 Task: Create a due date automation trigger when advanced on, on the monday of the week a card is due add fields with custom field "Resume" set to a number lower or equal to 1 and lower than 10 at 11:00 AM.
Action: Mouse moved to (1143, 332)
Screenshot: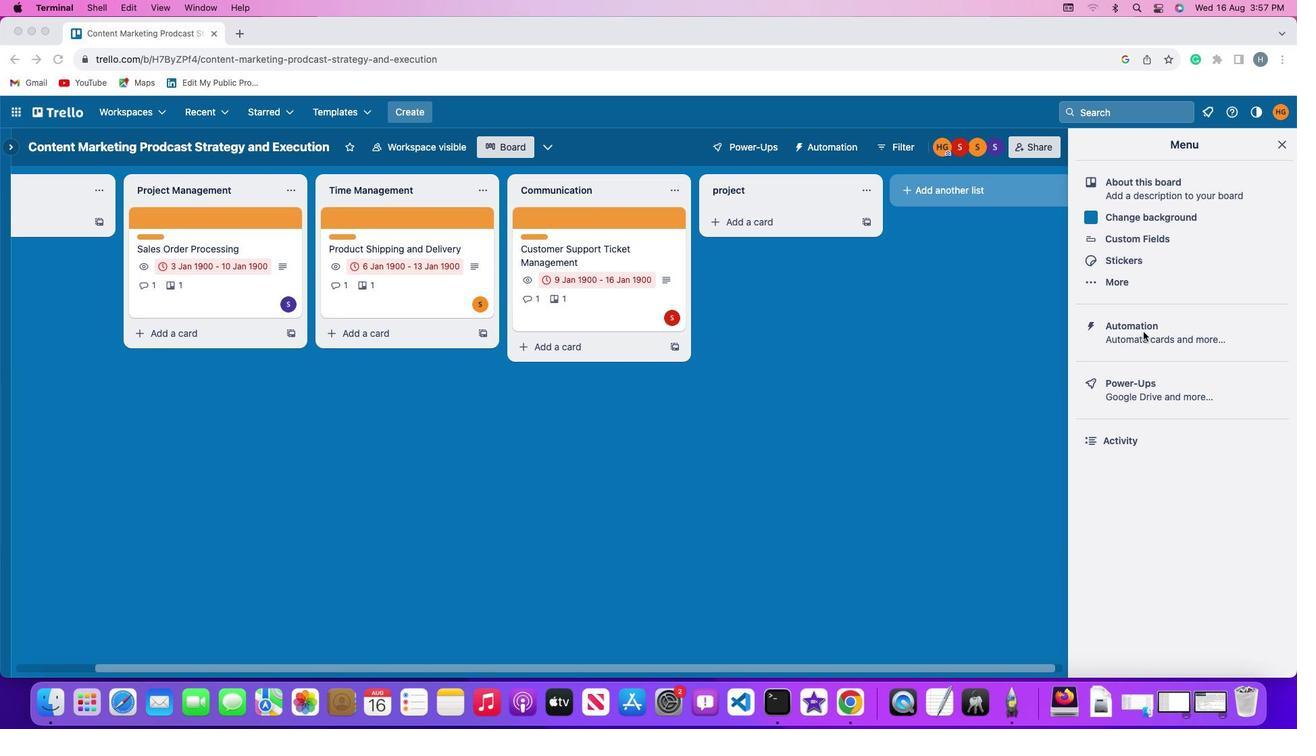 
Action: Mouse pressed left at (1143, 332)
Screenshot: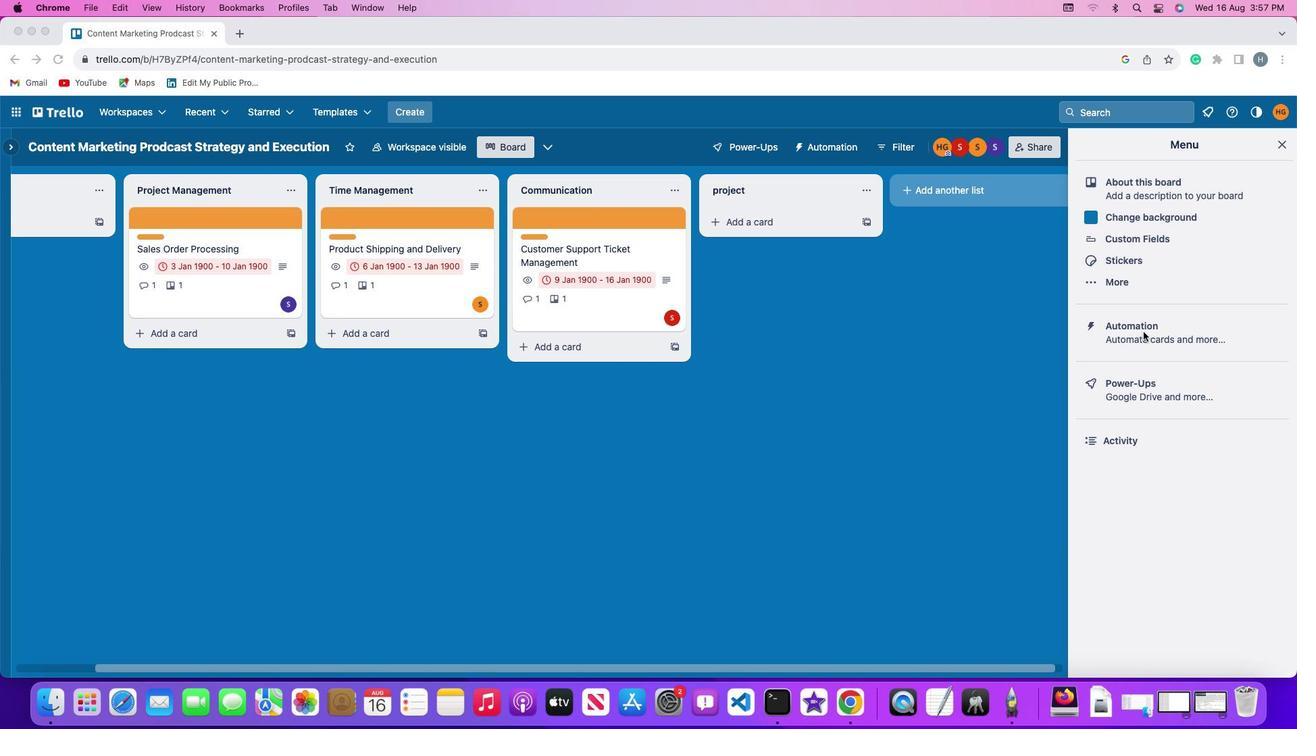 
Action: Mouse pressed left at (1143, 332)
Screenshot: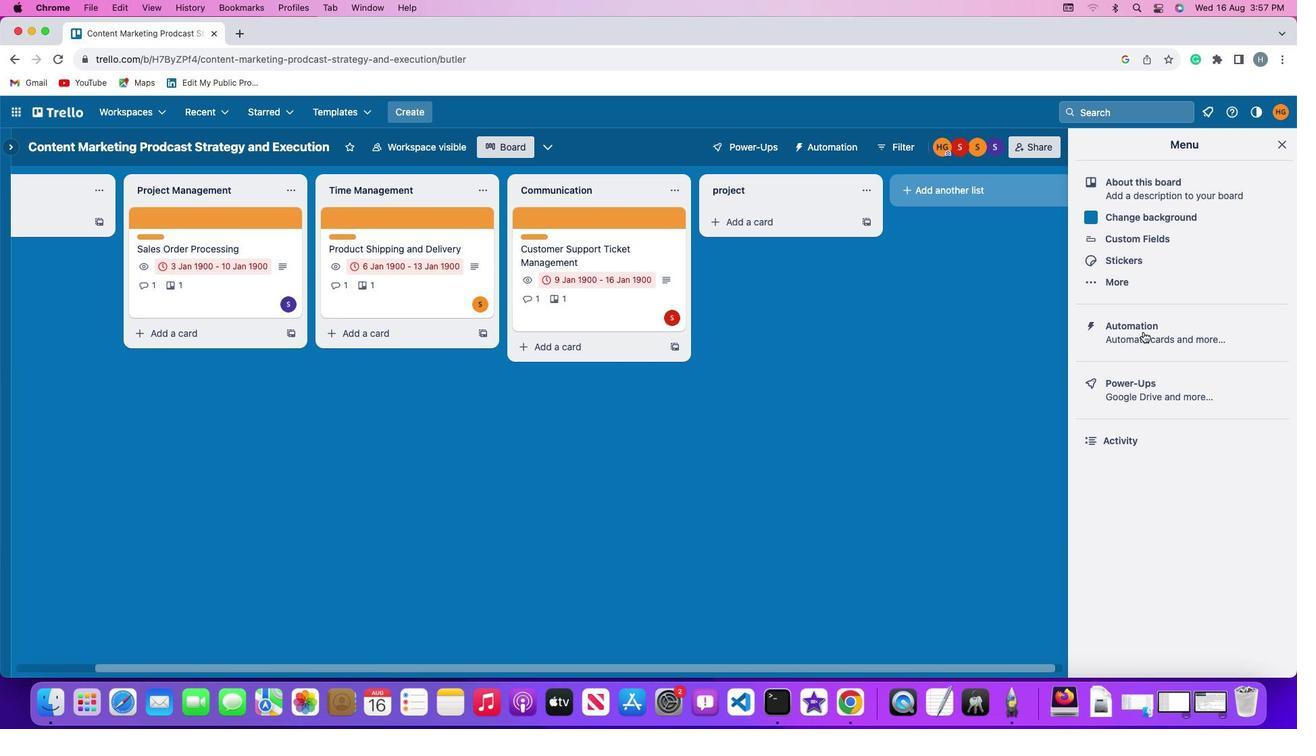 
Action: Mouse moved to (80, 318)
Screenshot: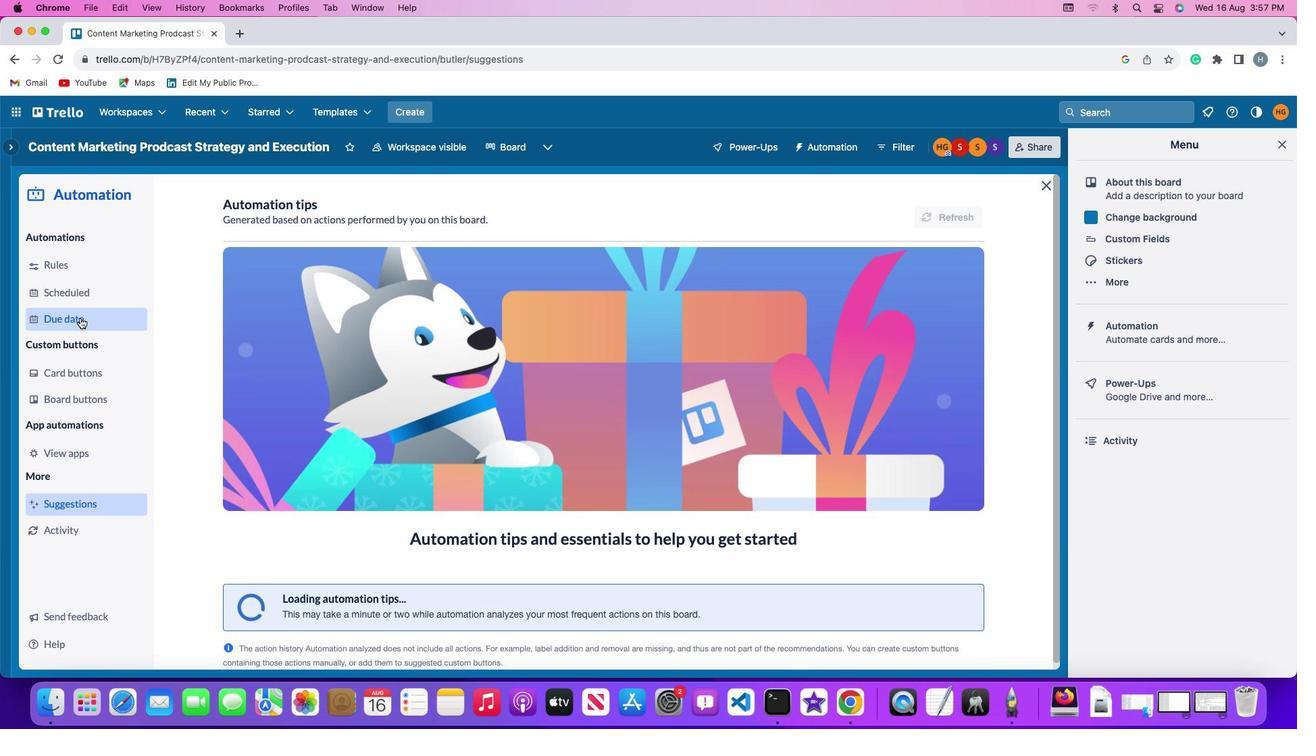 
Action: Mouse pressed left at (80, 318)
Screenshot: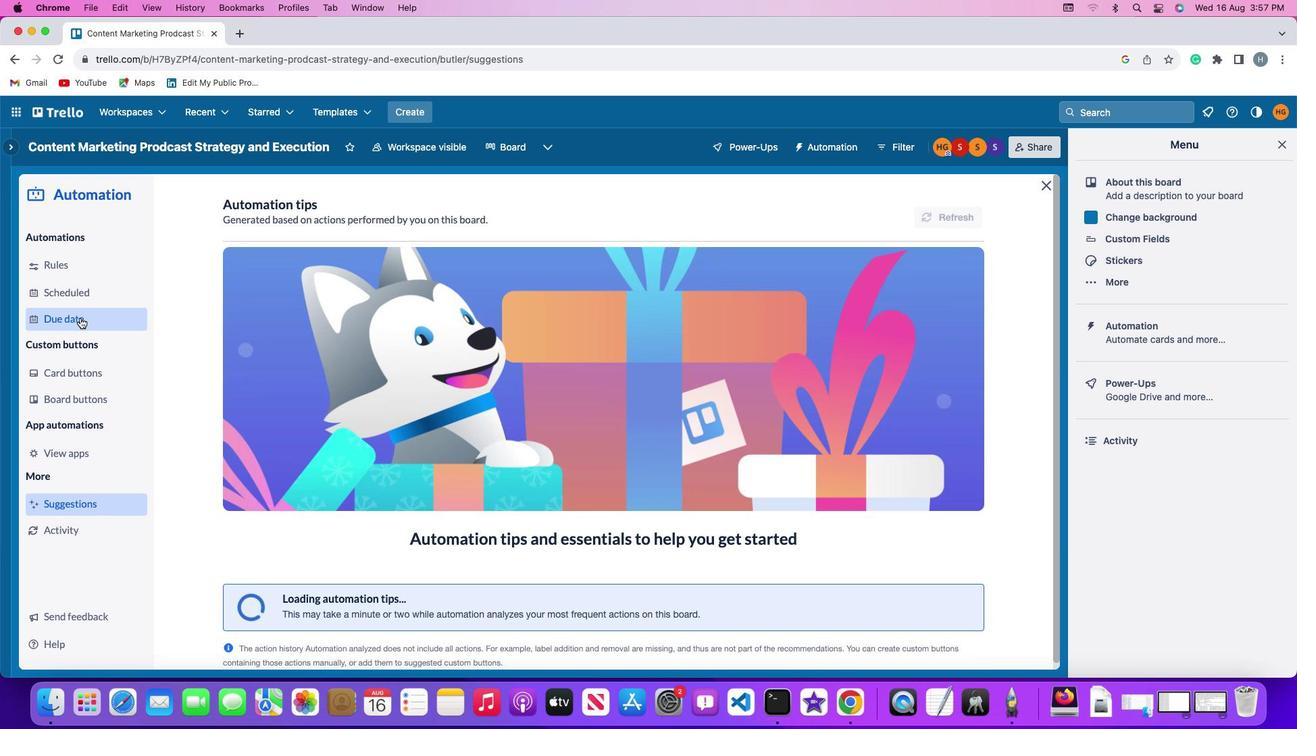 
Action: Mouse moved to (911, 206)
Screenshot: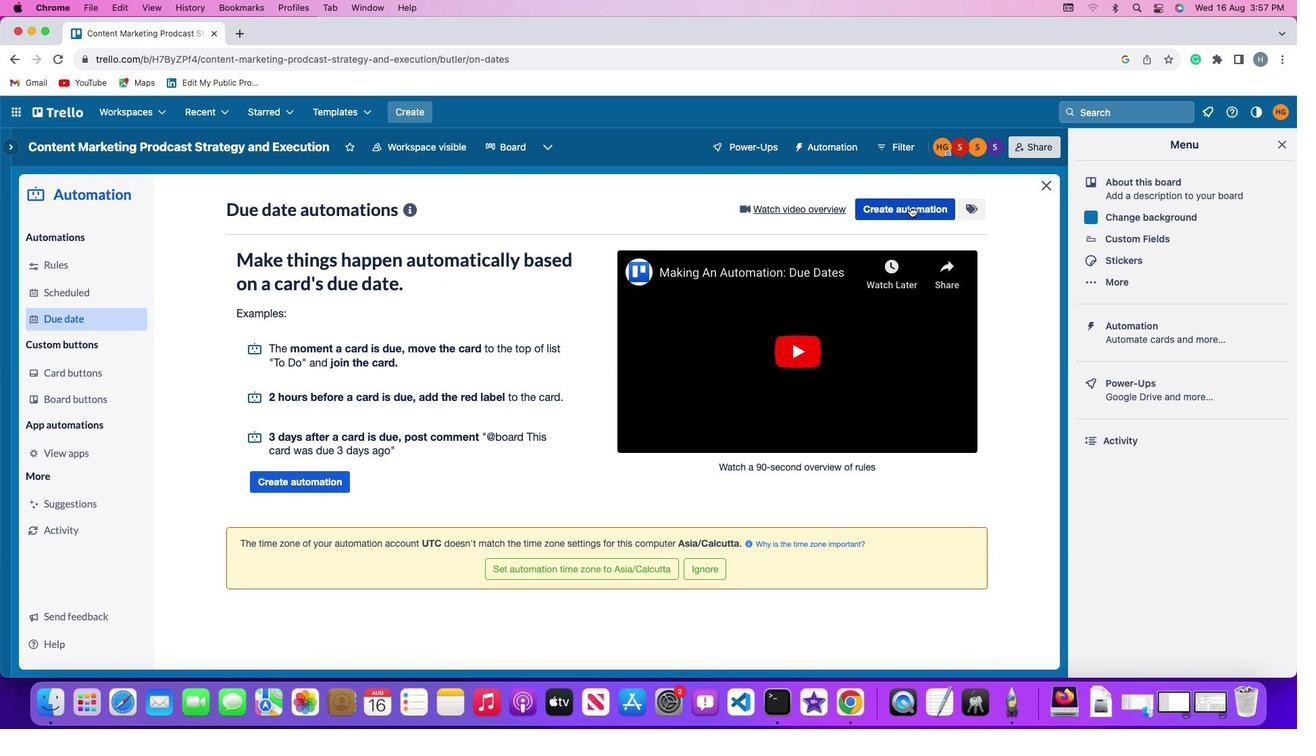 
Action: Mouse pressed left at (911, 206)
Screenshot: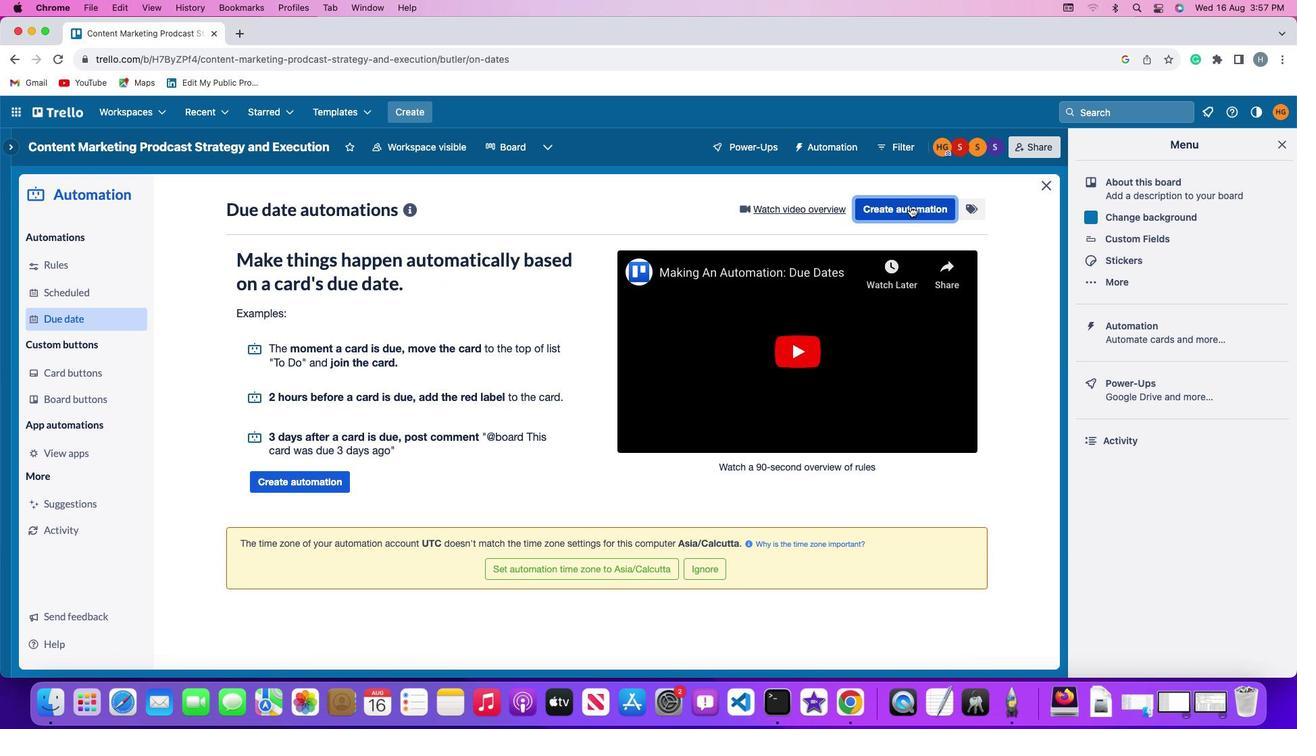 
Action: Mouse moved to (258, 335)
Screenshot: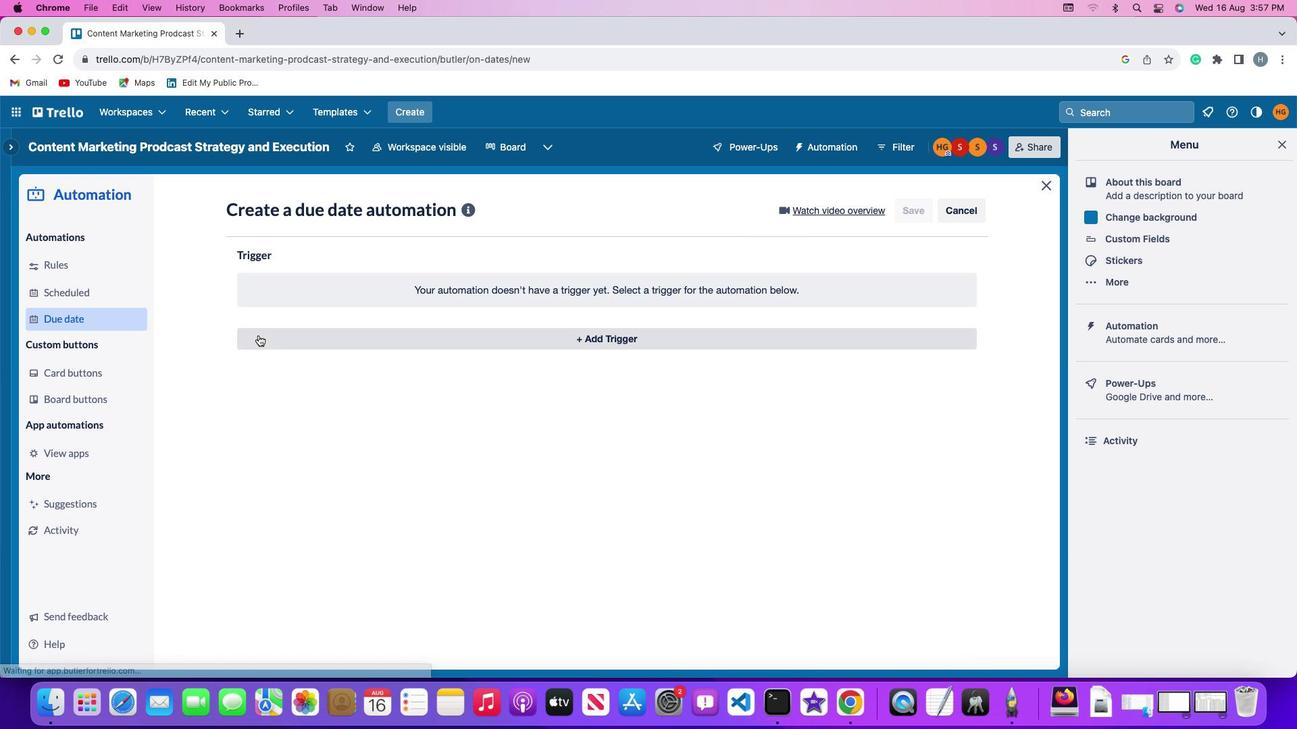 
Action: Mouse pressed left at (258, 335)
Screenshot: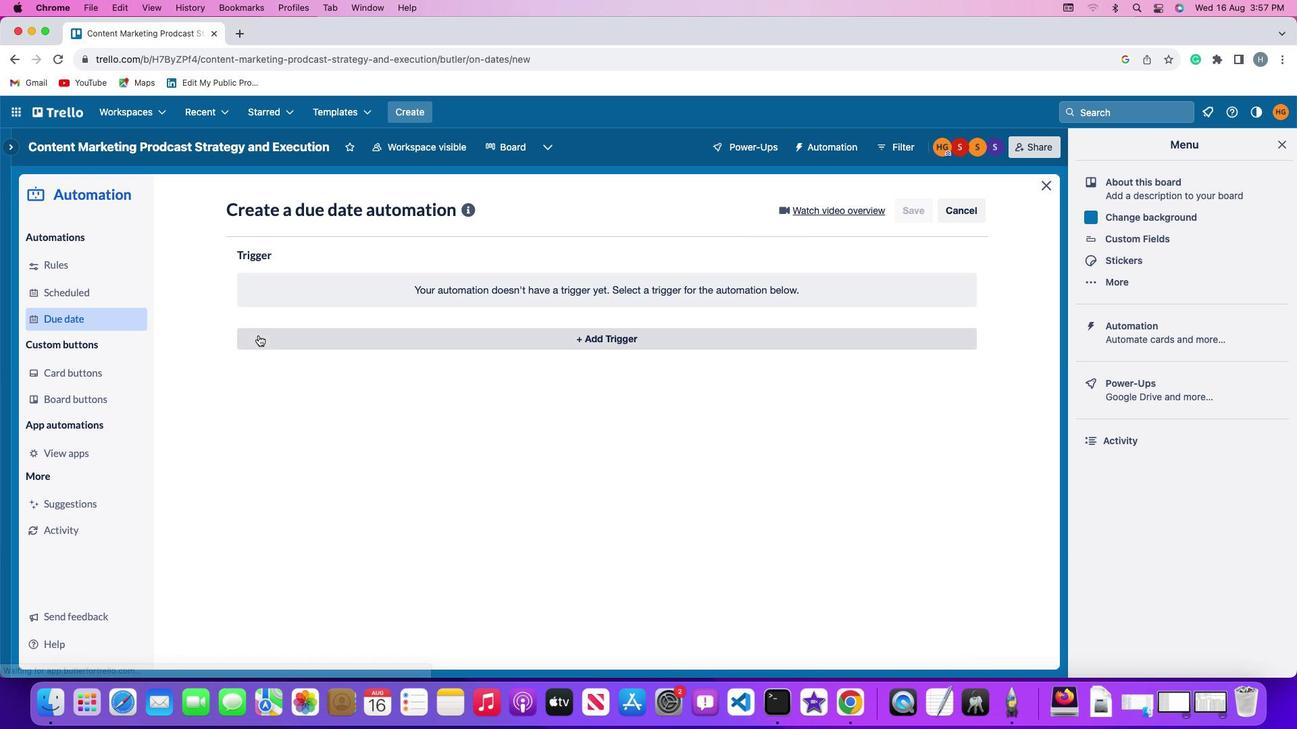 
Action: Mouse moved to (283, 585)
Screenshot: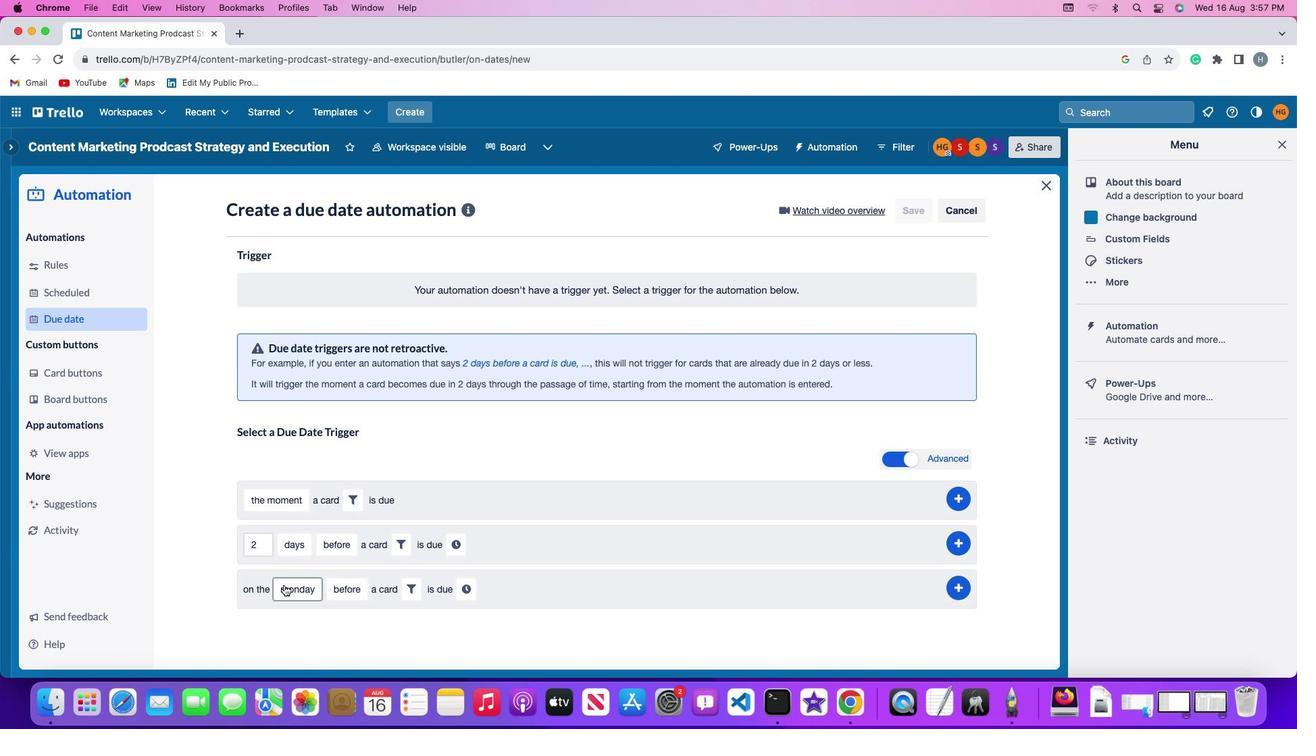 
Action: Mouse pressed left at (283, 585)
Screenshot: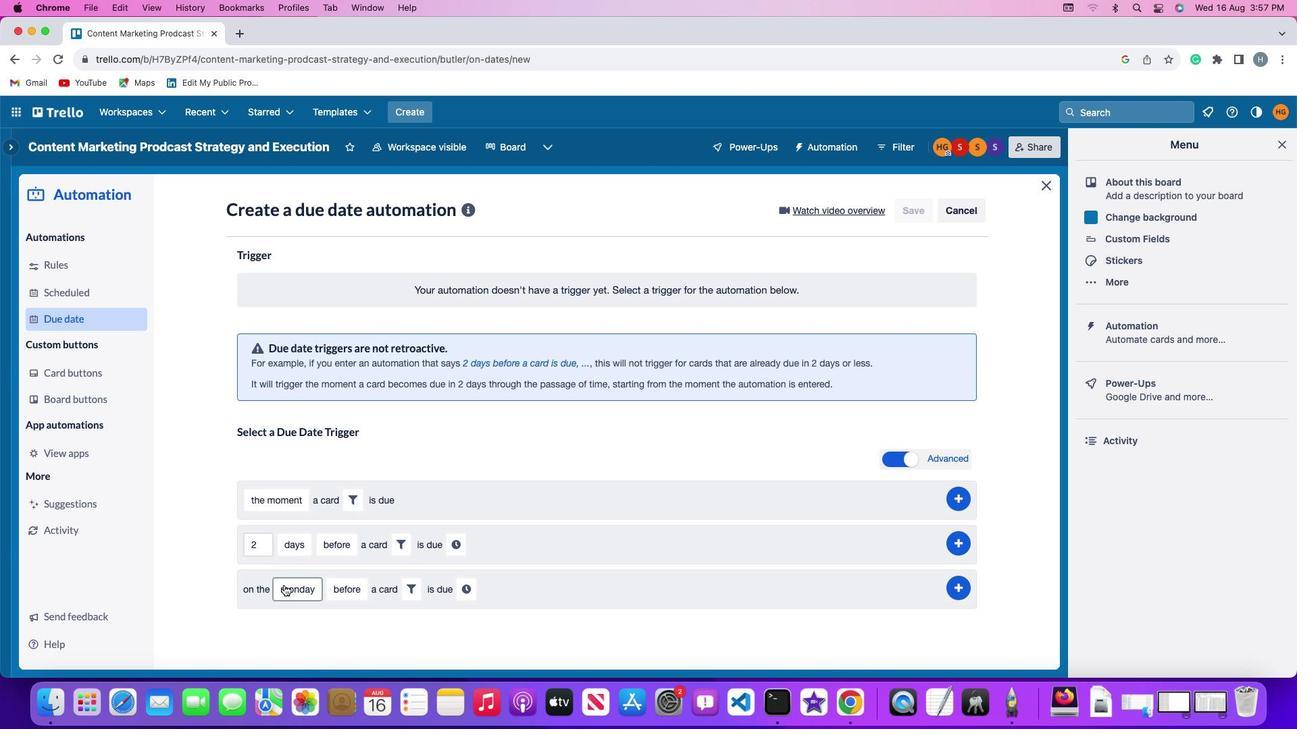 
Action: Mouse moved to (319, 402)
Screenshot: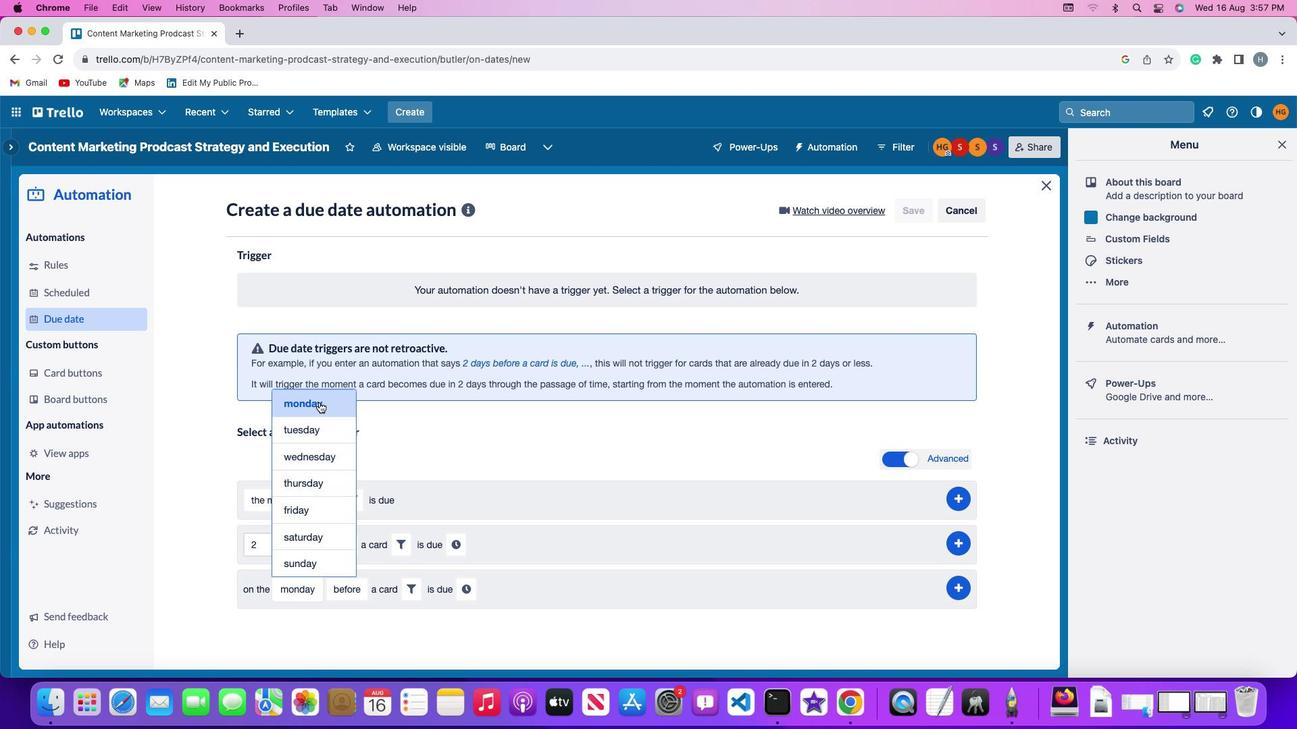 
Action: Mouse pressed left at (319, 402)
Screenshot: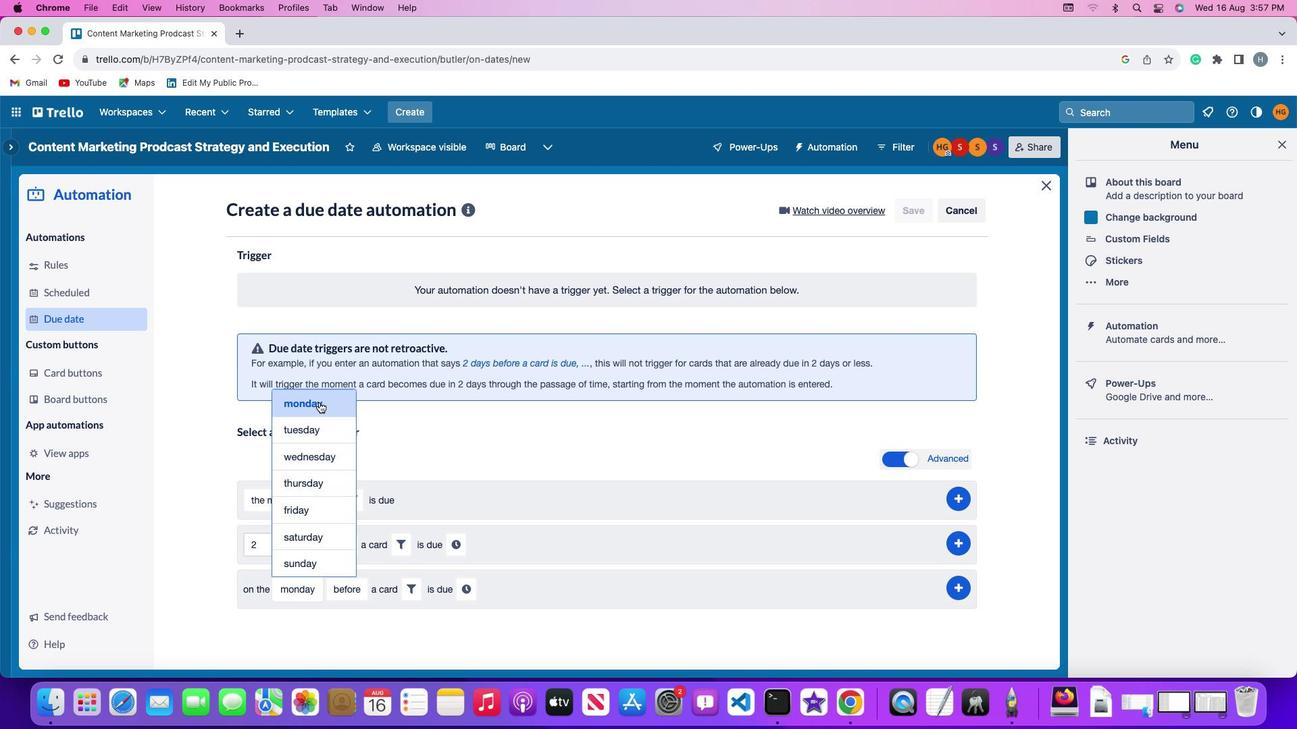 
Action: Mouse moved to (360, 587)
Screenshot: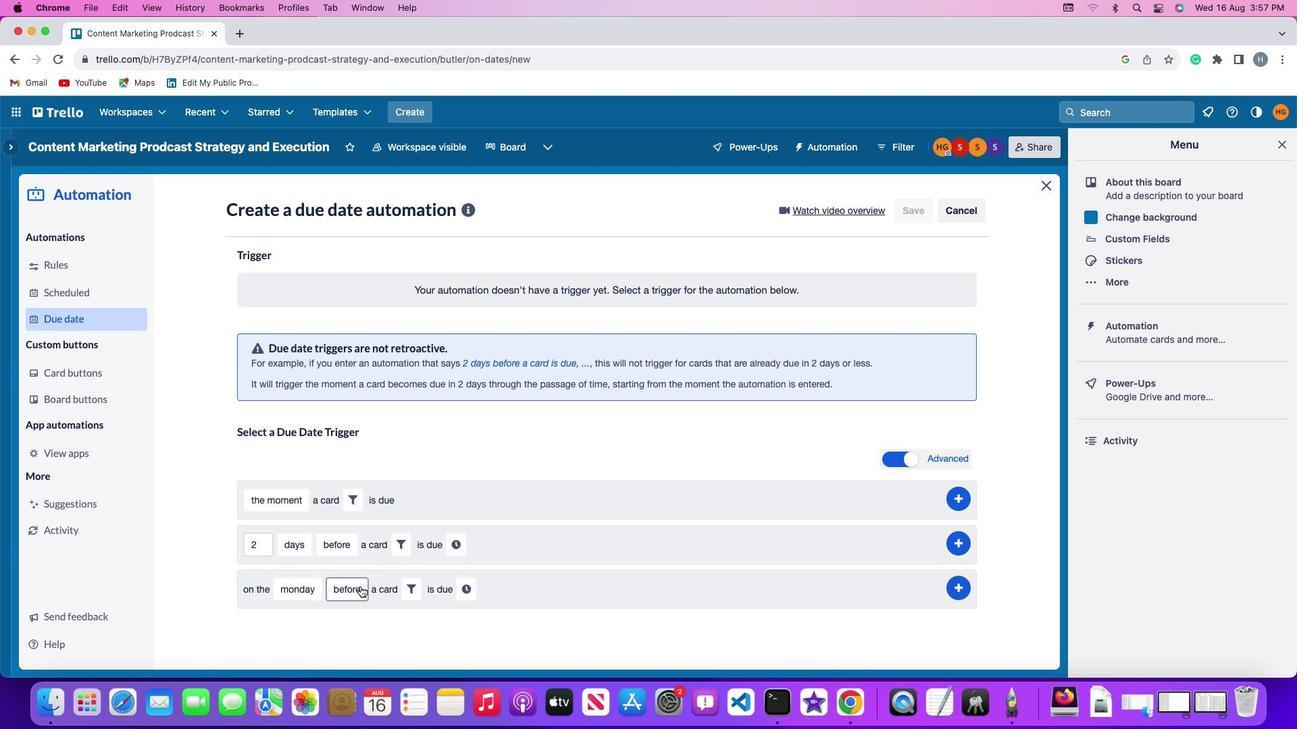 
Action: Mouse pressed left at (360, 587)
Screenshot: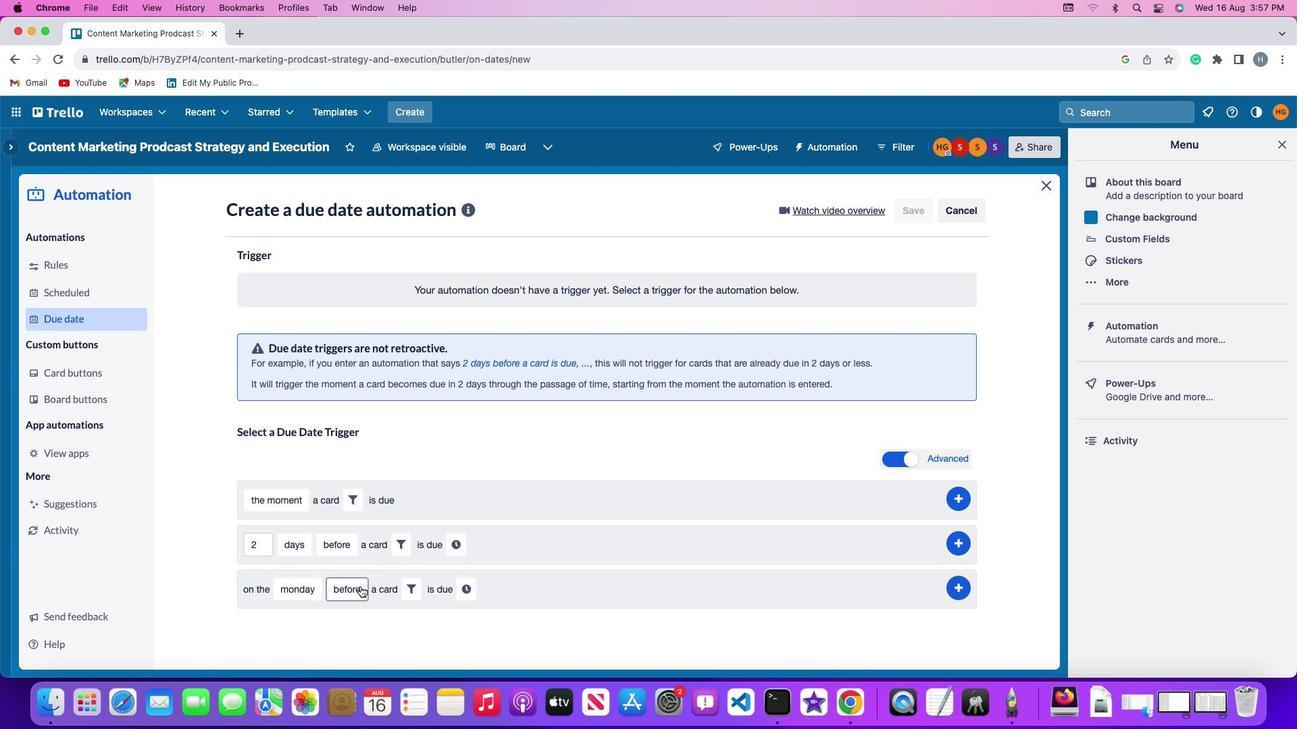 
Action: Mouse moved to (381, 530)
Screenshot: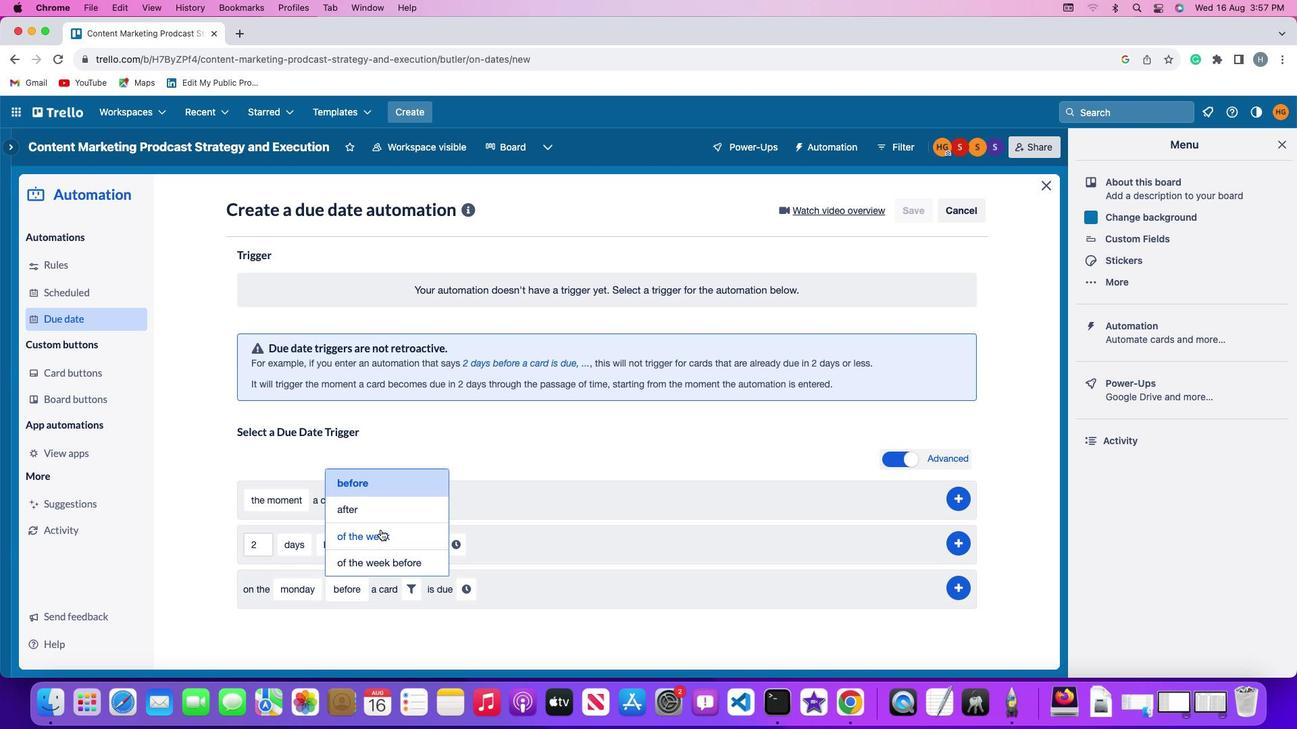 
Action: Mouse pressed left at (381, 530)
Screenshot: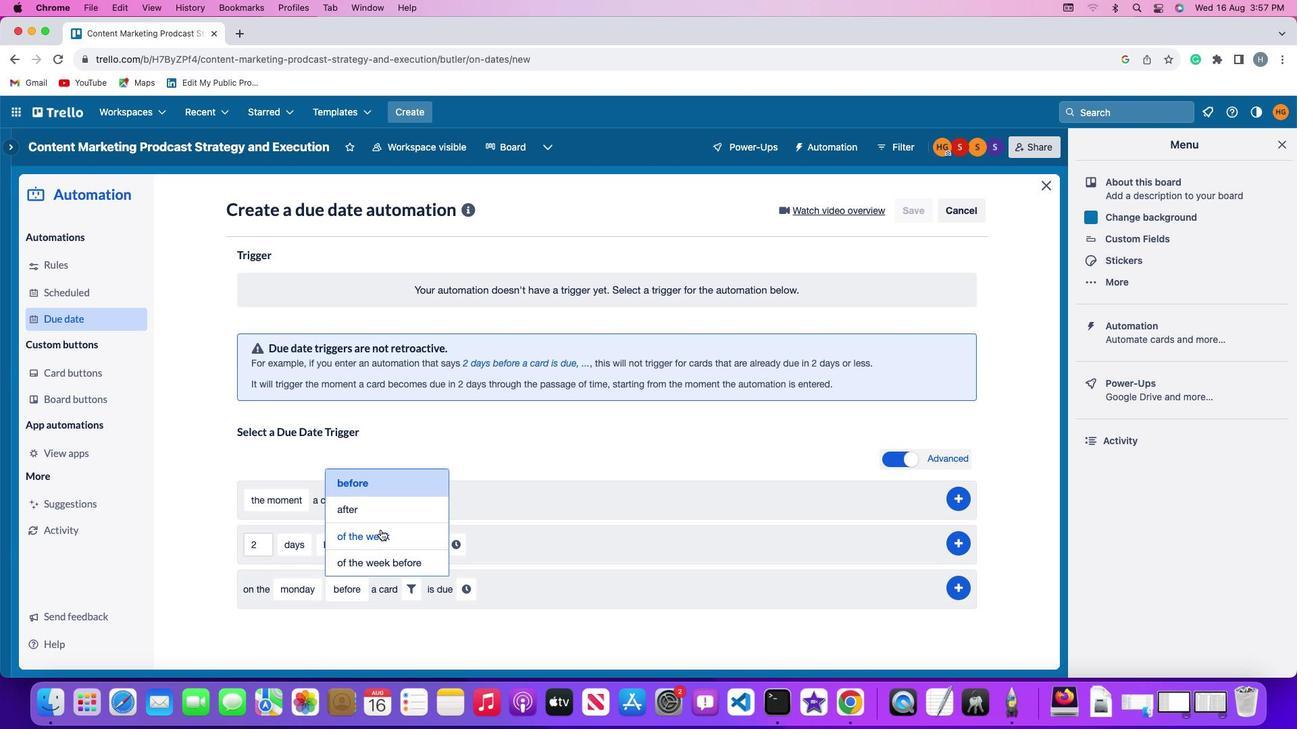 
Action: Mouse moved to (433, 583)
Screenshot: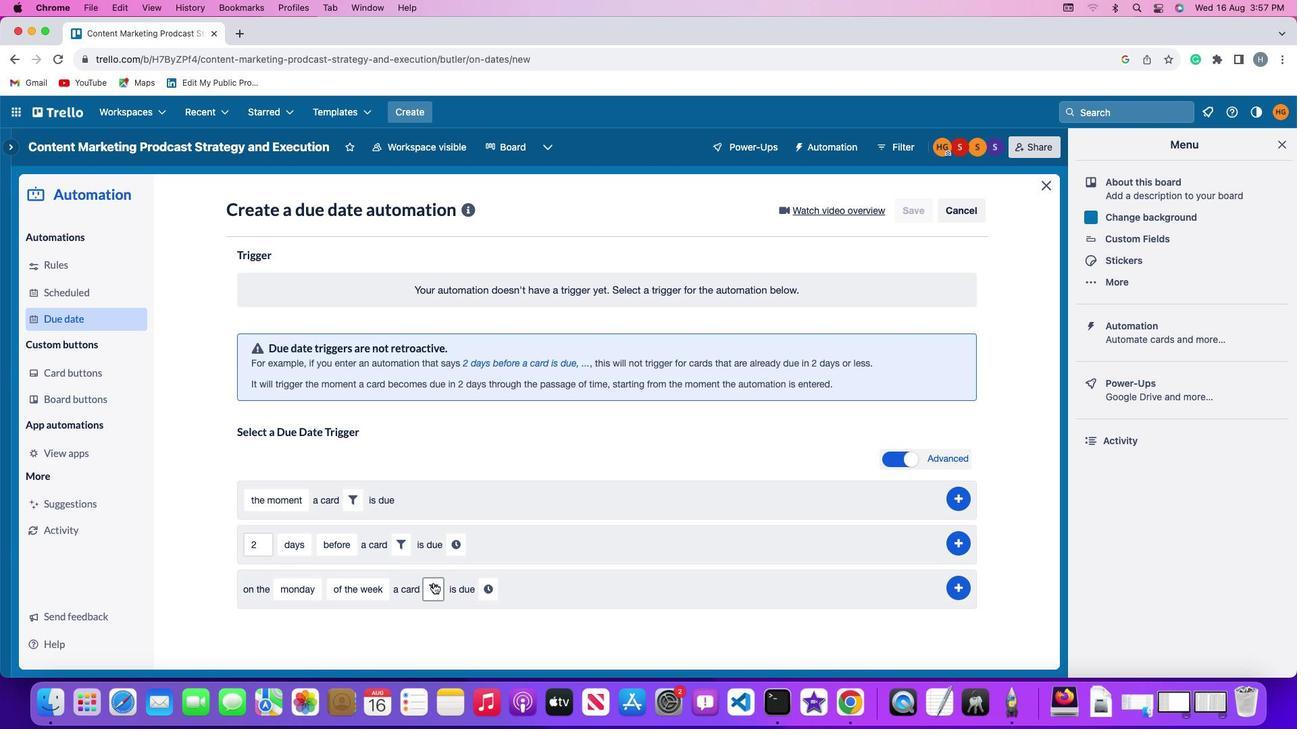 
Action: Mouse pressed left at (433, 583)
Screenshot: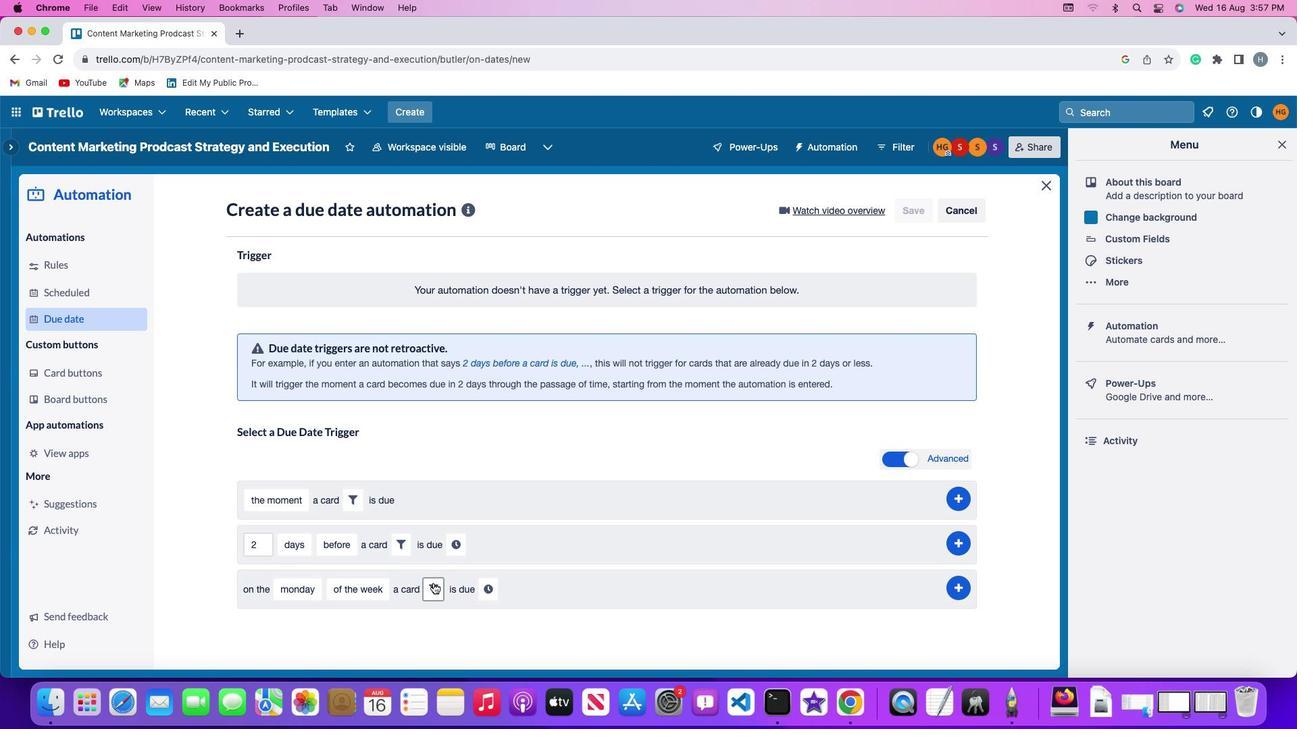 
Action: Mouse moved to (661, 627)
Screenshot: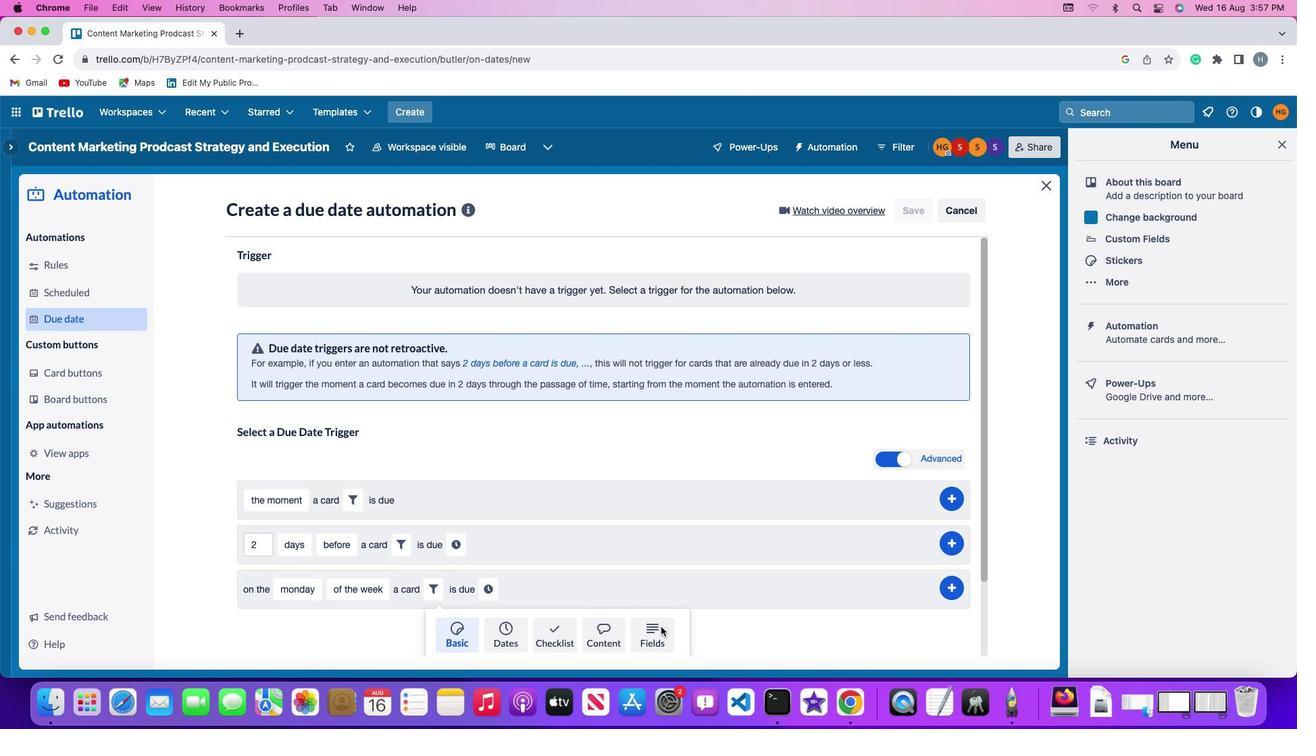 
Action: Mouse pressed left at (661, 627)
Screenshot: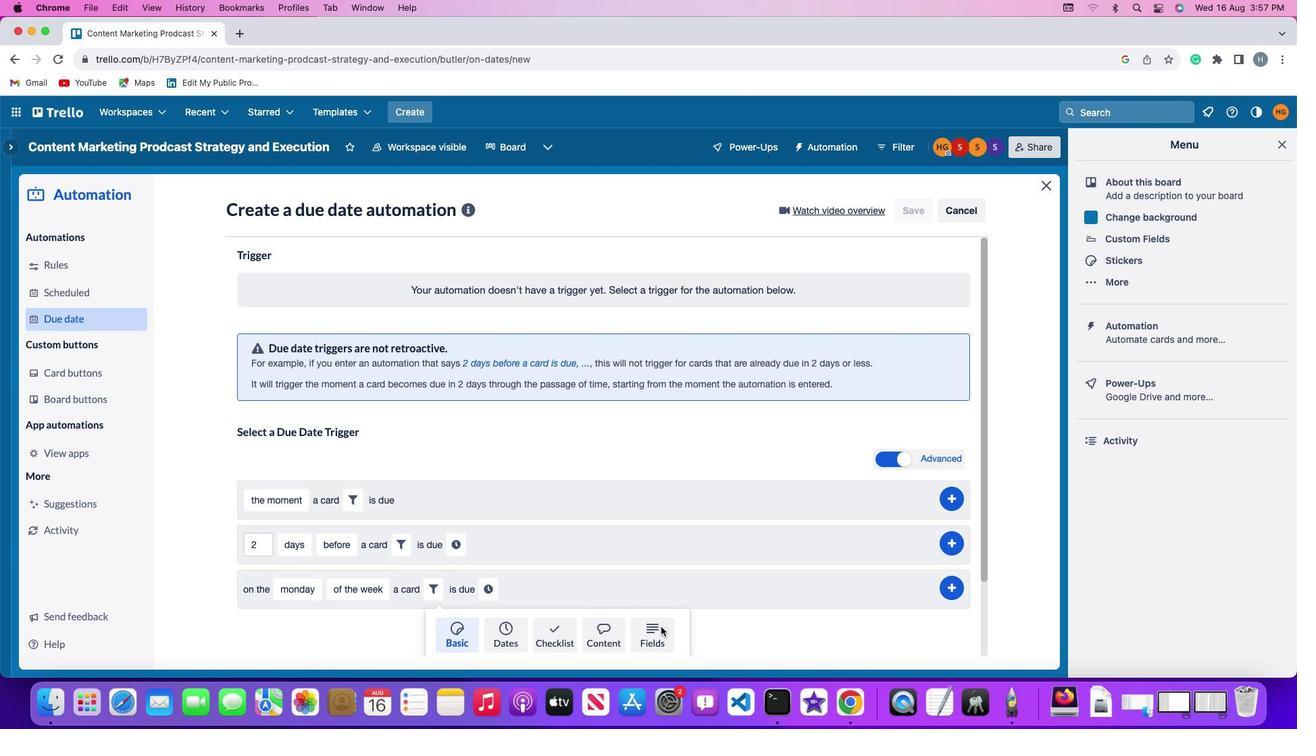
Action: Mouse moved to (314, 636)
Screenshot: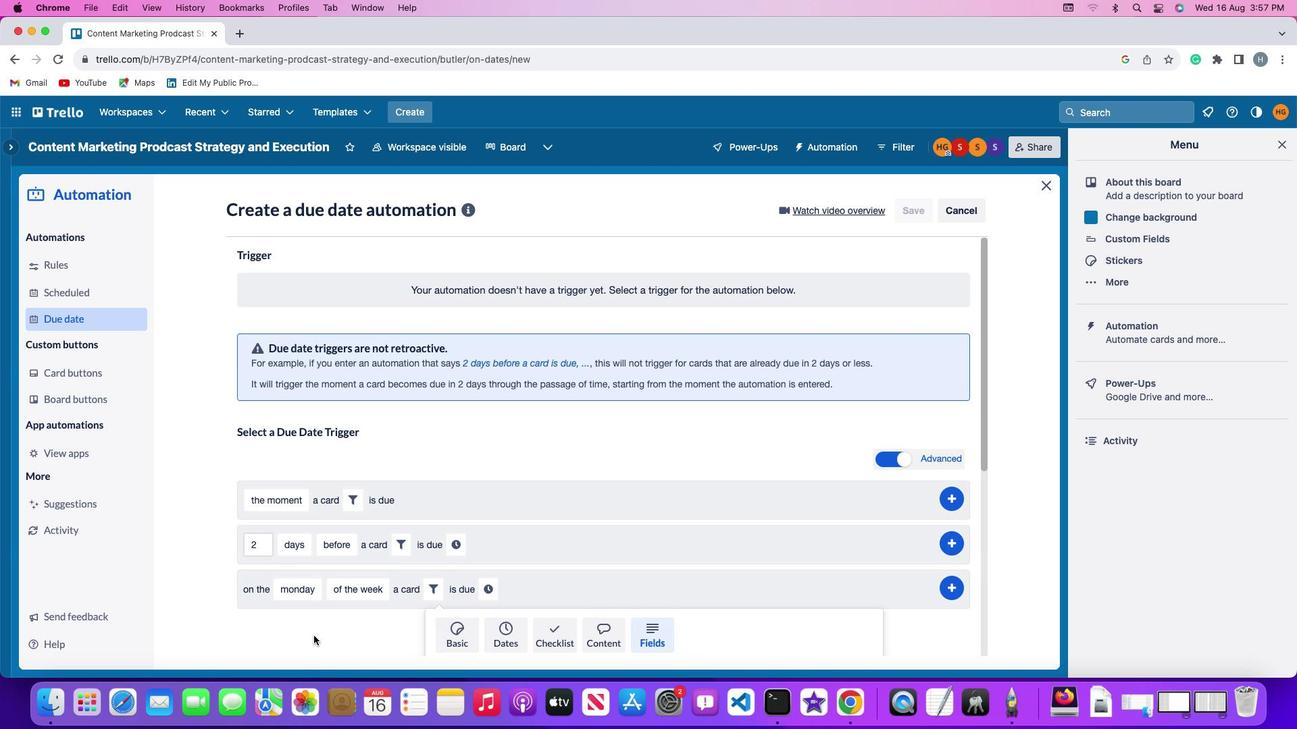 
Action: Mouse scrolled (314, 636) with delta (0, 0)
Screenshot: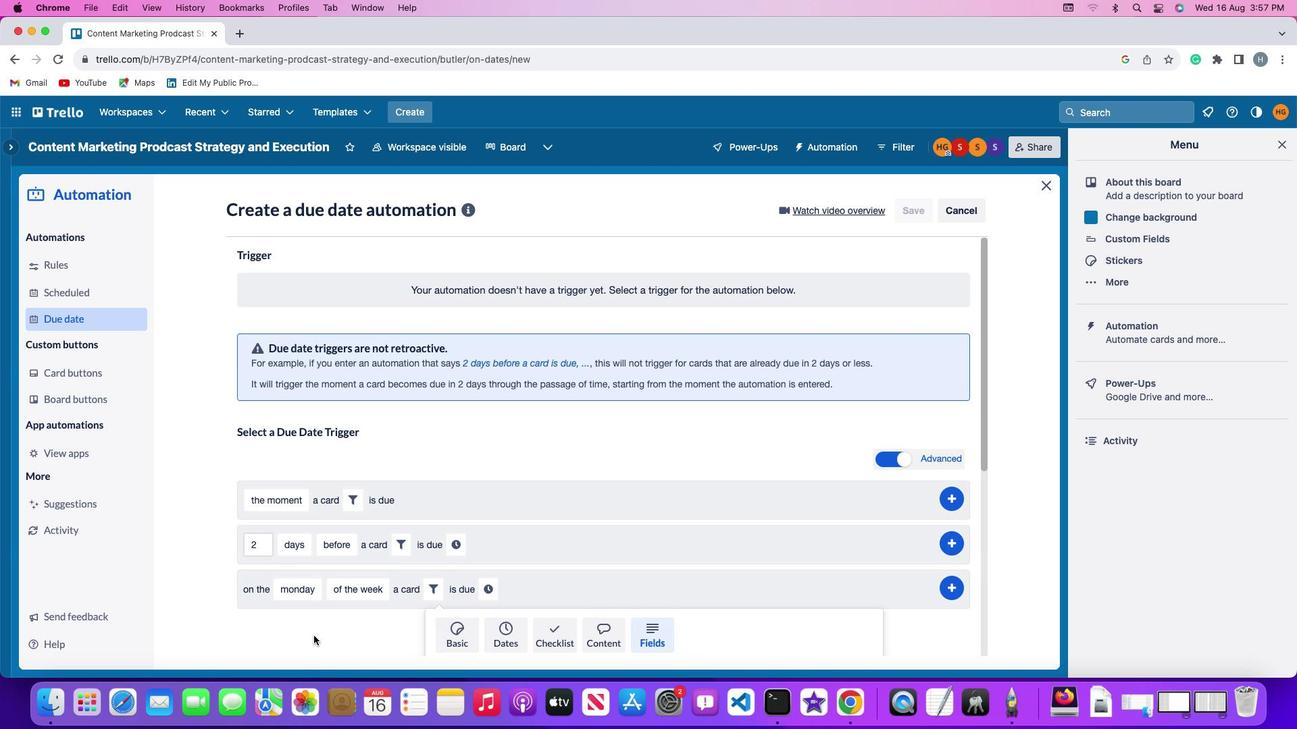 
Action: Mouse moved to (314, 636)
Screenshot: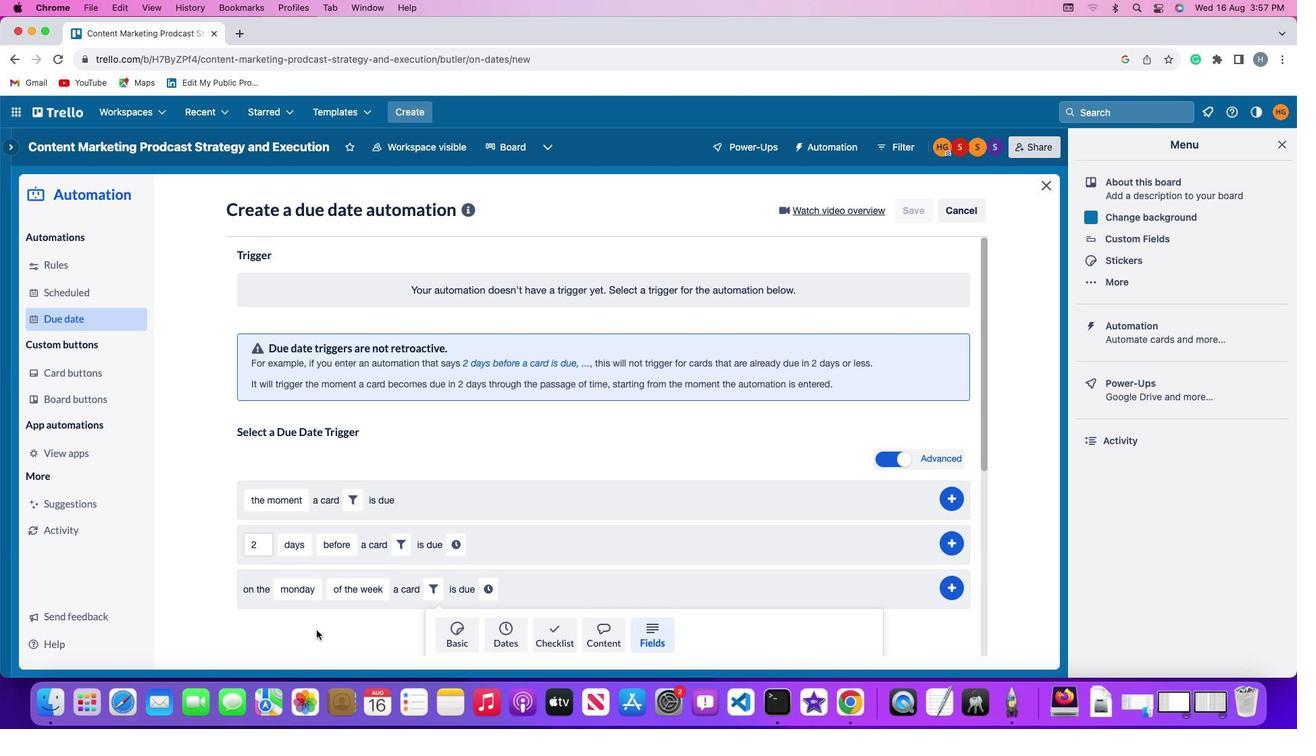 
Action: Mouse scrolled (314, 636) with delta (0, 0)
Screenshot: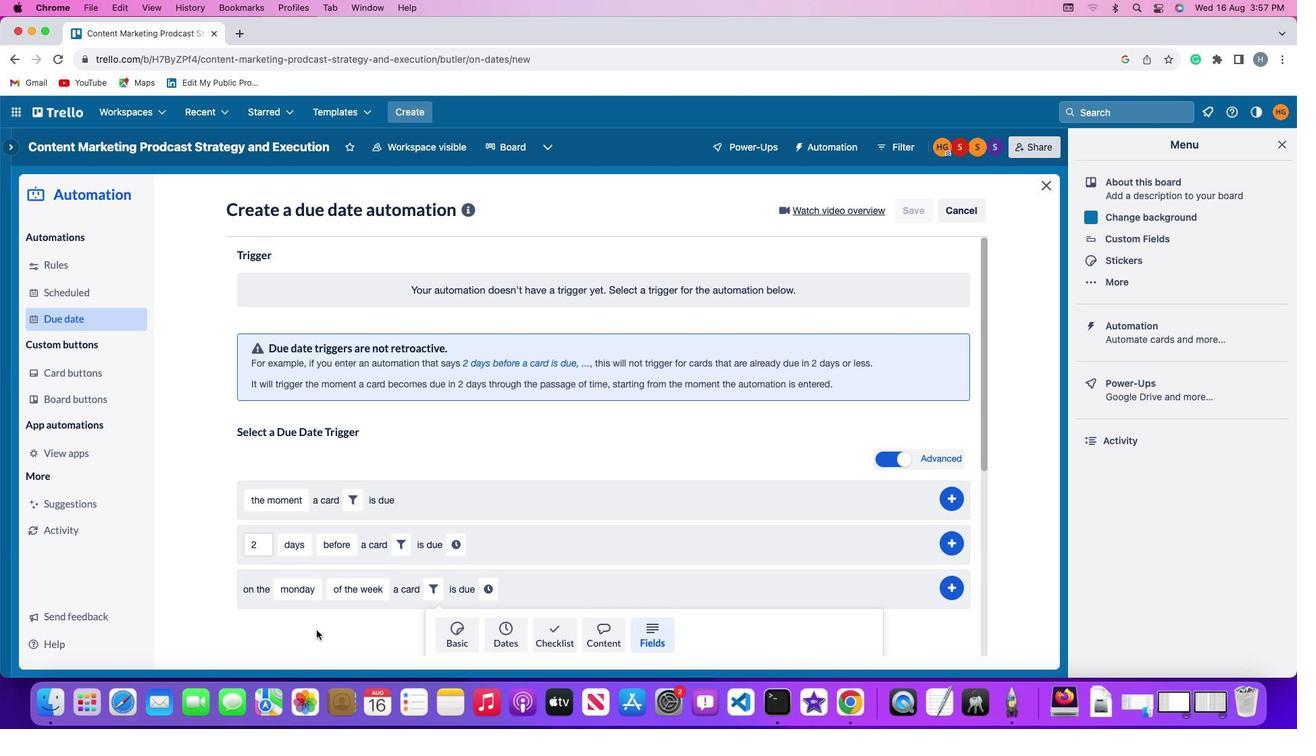 
Action: Mouse moved to (316, 631)
Screenshot: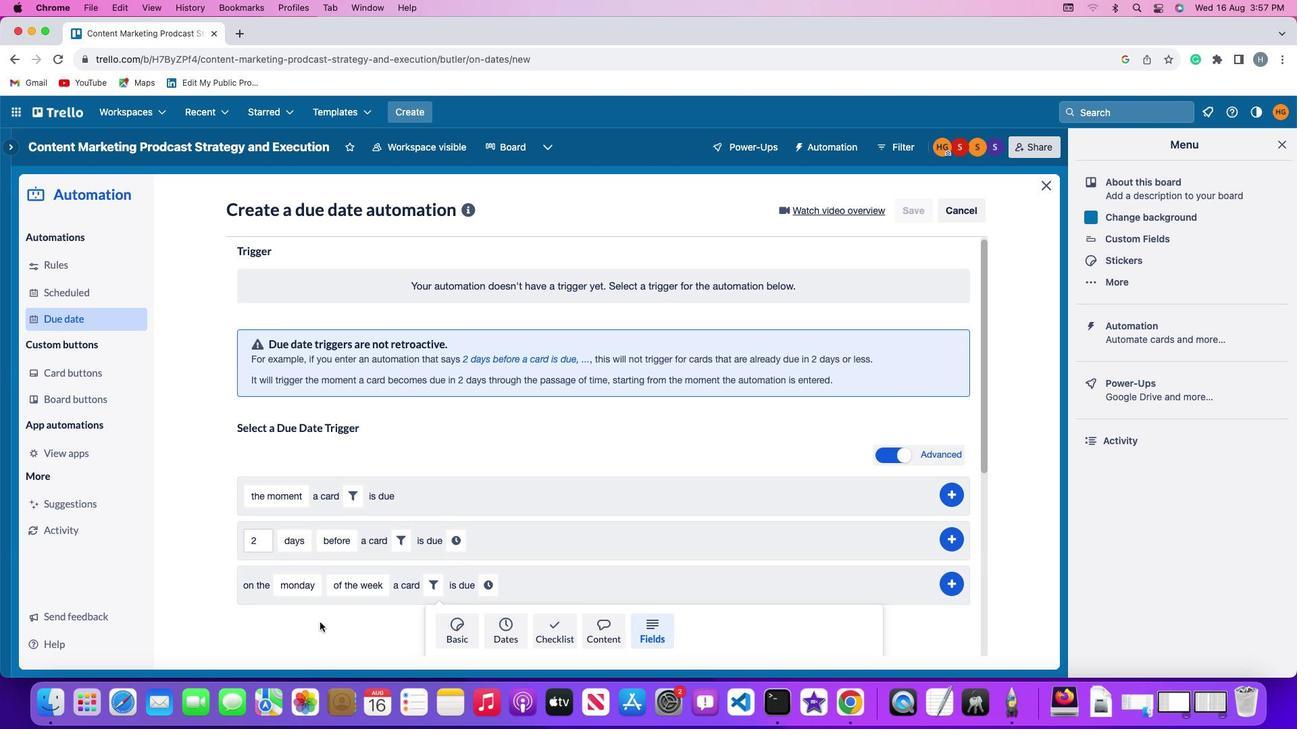 
Action: Mouse scrolled (316, 631) with delta (0, -2)
Screenshot: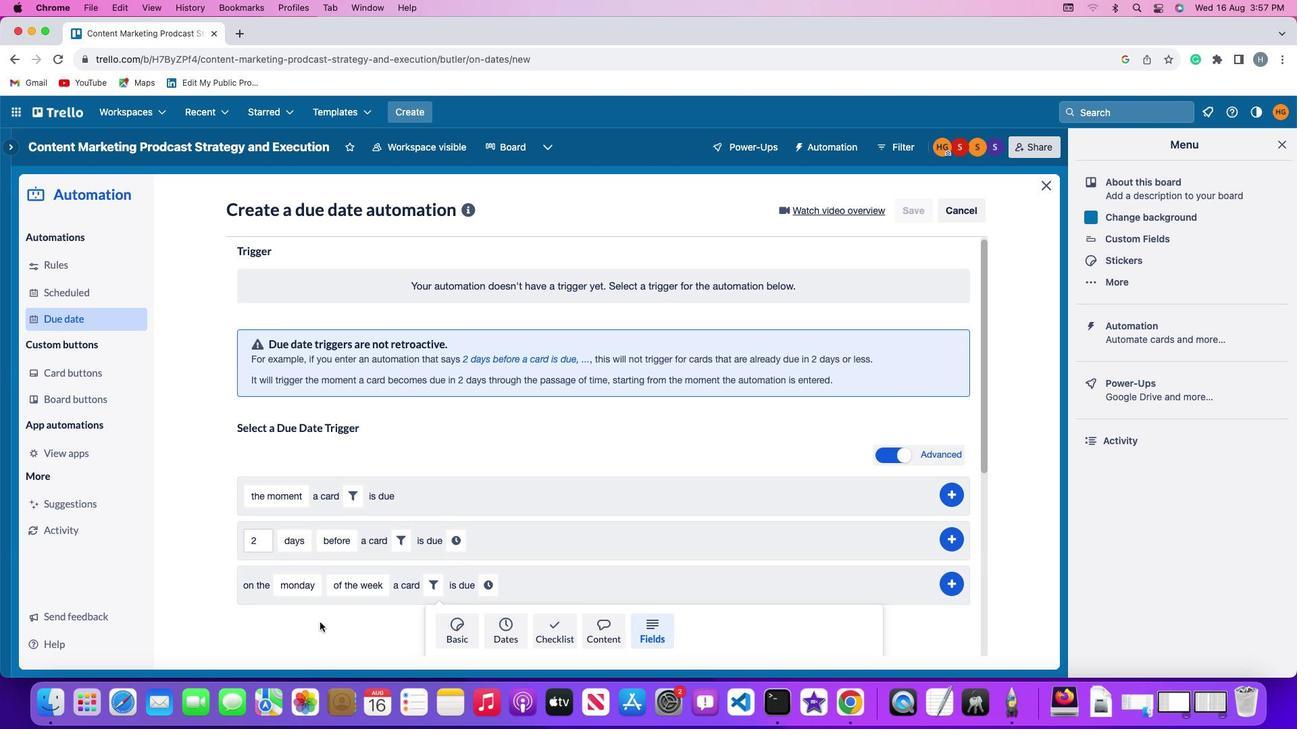 
Action: Mouse moved to (318, 626)
Screenshot: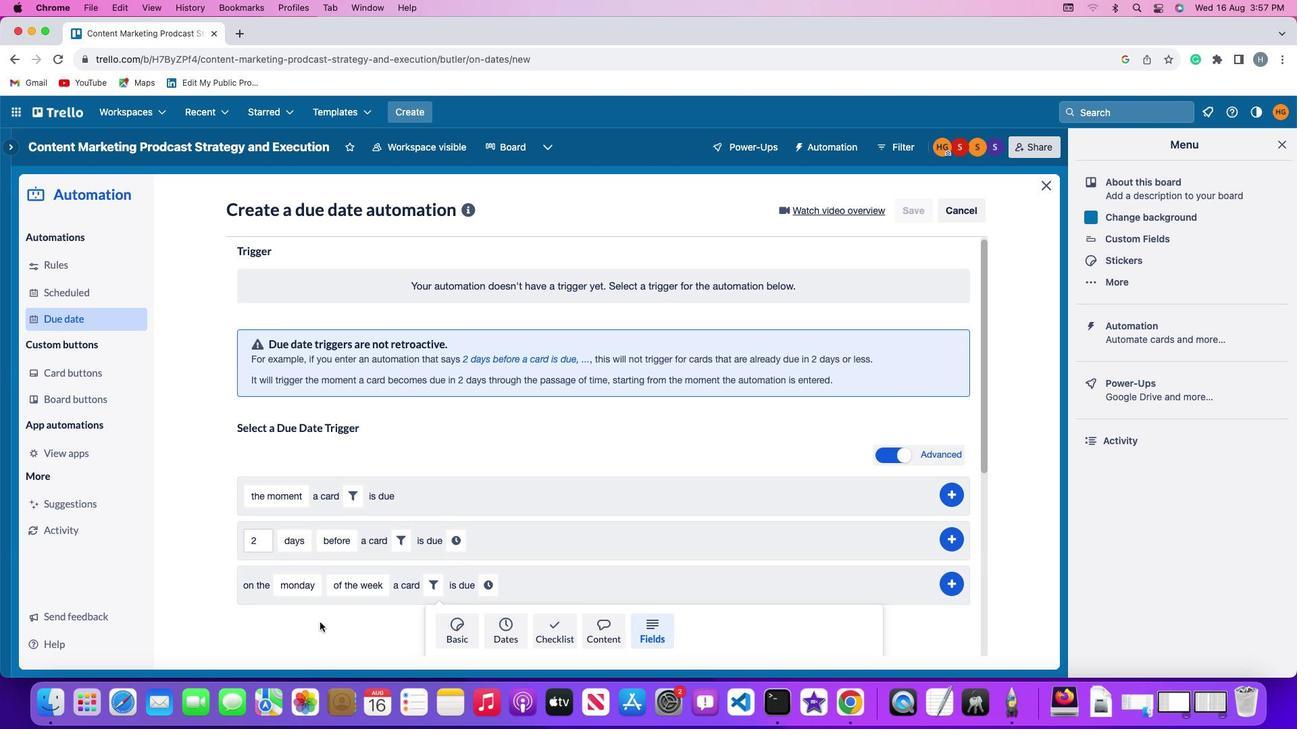 
Action: Mouse scrolled (318, 626) with delta (0, -3)
Screenshot: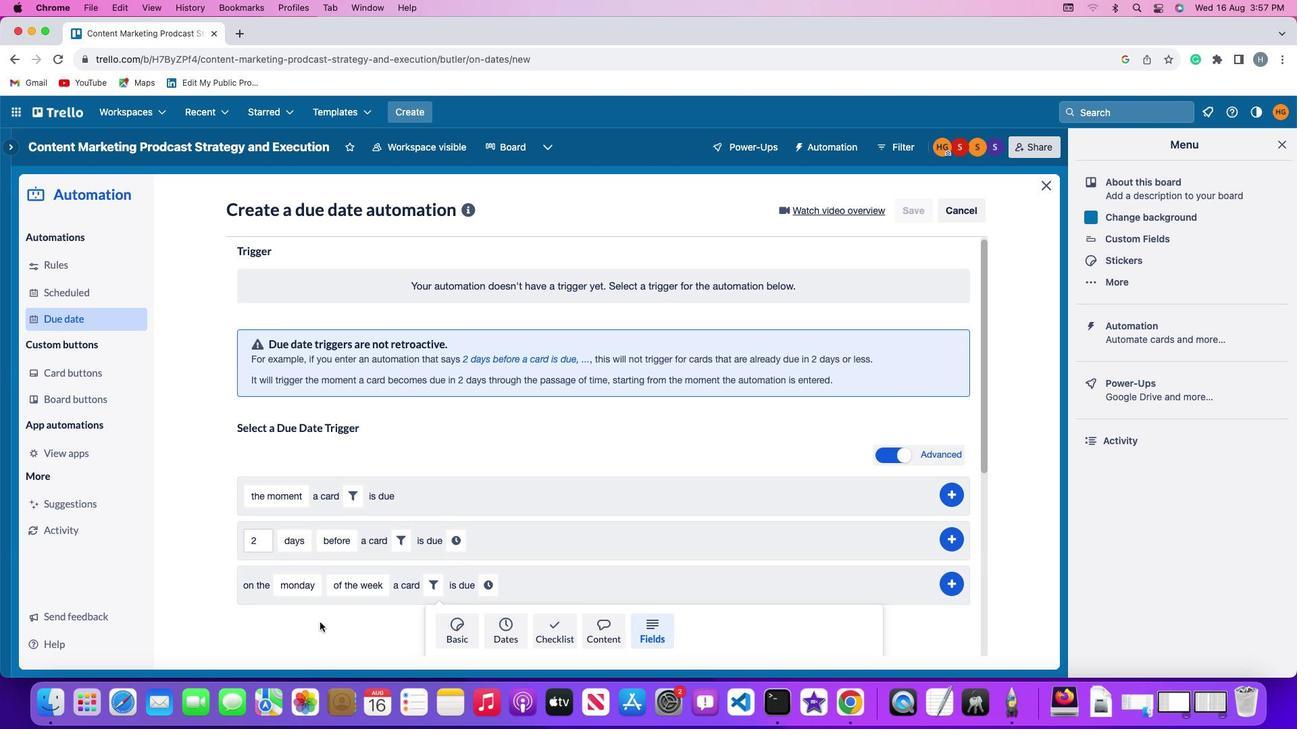 
Action: Mouse moved to (323, 617)
Screenshot: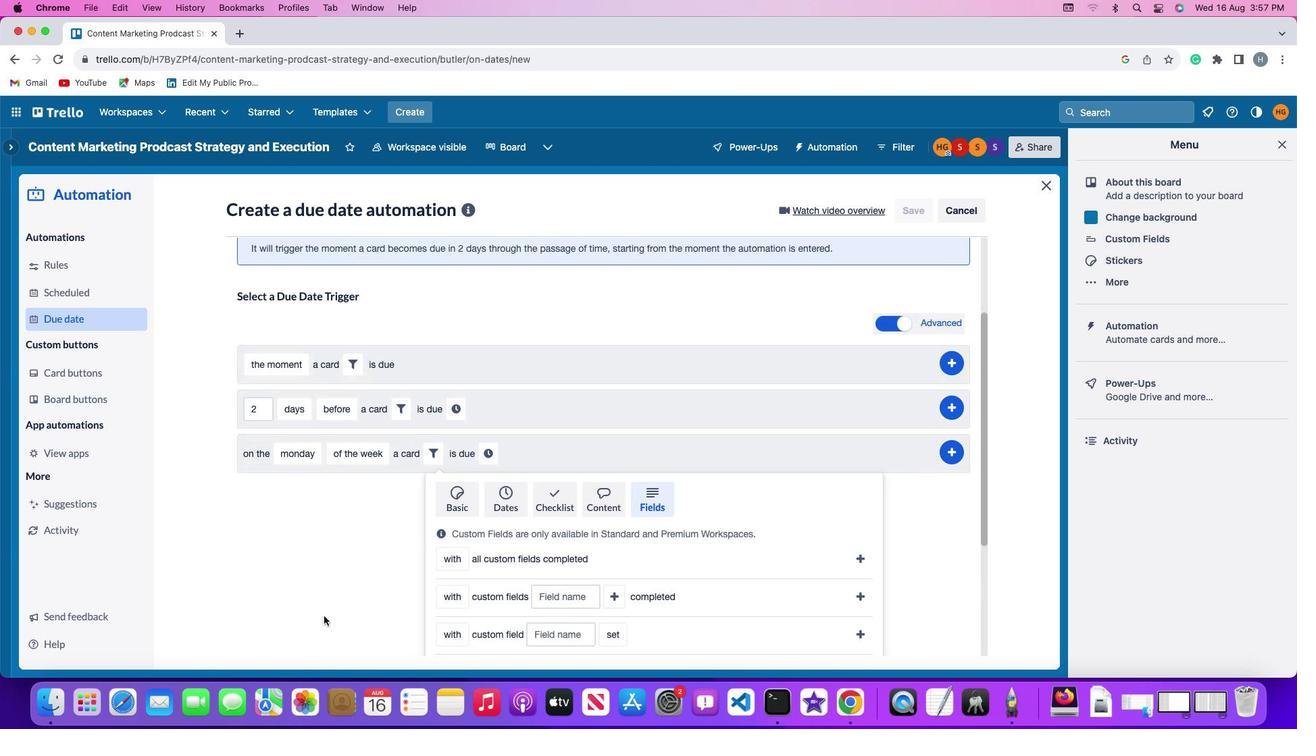
Action: Mouse scrolled (323, 617) with delta (0, -3)
Screenshot: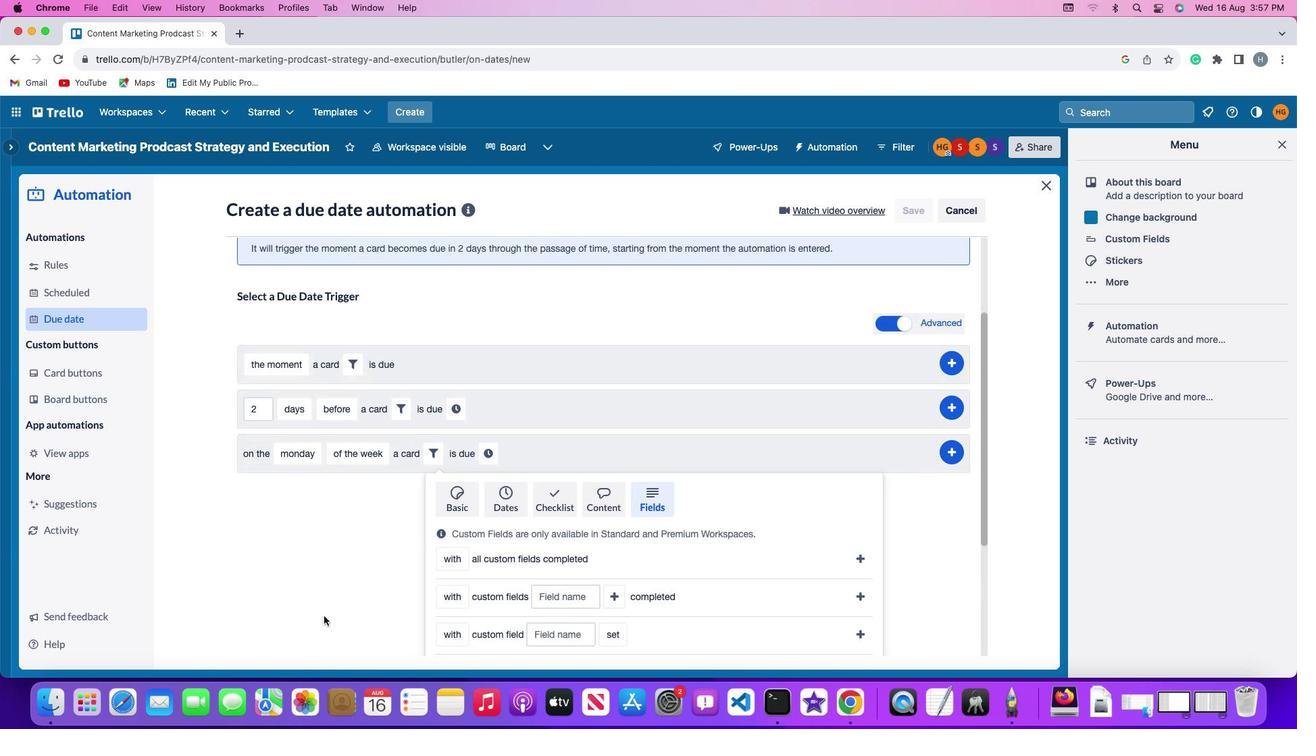 
Action: Mouse moved to (327, 615)
Screenshot: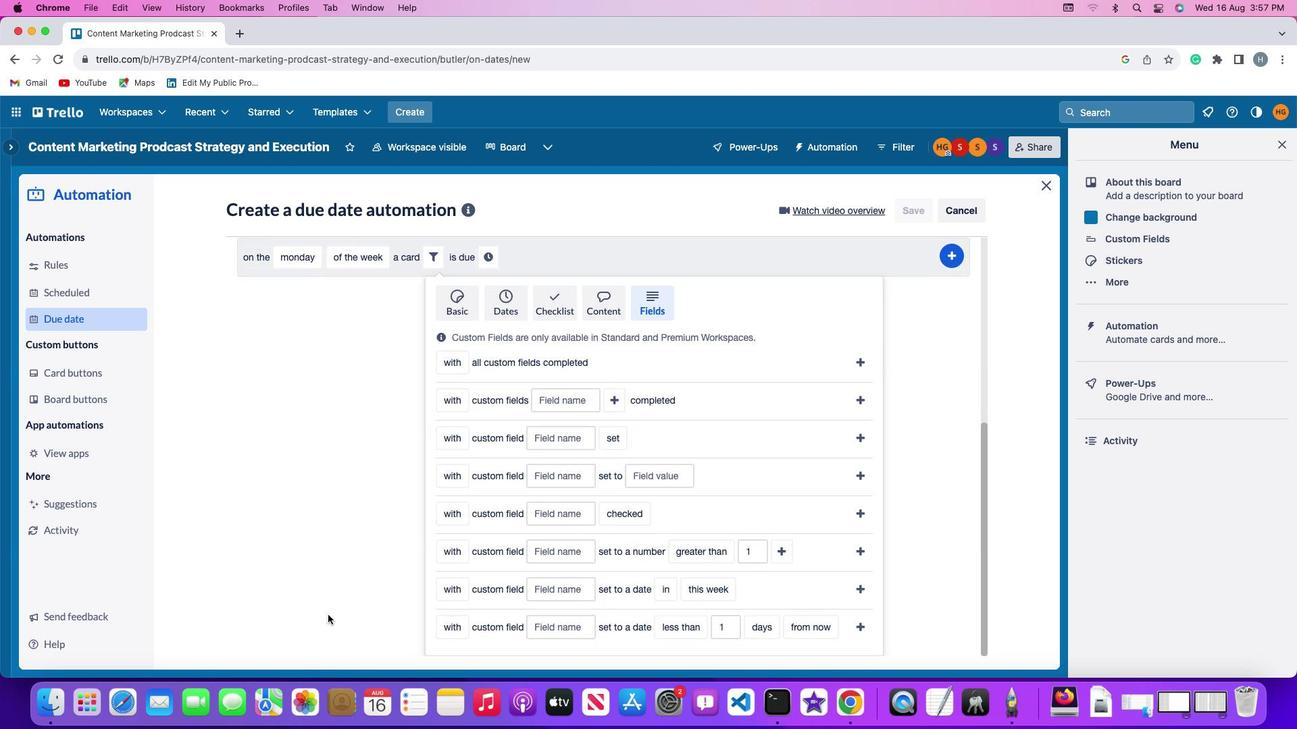 
Action: Mouse scrolled (327, 615) with delta (0, 0)
Screenshot: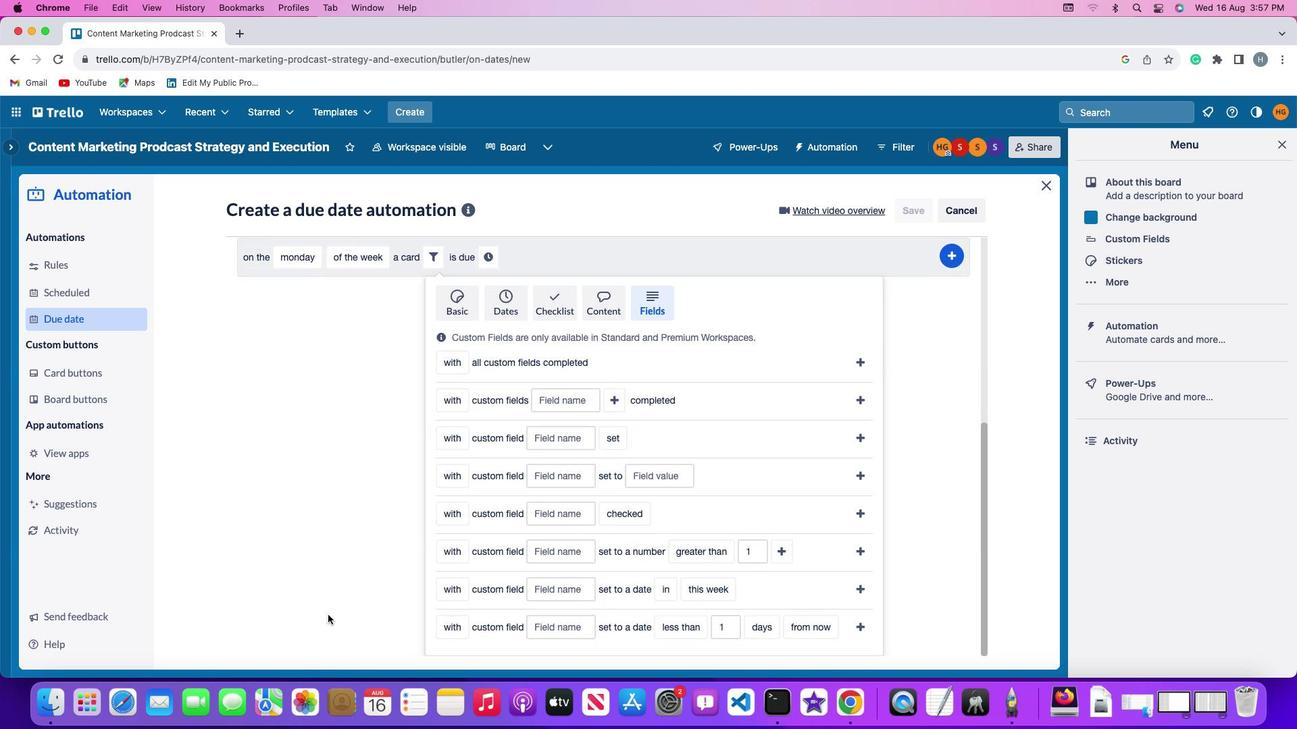 
Action: Mouse scrolled (327, 615) with delta (0, 0)
Screenshot: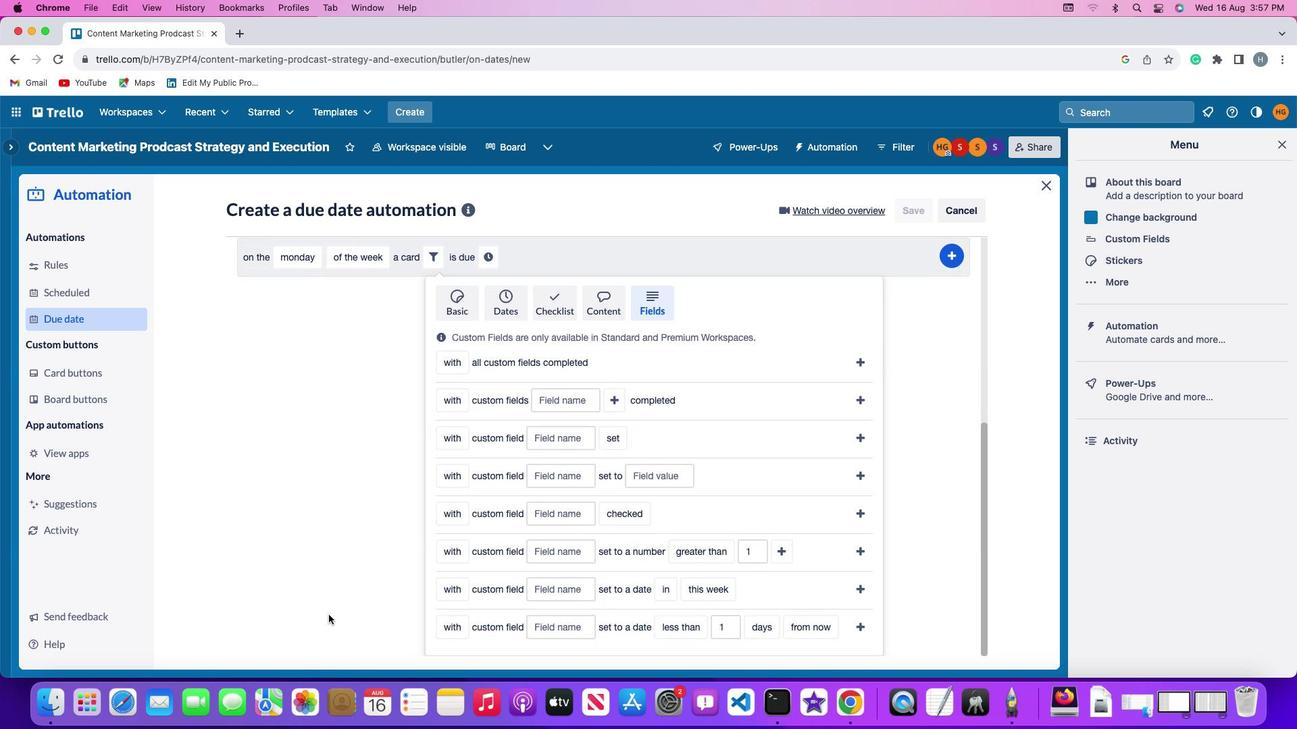 
Action: Mouse moved to (328, 615)
Screenshot: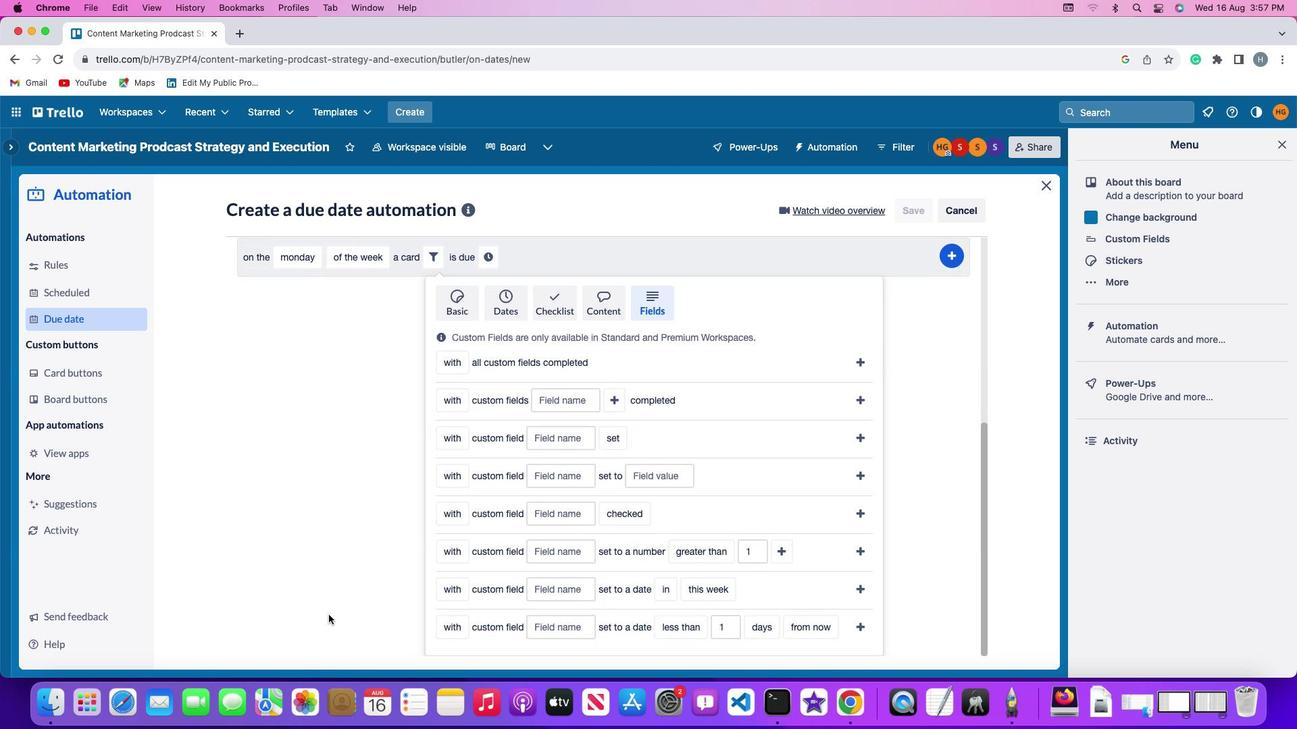 
Action: Mouse scrolled (328, 615) with delta (0, -2)
Screenshot: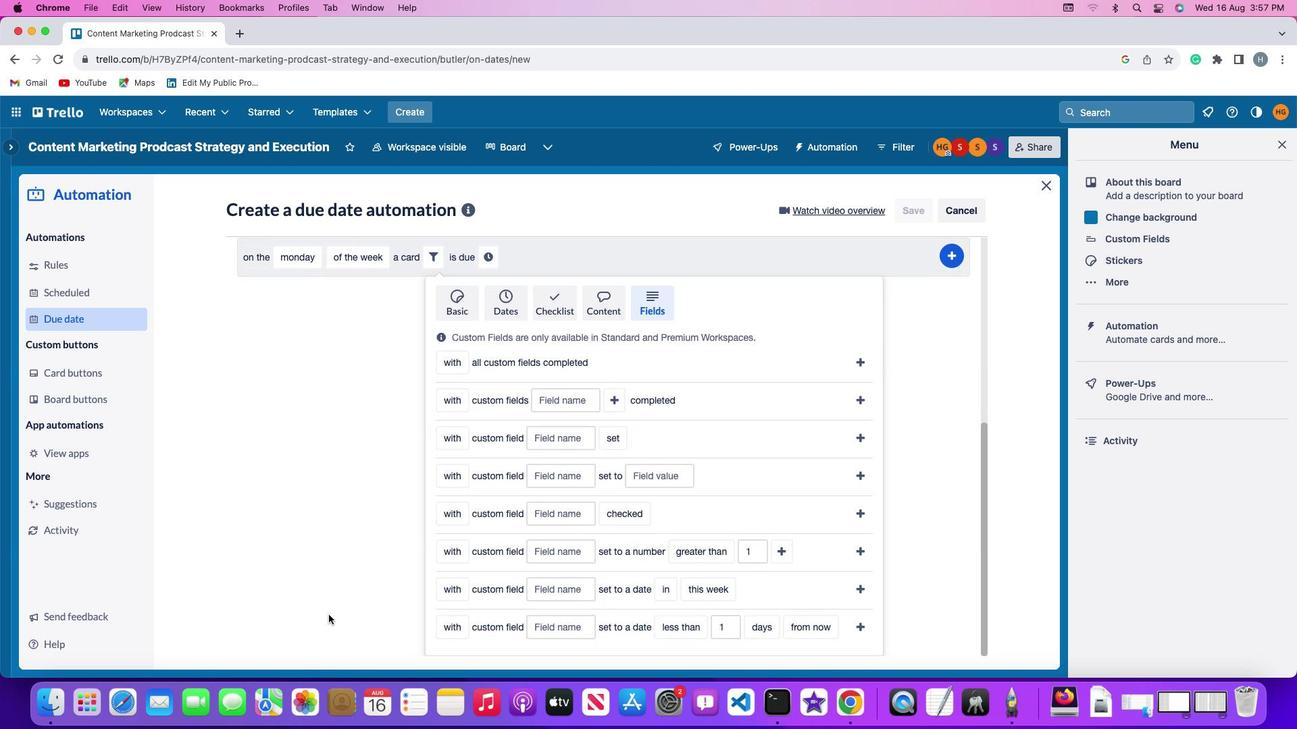 
Action: Mouse moved to (330, 611)
Screenshot: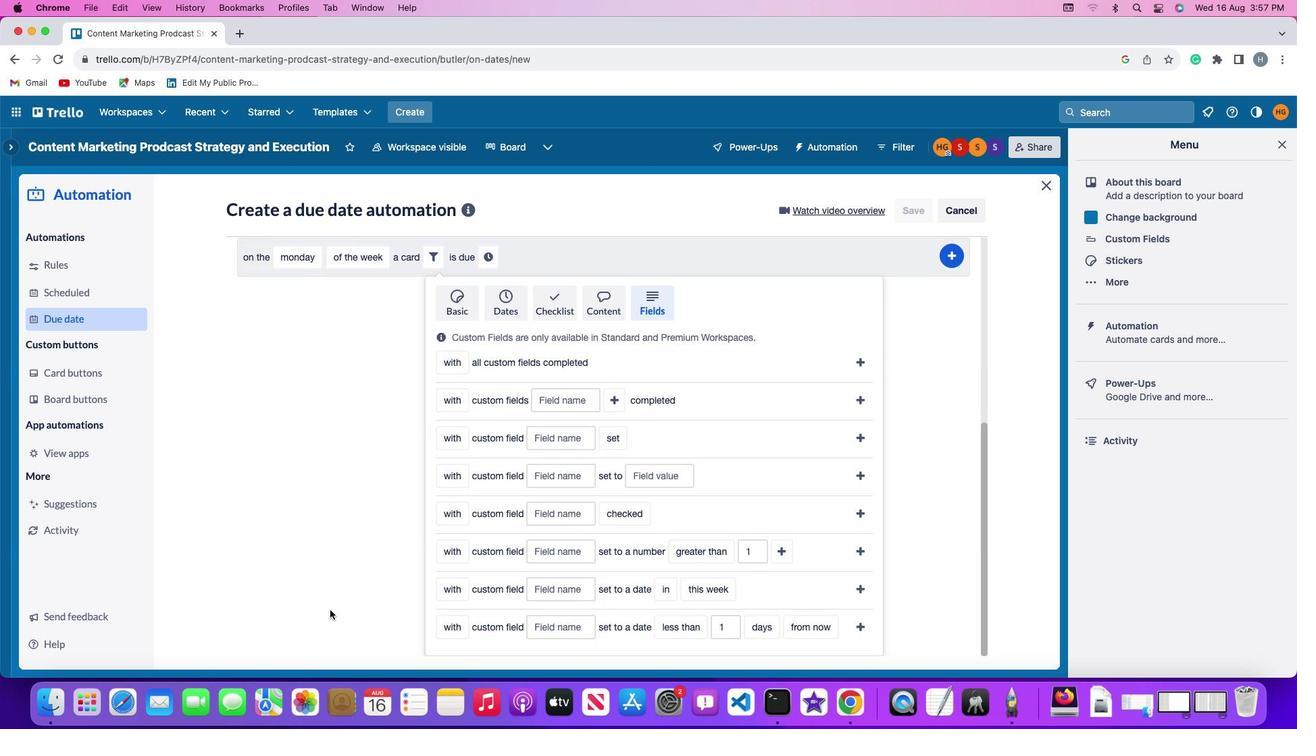 
Action: Mouse scrolled (330, 611) with delta (0, -3)
Screenshot: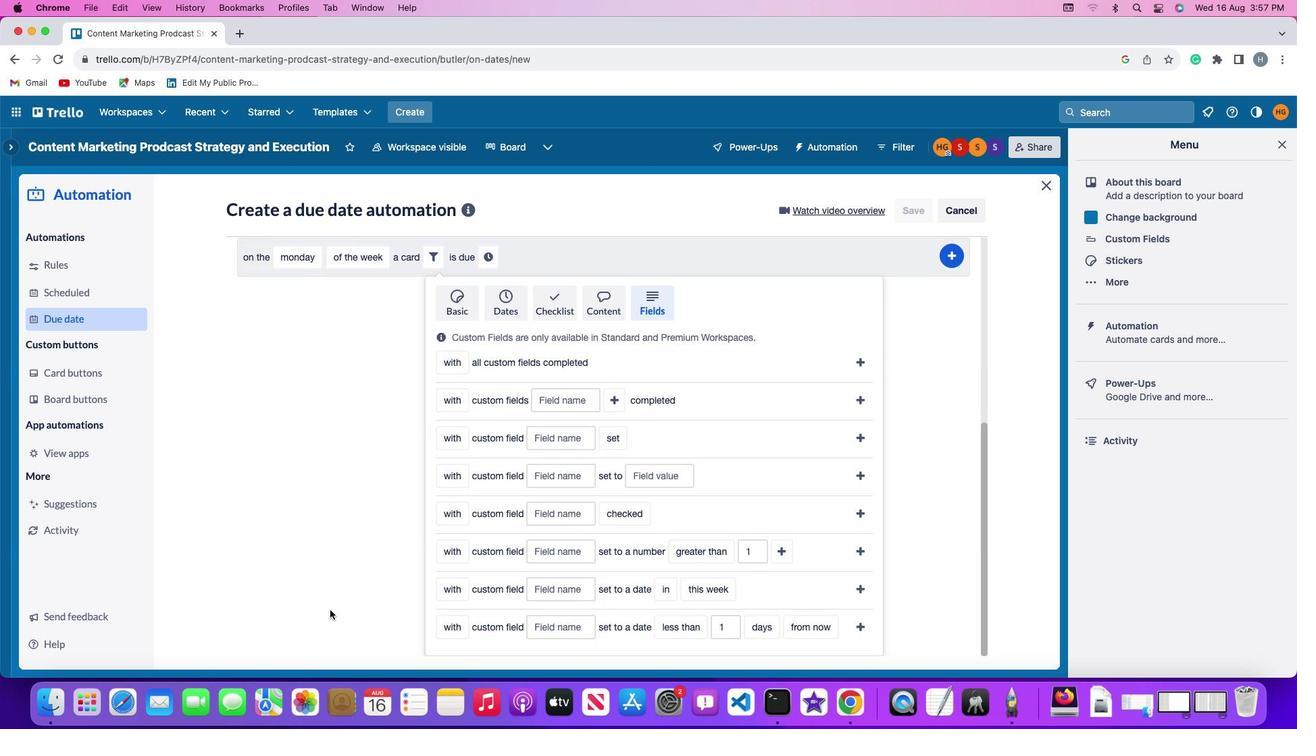 
Action: Mouse moved to (442, 553)
Screenshot: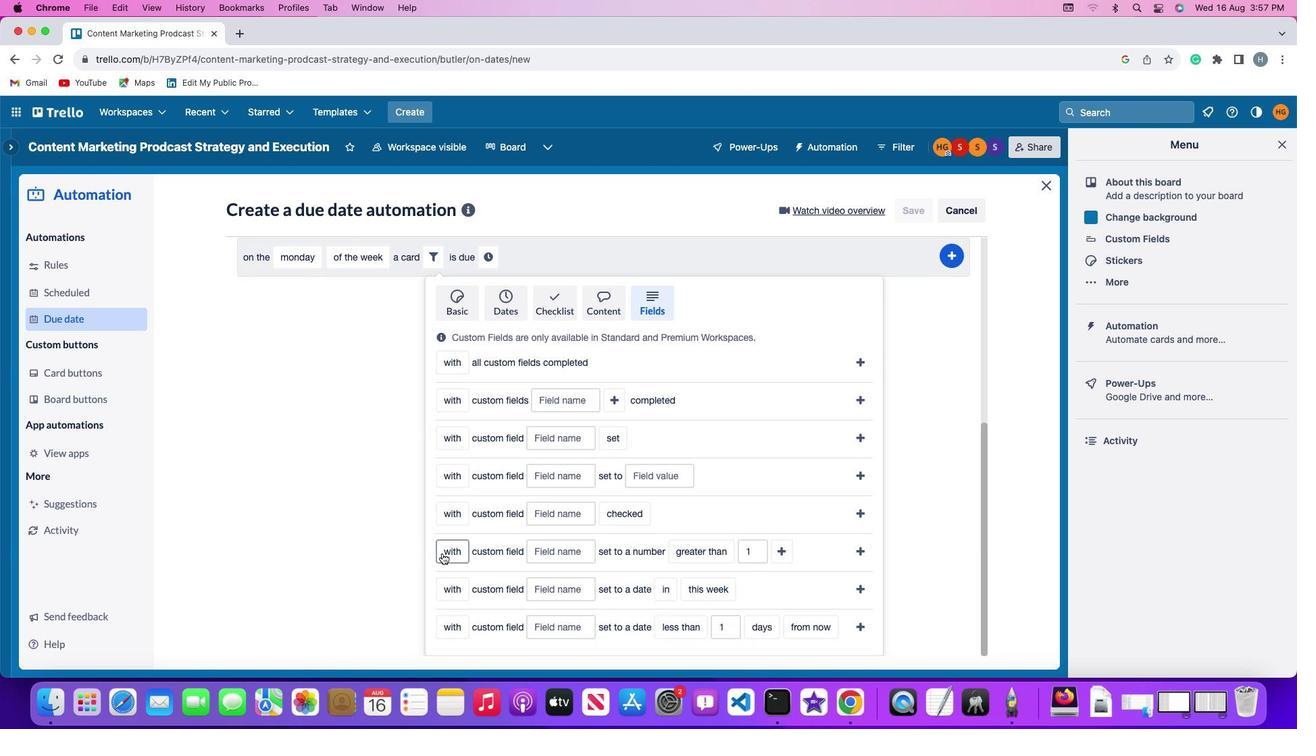 
Action: Mouse pressed left at (442, 553)
Screenshot: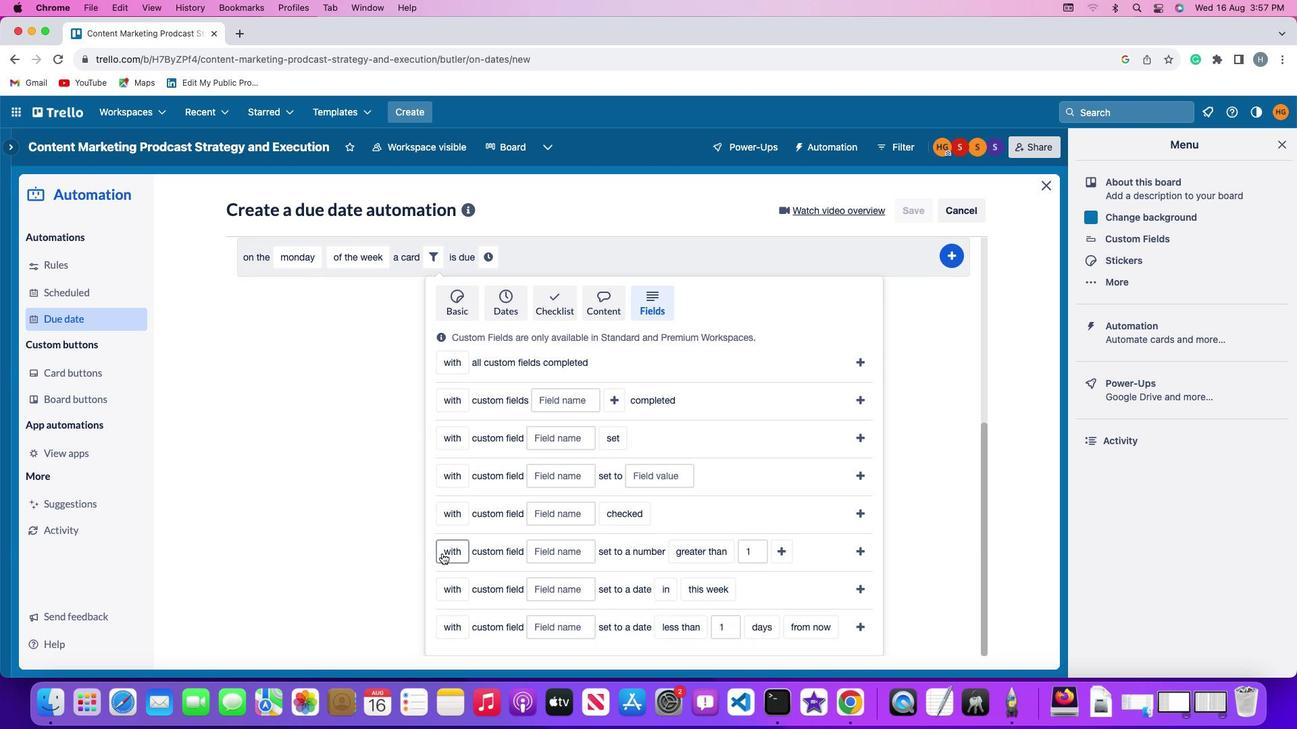 
Action: Mouse moved to (465, 580)
Screenshot: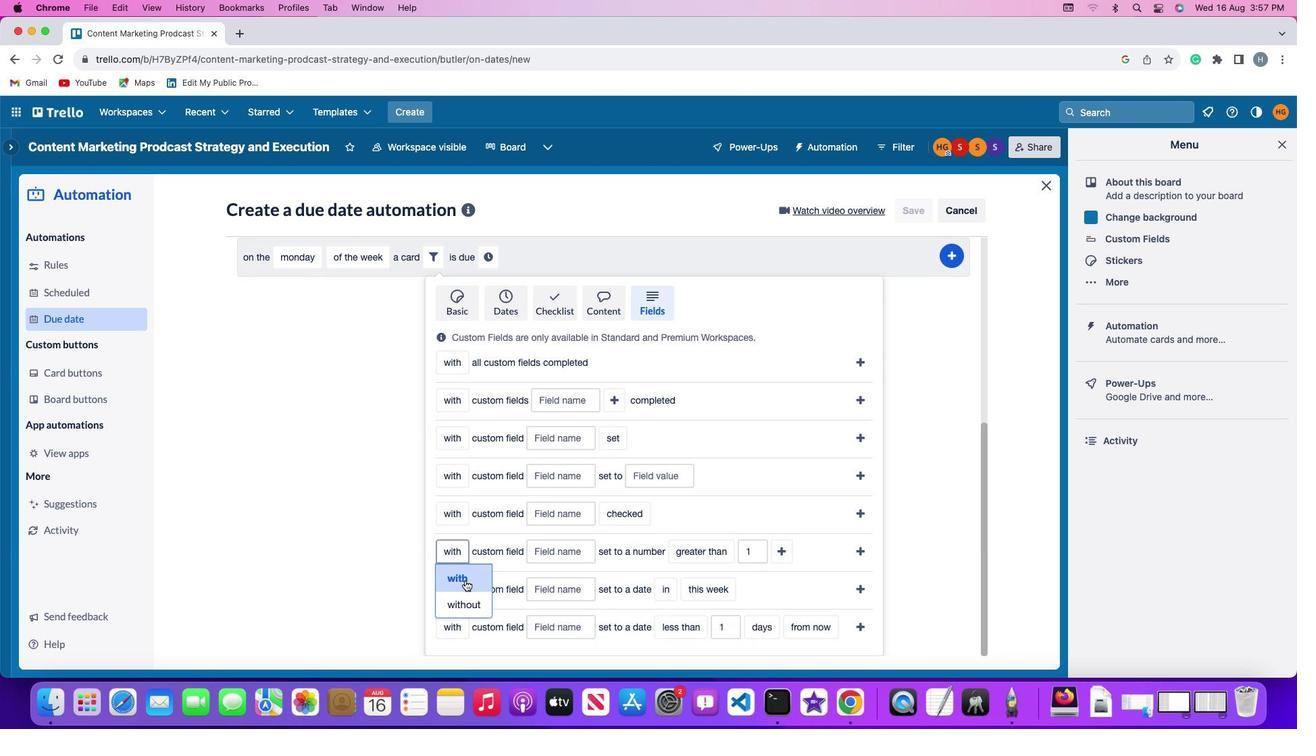 
Action: Mouse pressed left at (465, 580)
Screenshot: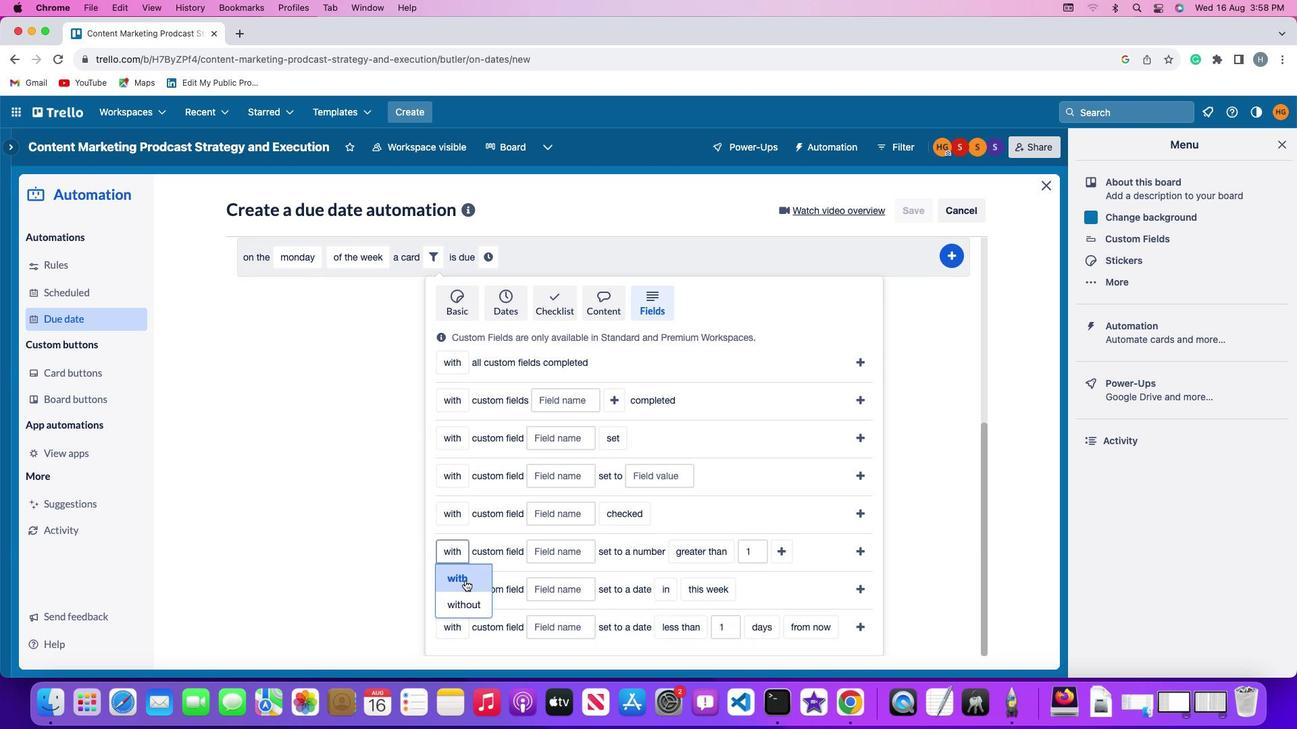 
Action: Mouse moved to (552, 555)
Screenshot: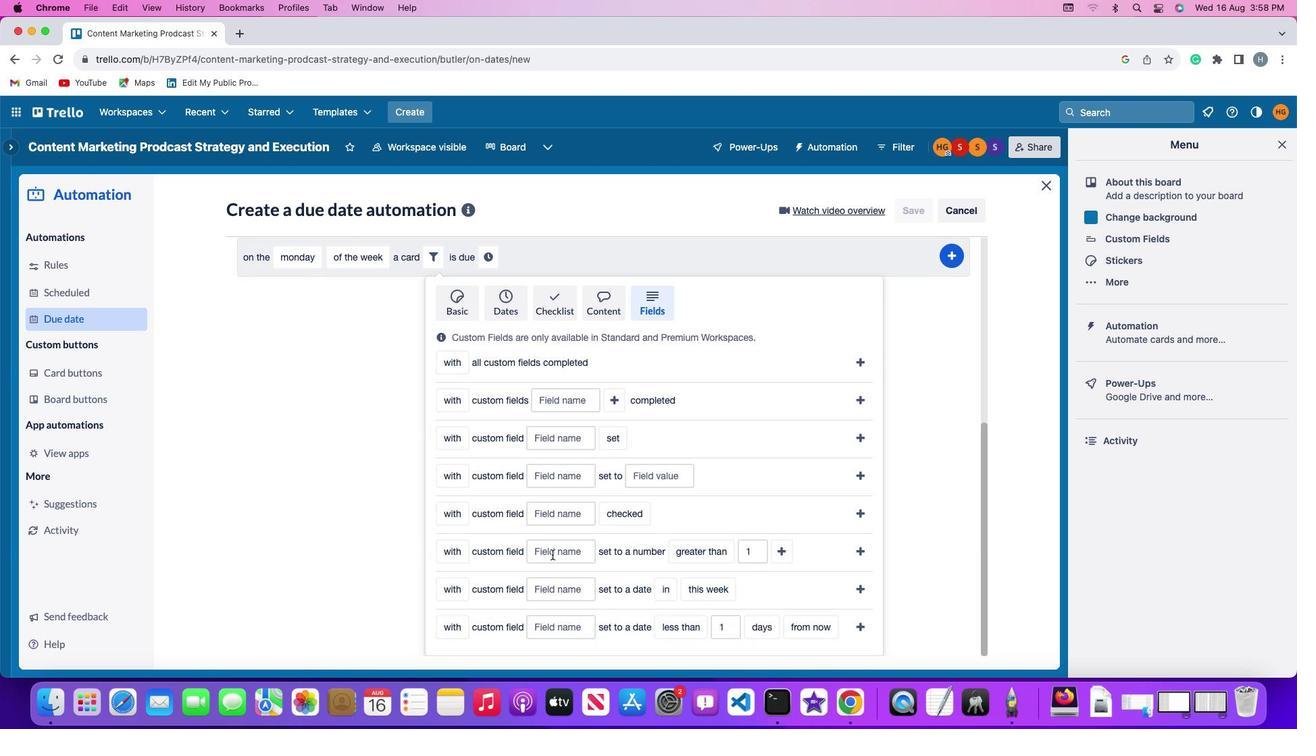 
Action: Mouse pressed left at (552, 555)
Screenshot: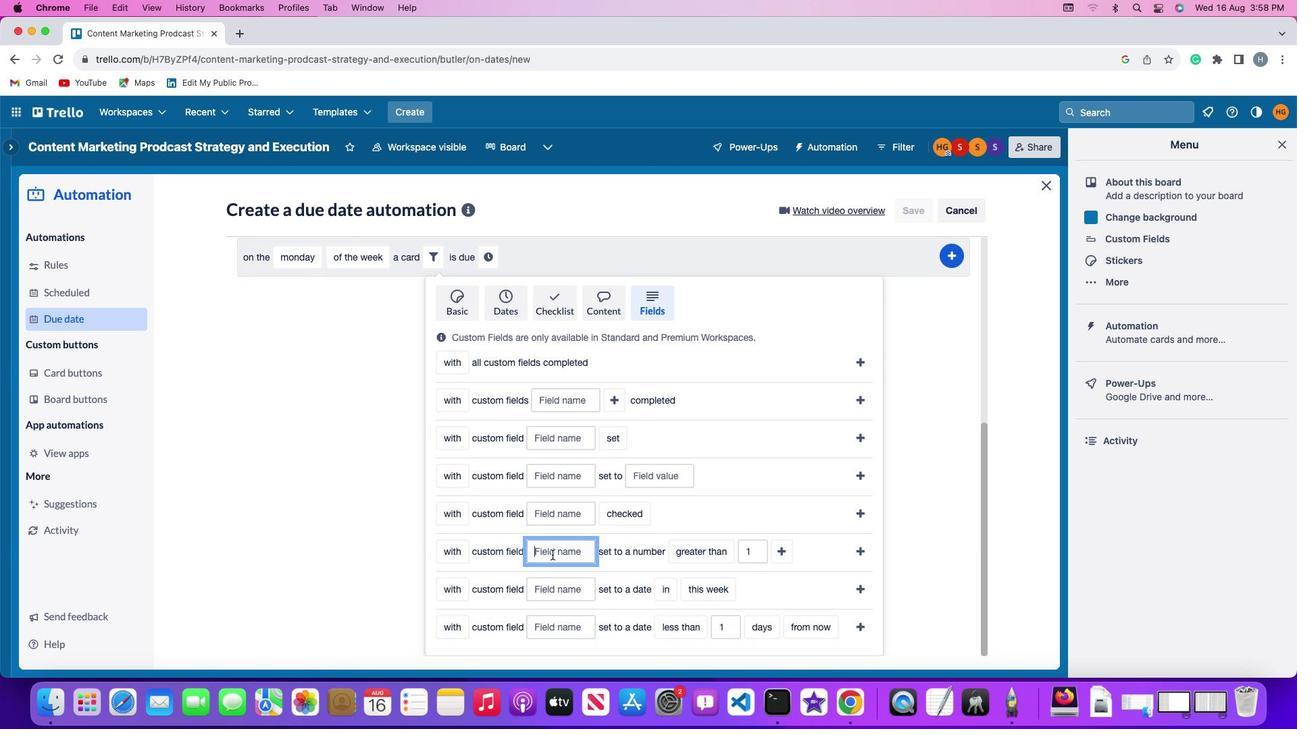 
Action: Key pressed Key.shift'R''e''s''u''m''e'
Screenshot: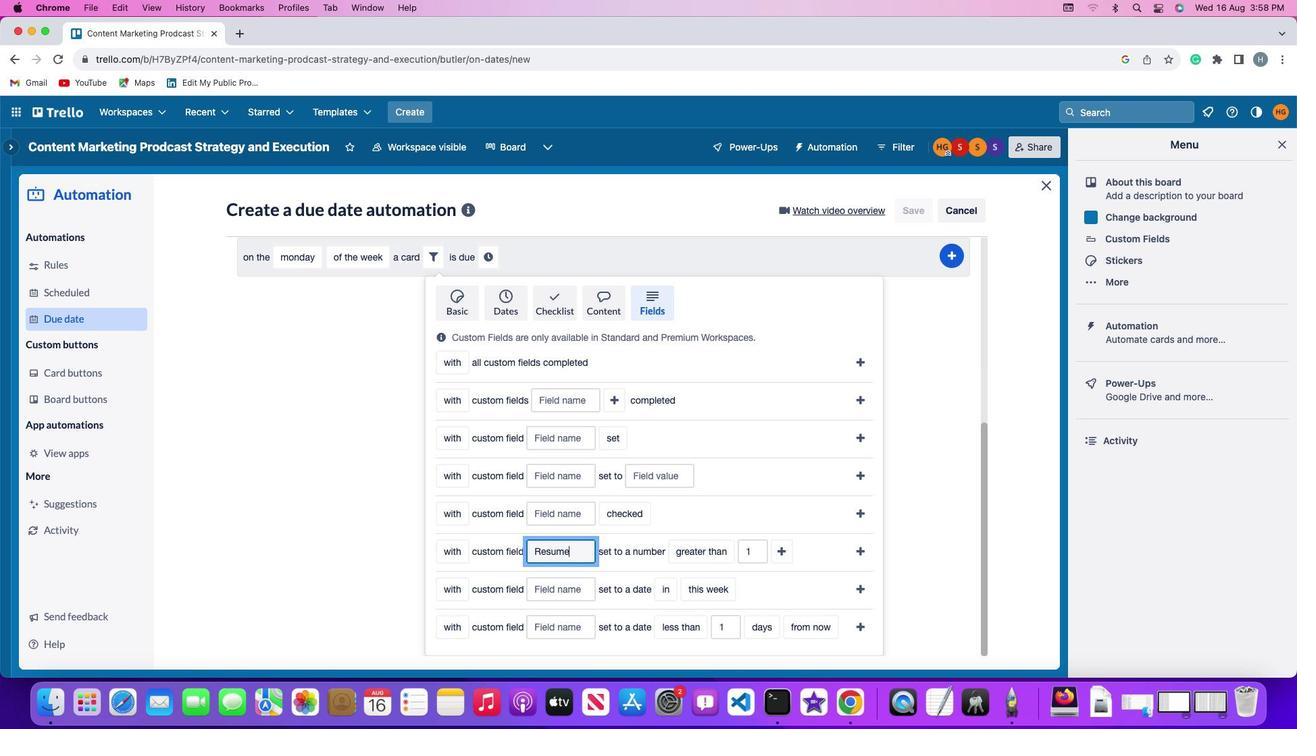 
Action: Mouse moved to (715, 554)
Screenshot: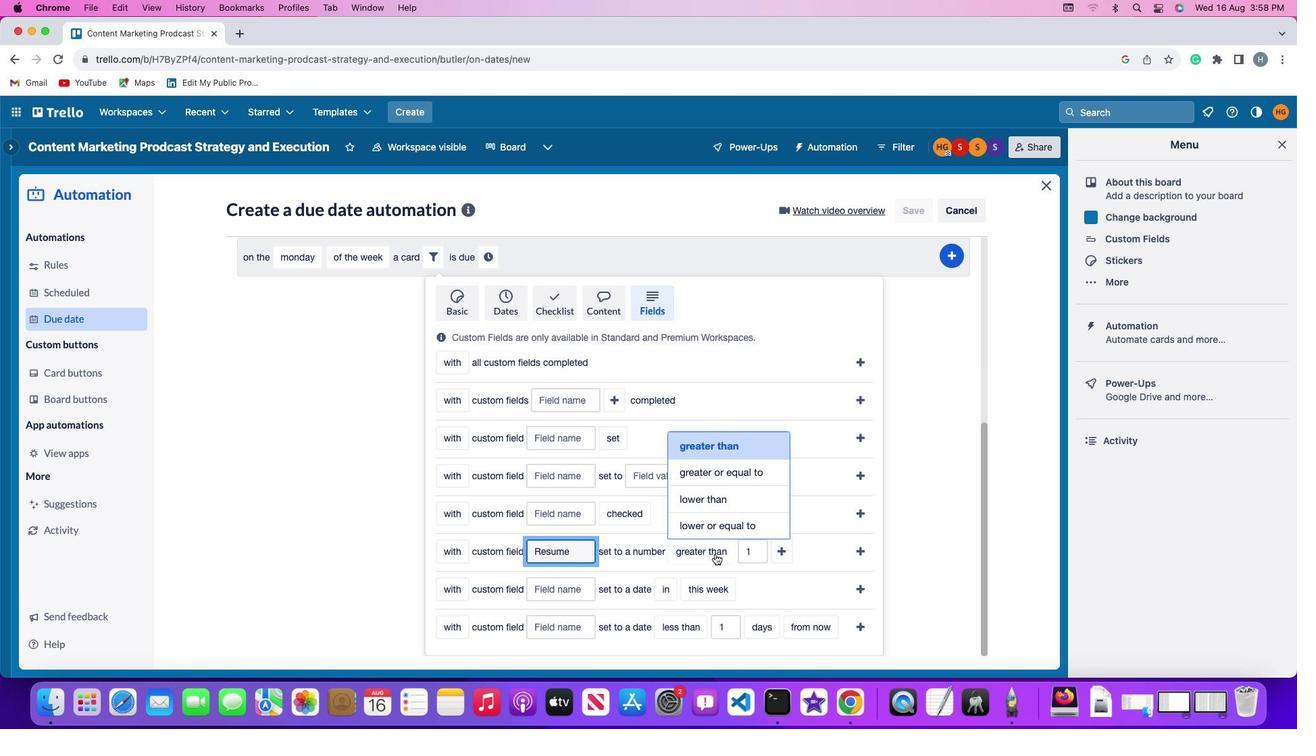 
Action: Mouse pressed left at (715, 554)
Screenshot: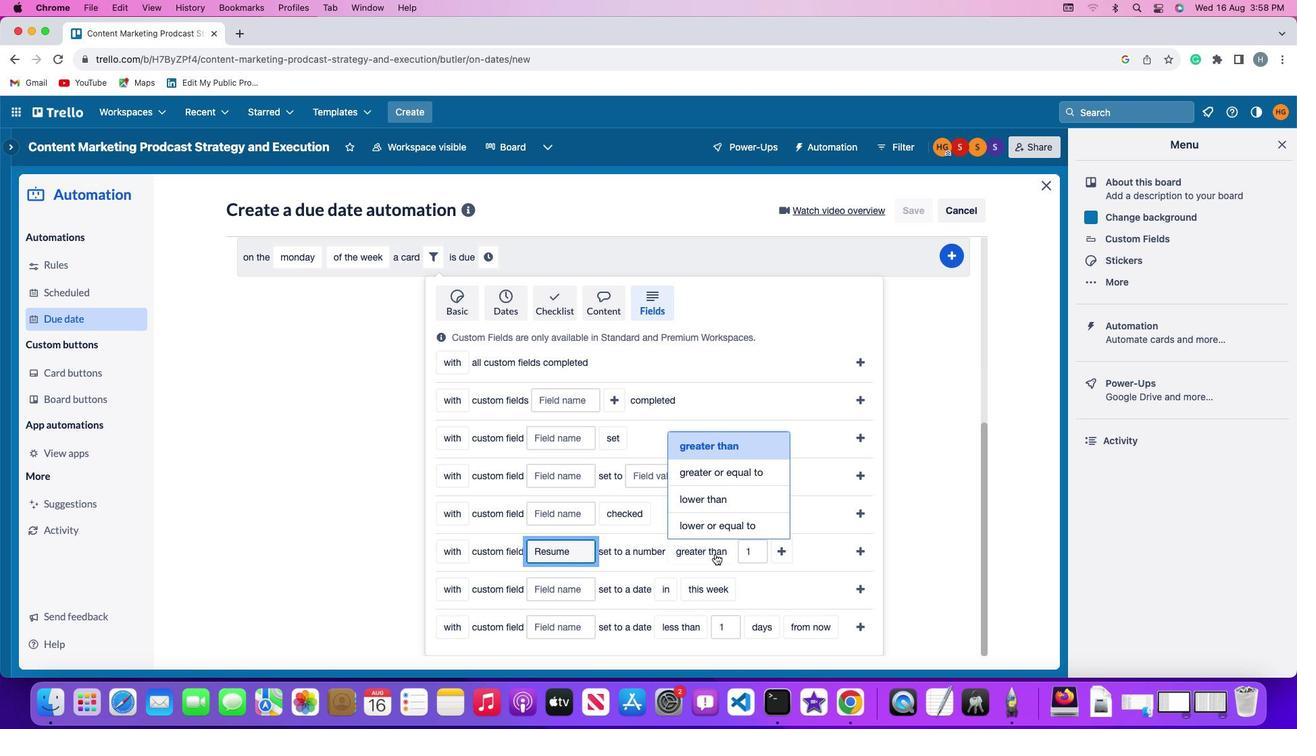
Action: Mouse moved to (697, 524)
Screenshot: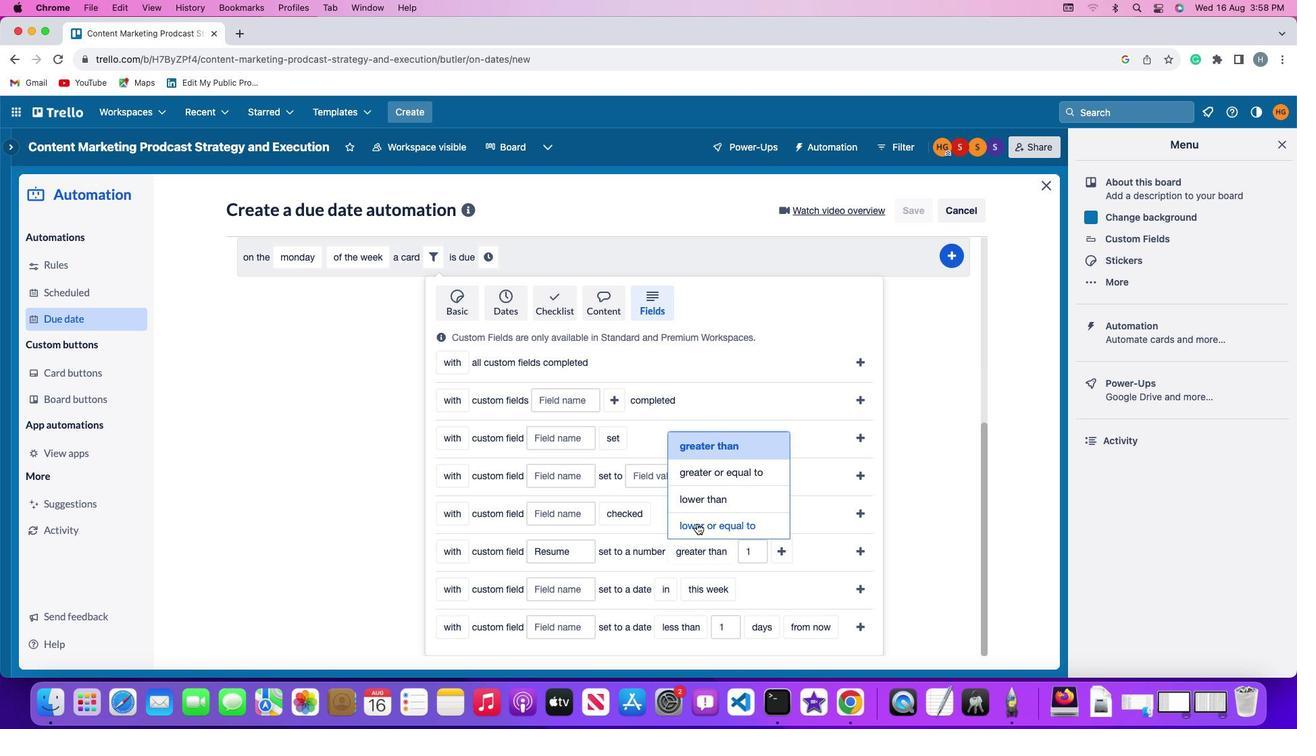 
Action: Mouse pressed left at (697, 524)
Screenshot: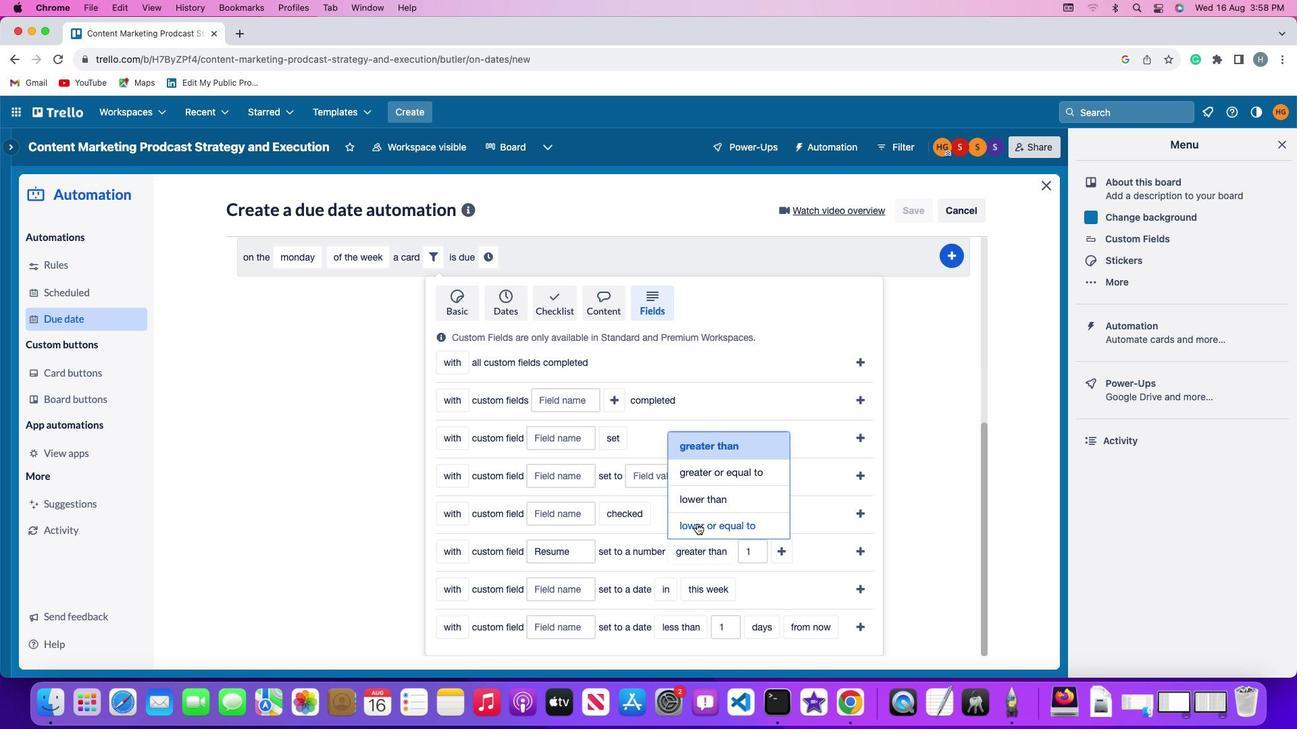 
Action: Mouse moved to (776, 553)
Screenshot: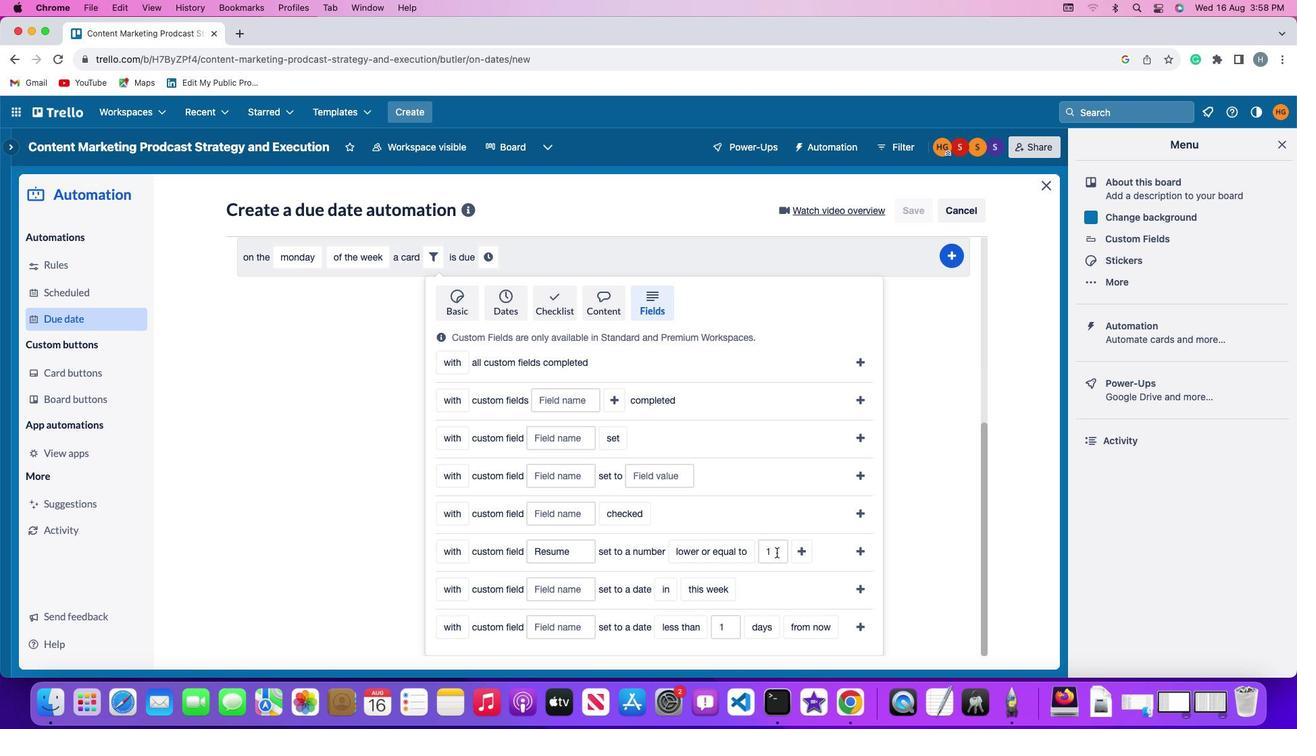 
Action: Mouse pressed left at (776, 553)
Screenshot: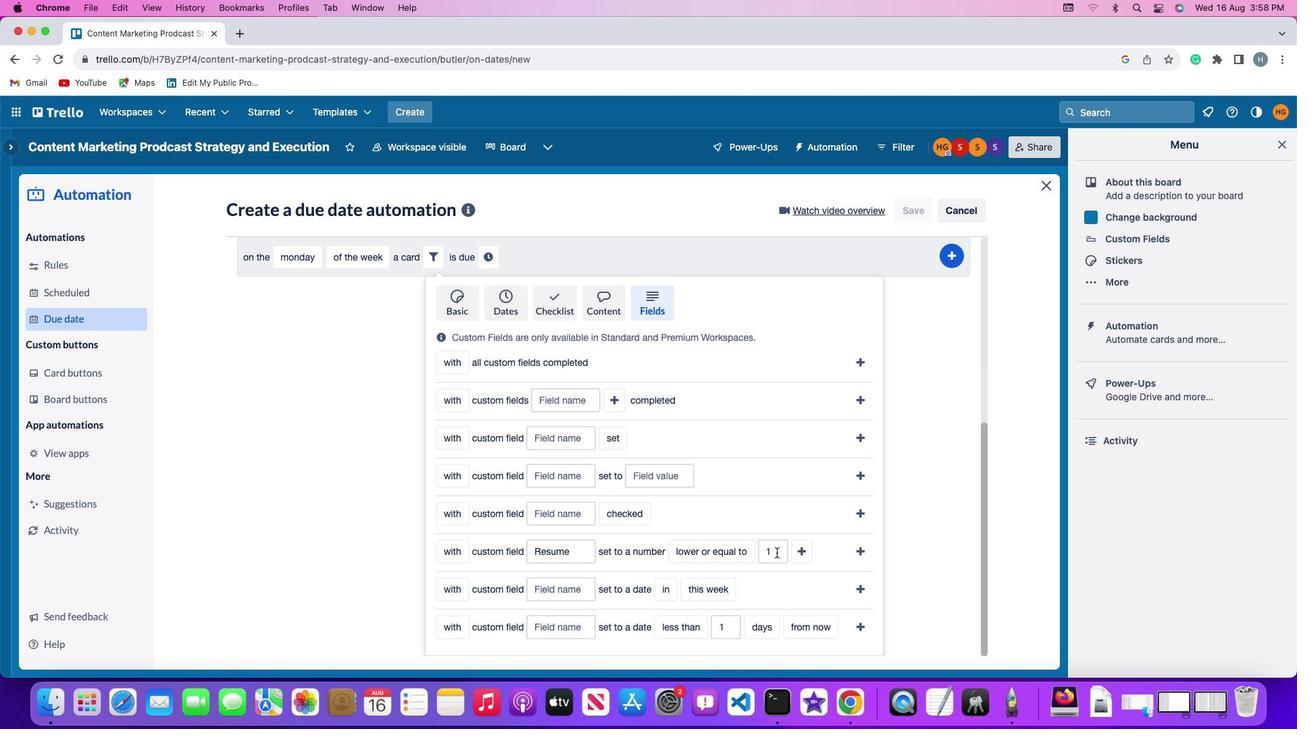
Action: Key pressed Key.backspace'1'
Screenshot: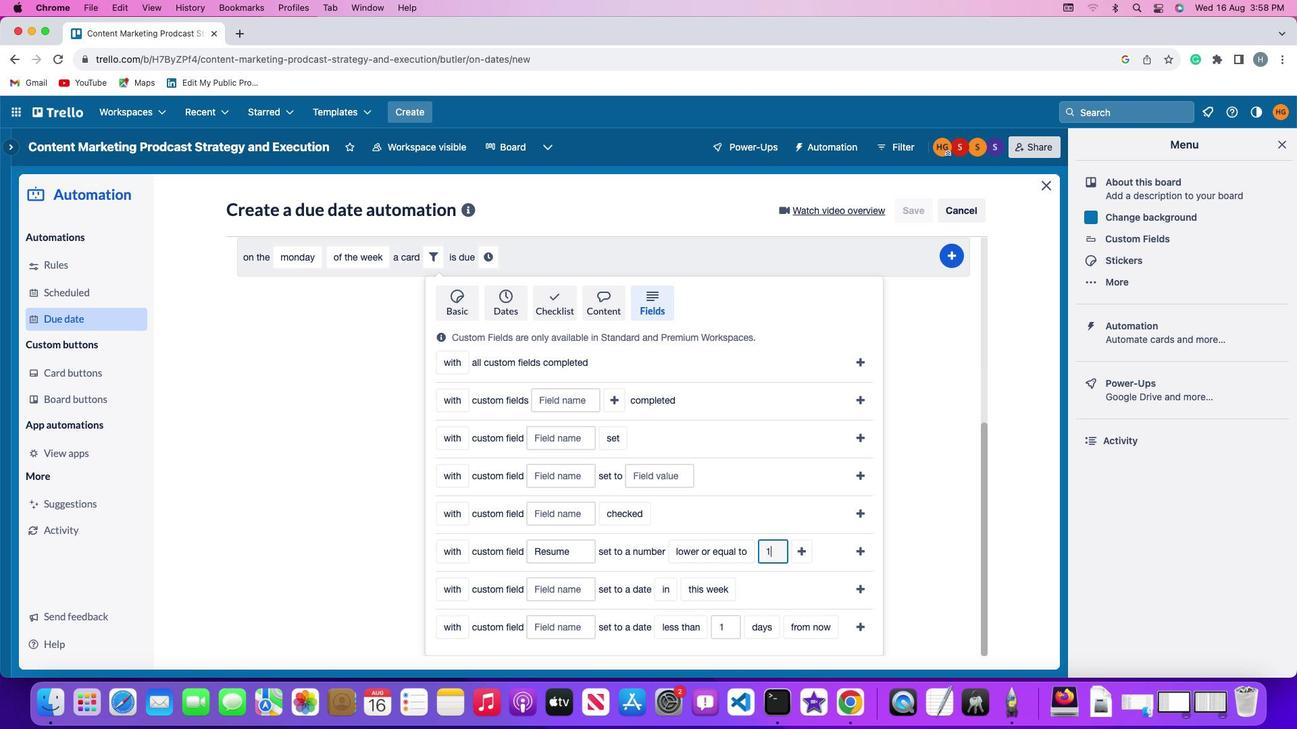 
Action: Mouse moved to (789, 554)
Screenshot: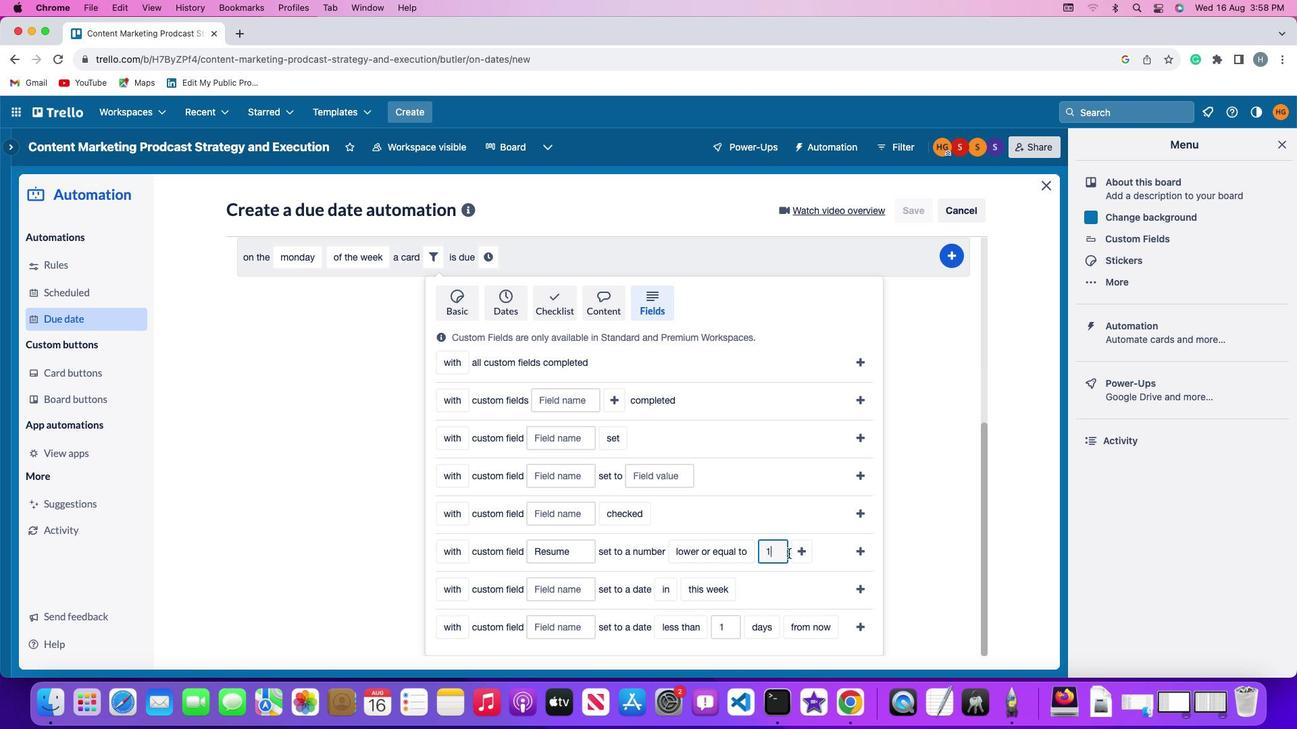 
Action: Mouse pressed left at (789, 554)
Screenshot: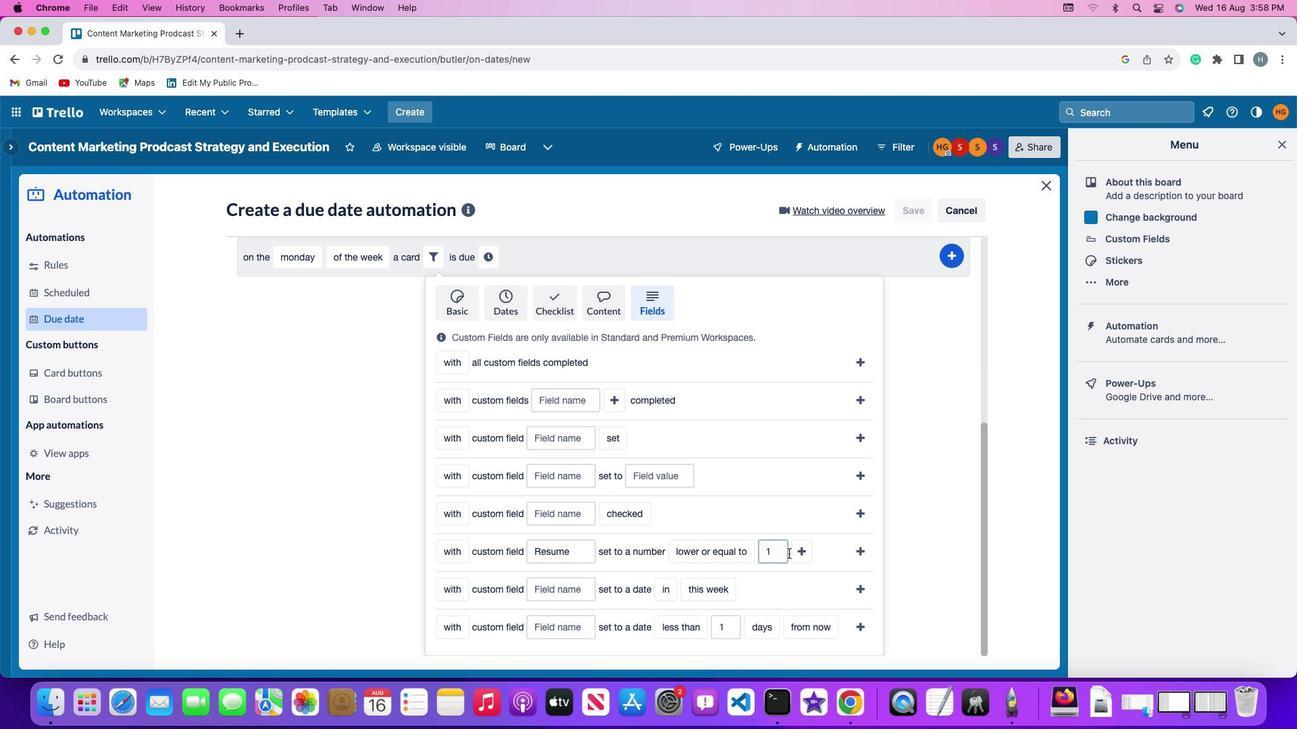 
Action: Mouse moved to (798, 554)
Screenshot: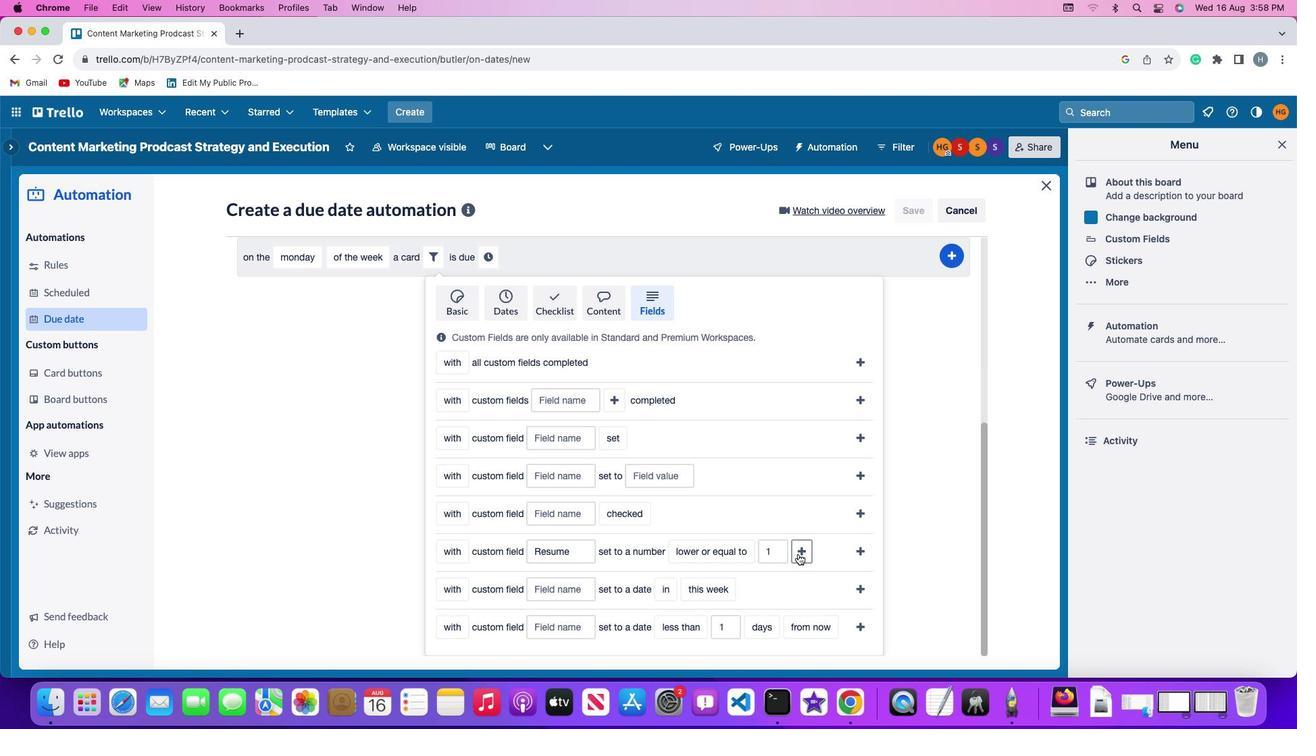 
Action: Mouse pressed left at (798, 554)
Screenshot: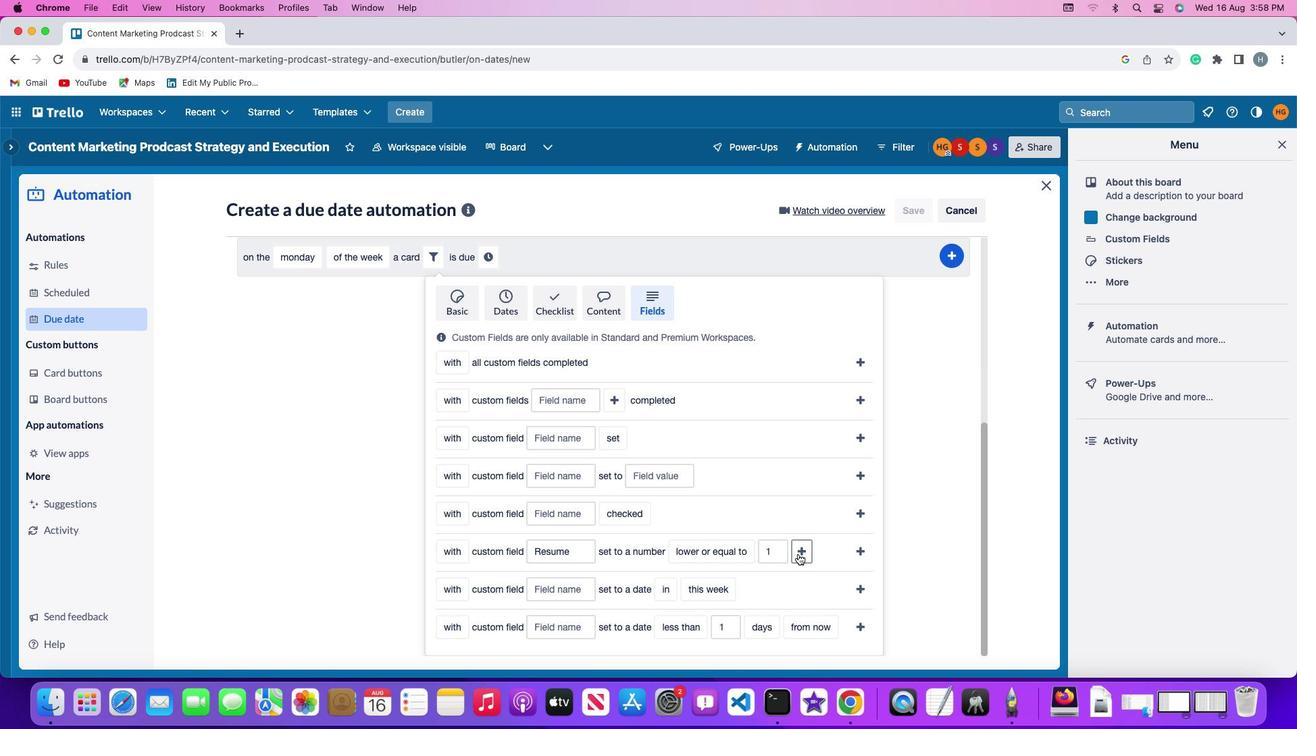 
Action: Mouse moved to (480, 581)
Screenshot: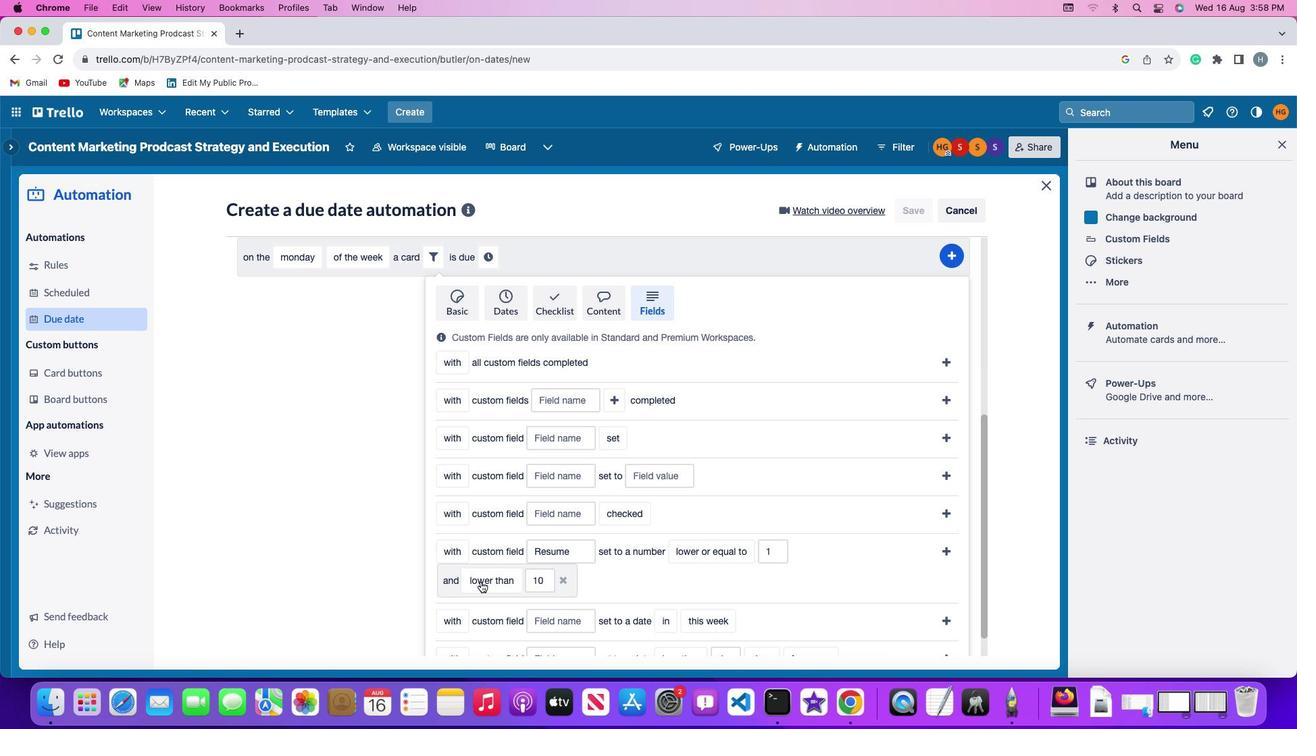 
Action: Mouse pressed left at (480, 581)
Screenshot: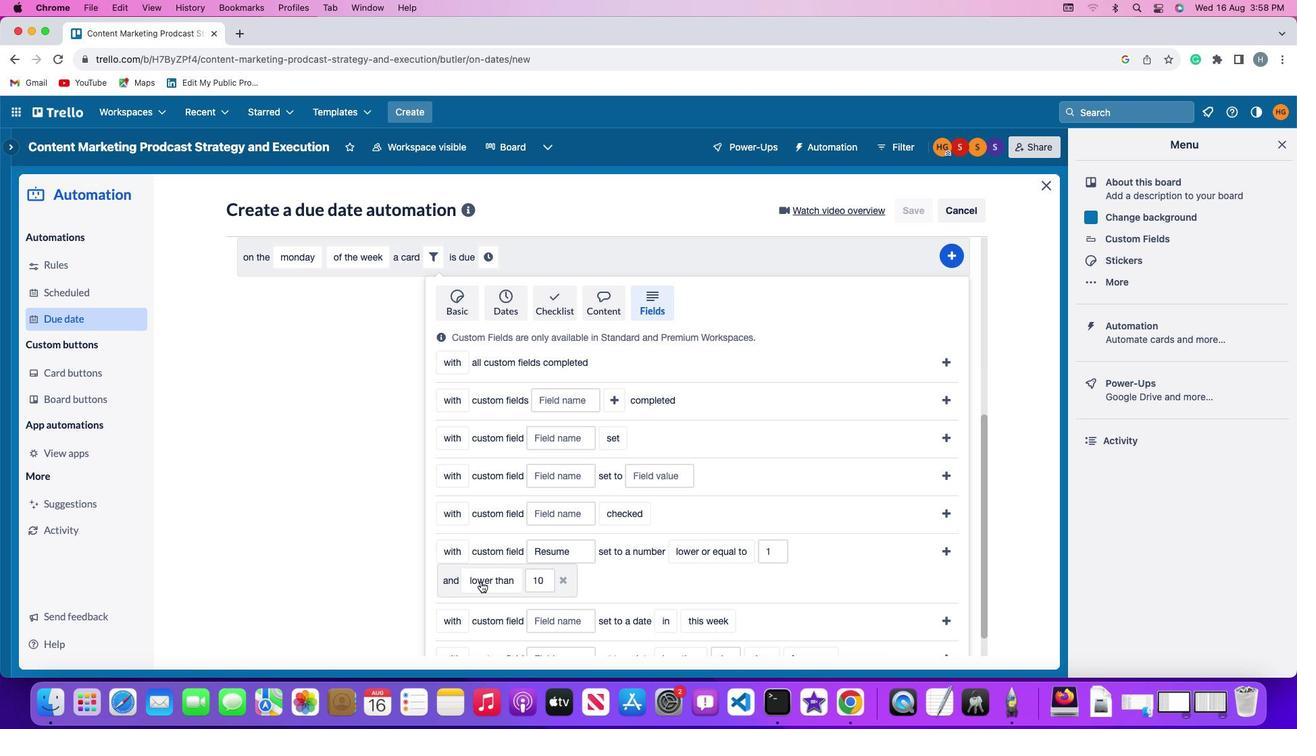 
Action: Mouse moved to (513, 471)
Screenshot: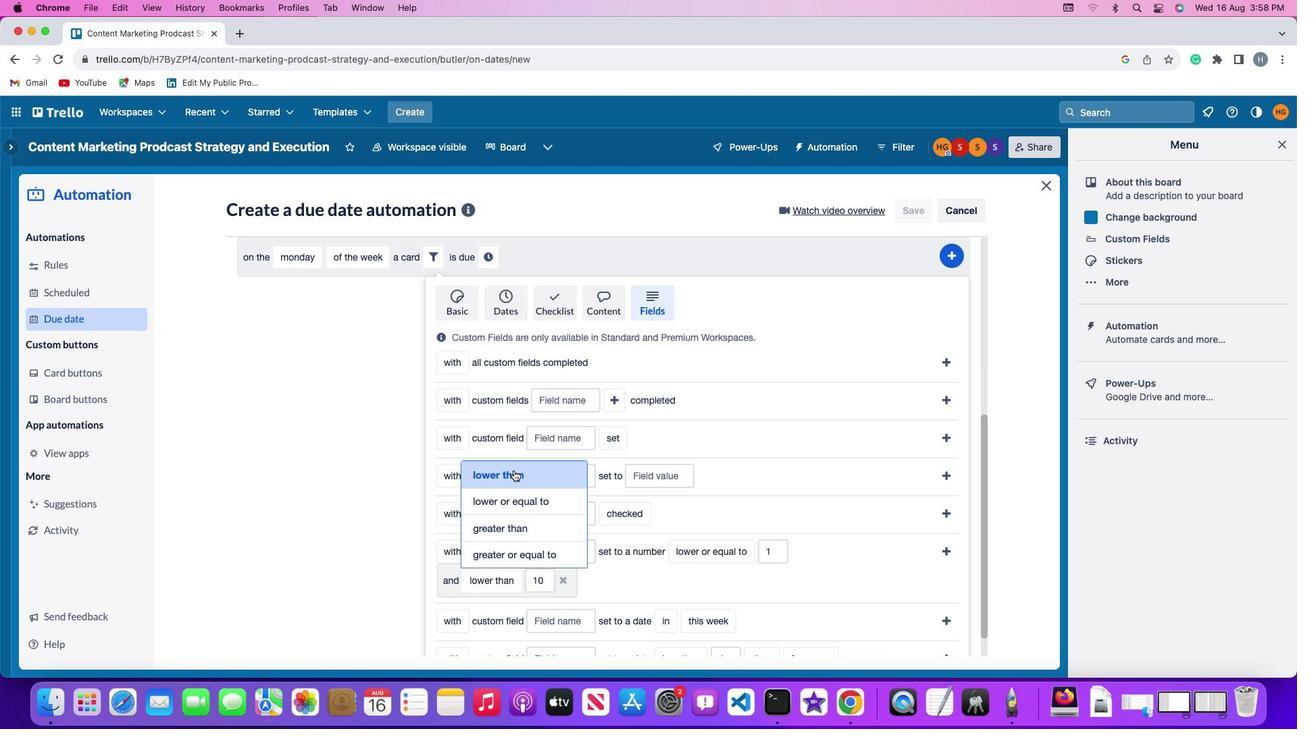 
Action: Mouse pressed left at (513, 471)
Screenshot: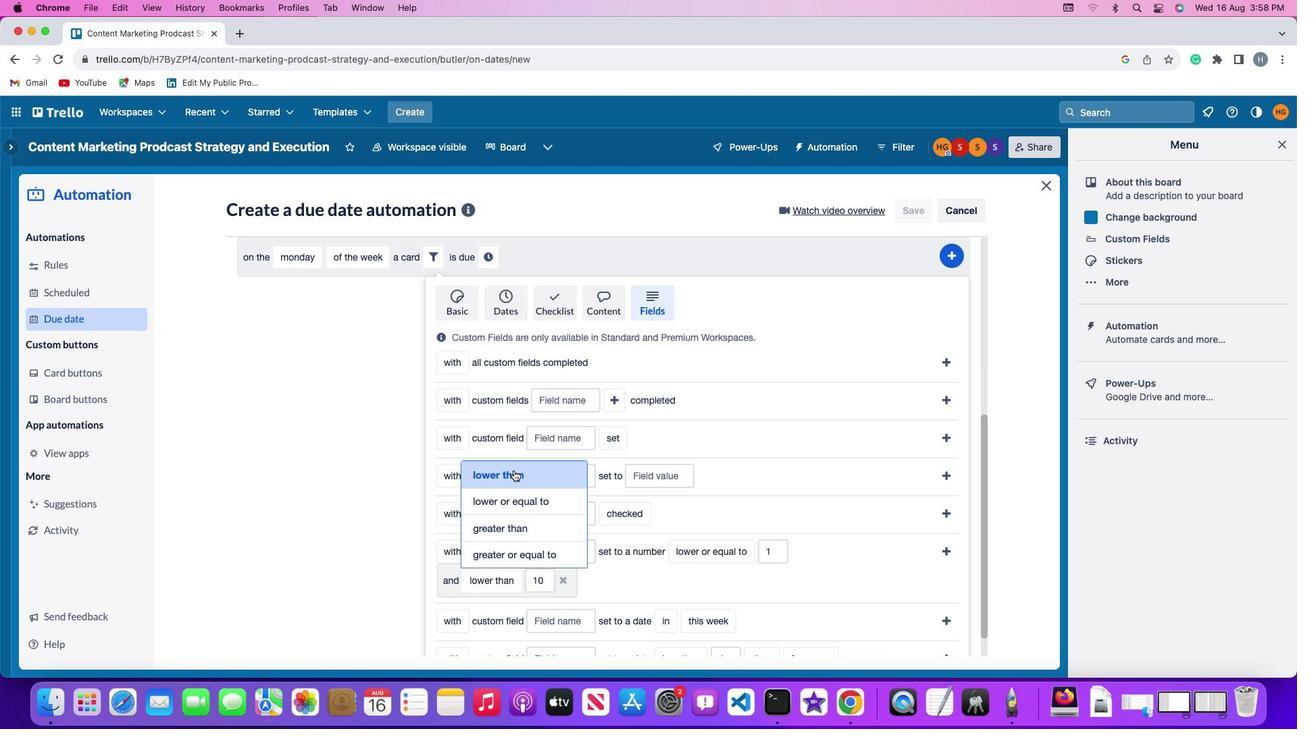 
Action: Mouse moved to (549, 579)
Screenshot: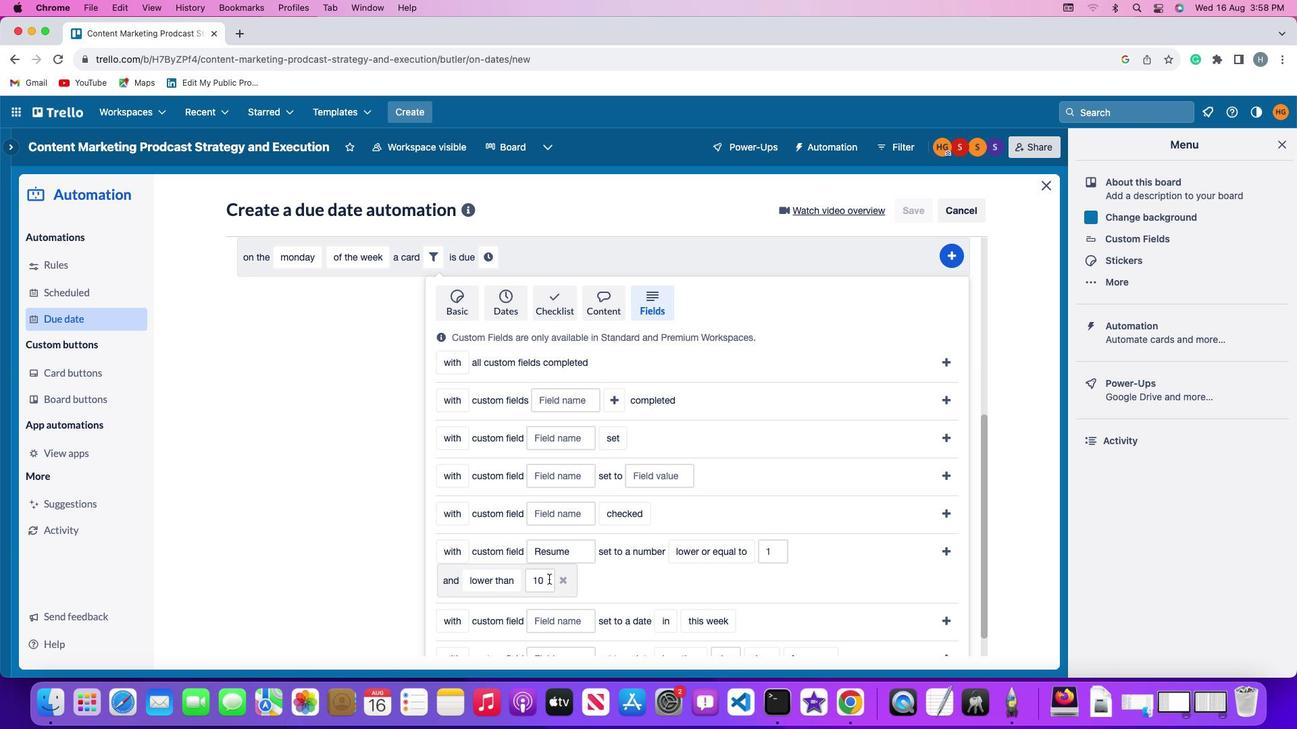 
Action: Mouse pressed left at (549, 579)
Screenshot: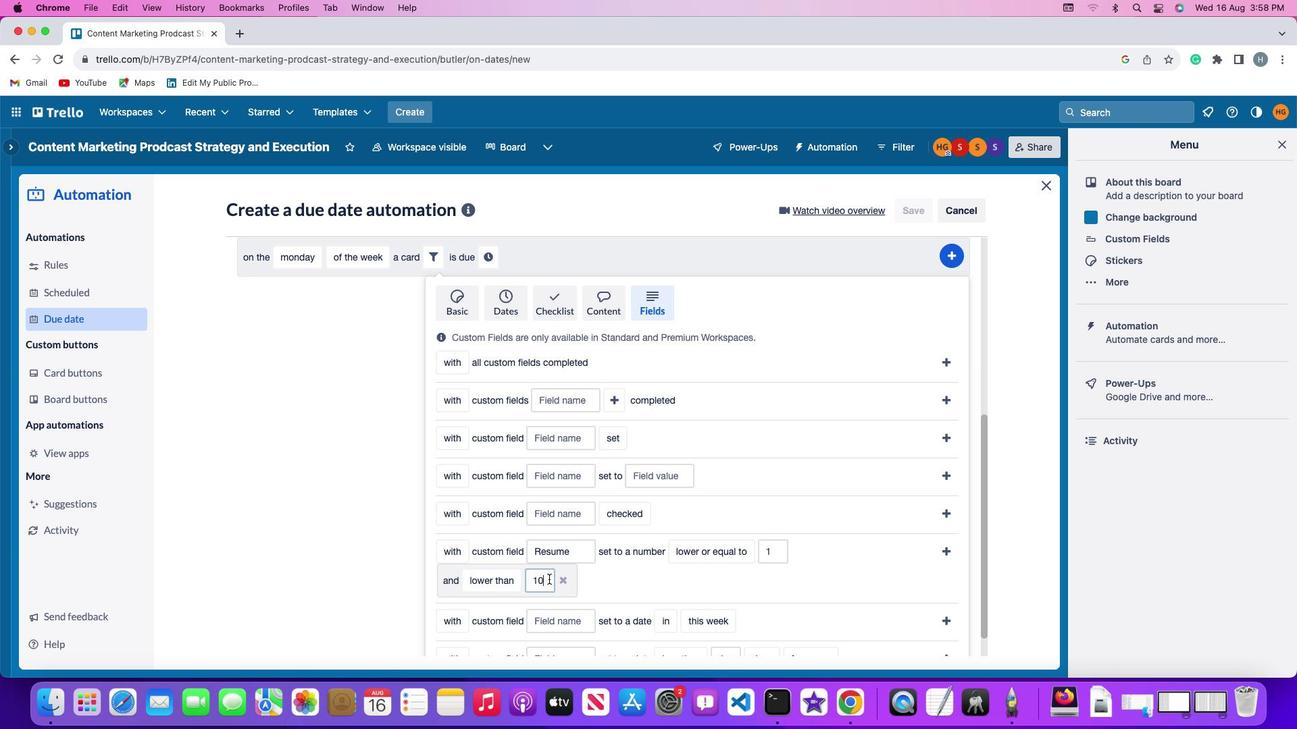 
Action: Key pressed Key.backspaceKey.backspace'1'
Screenshot: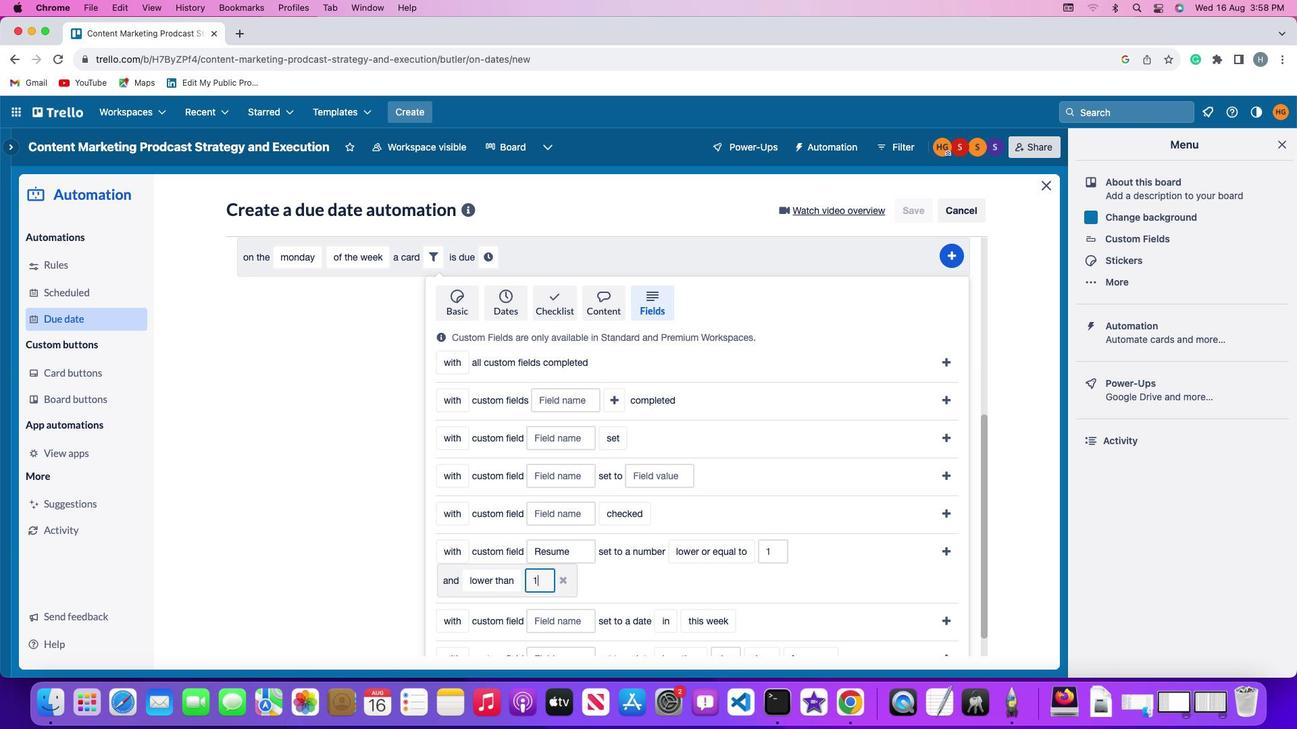 
Action: Mouse moved to (549, 579)
Screenshot: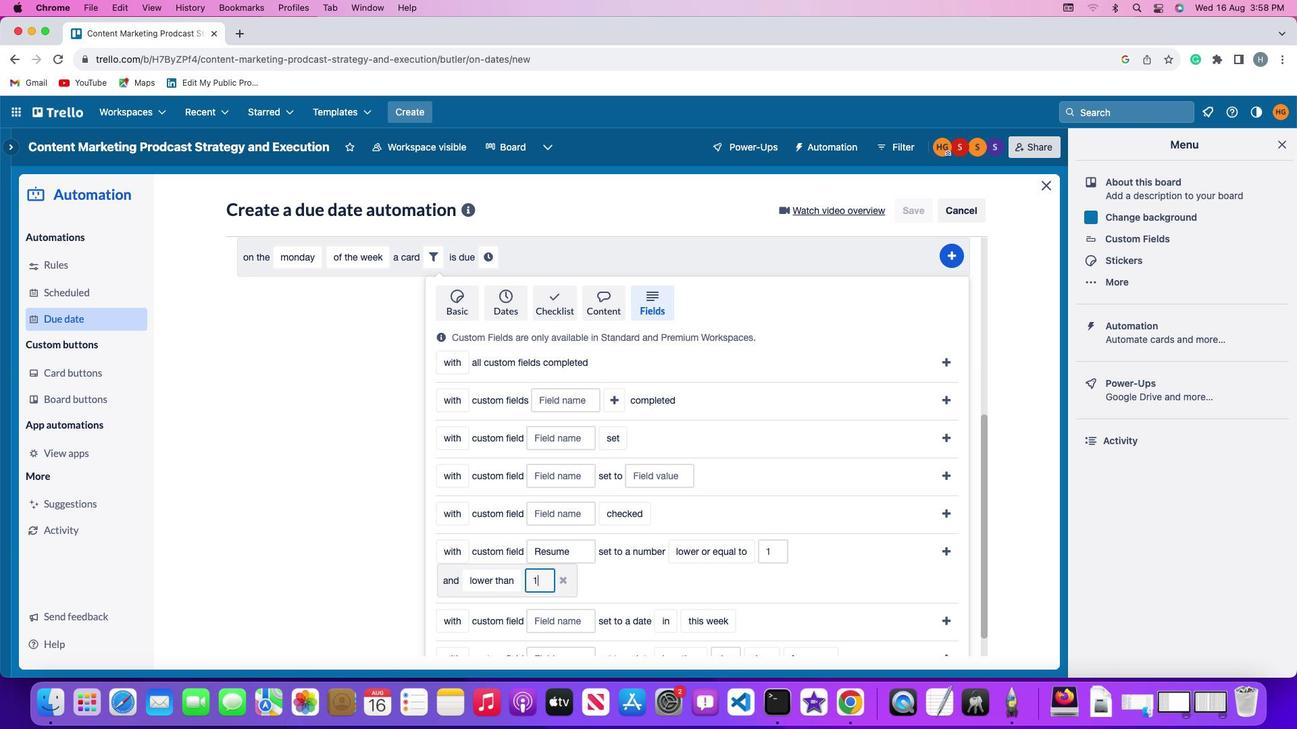 
Action: Key pressed '0'
Screenshot: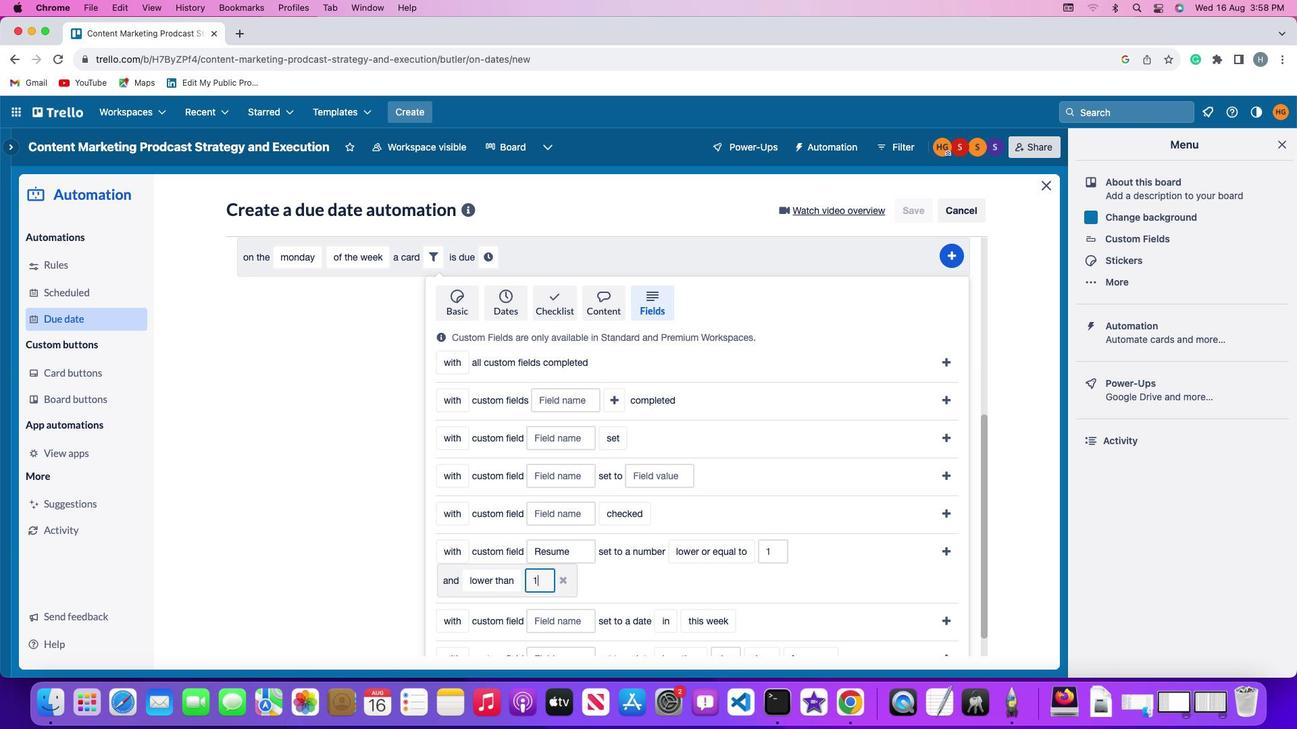 
Action: Mouse moved to (944, 546)
Screenshot: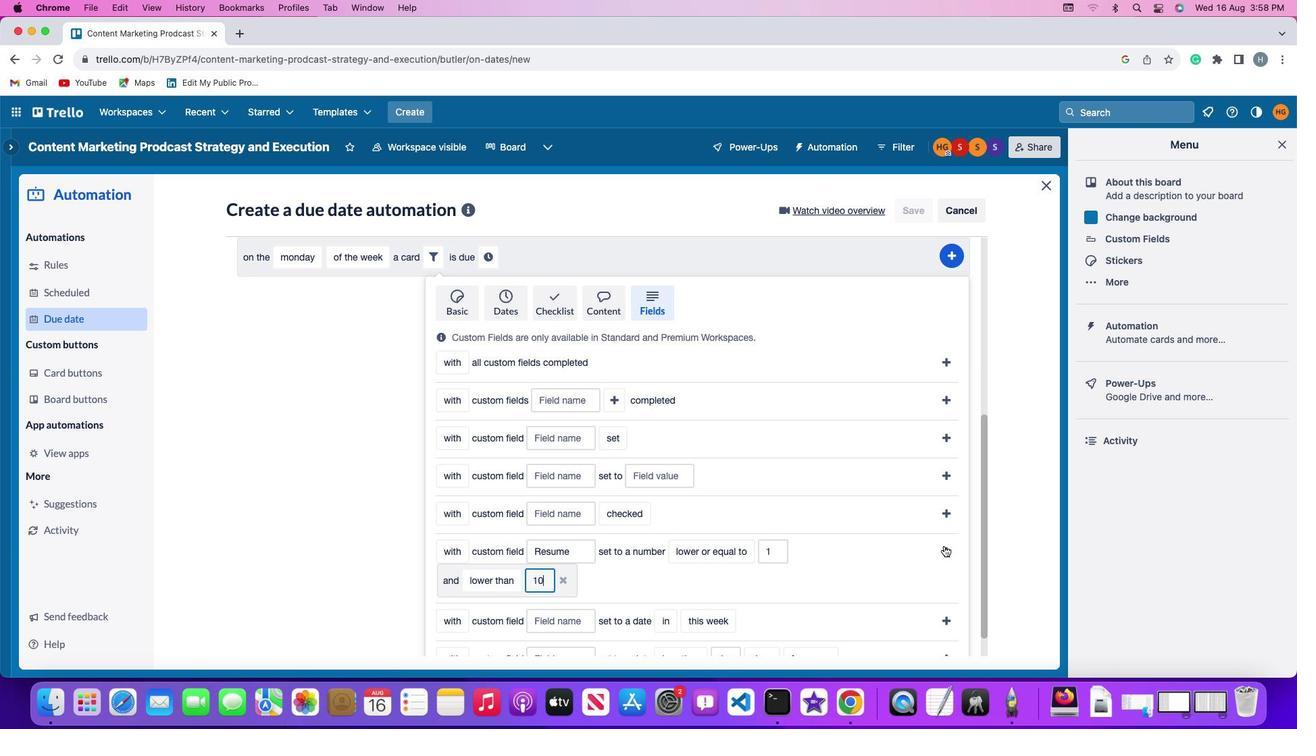 
Action: Mouse pressed left at (944, 546)
Screenshot: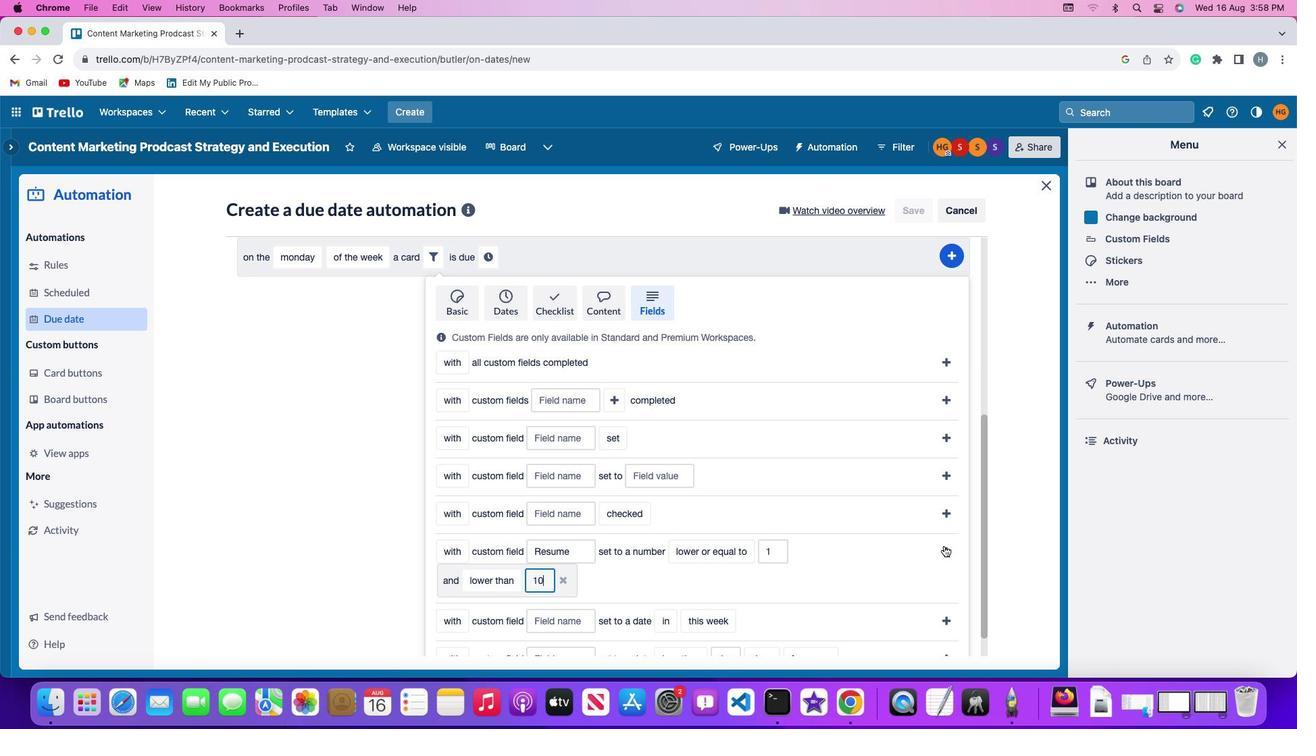 
Action: Mouse moved to (867, 584)
Screenshot: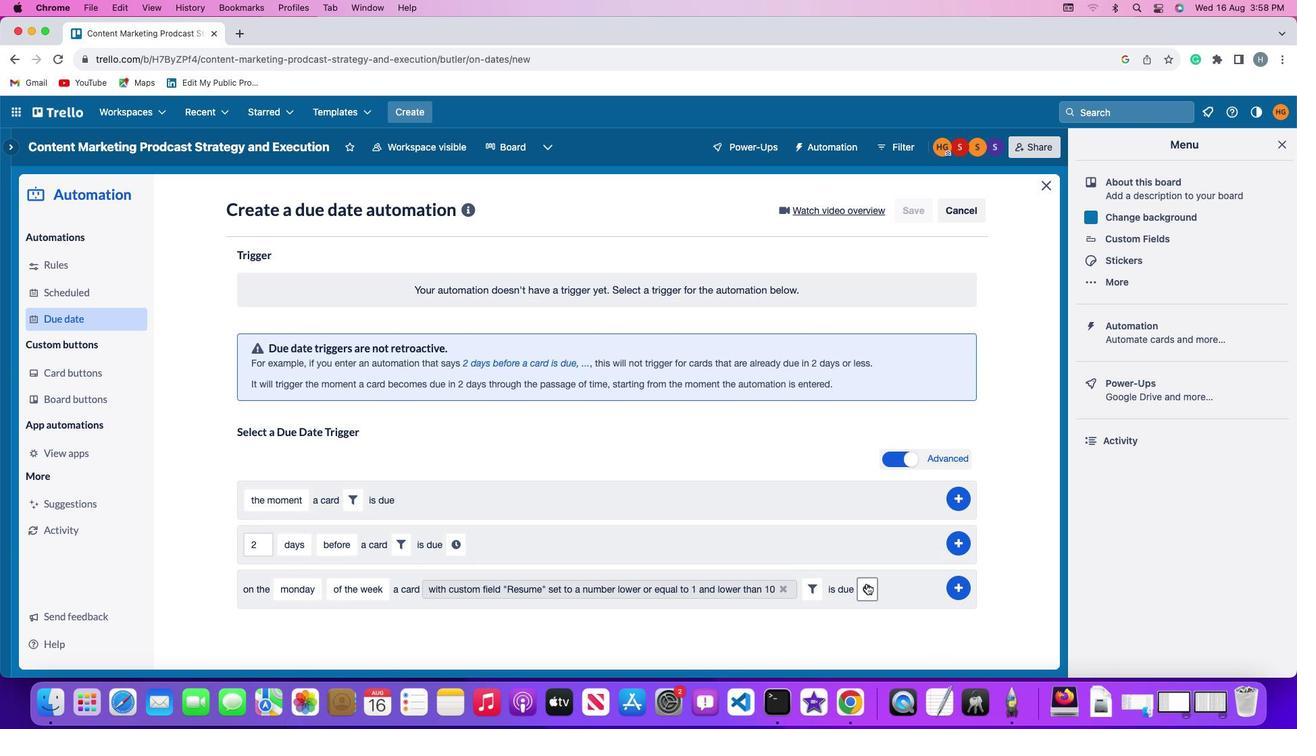 
Action: Mouse pressed left at (867, 584)
Screenshot: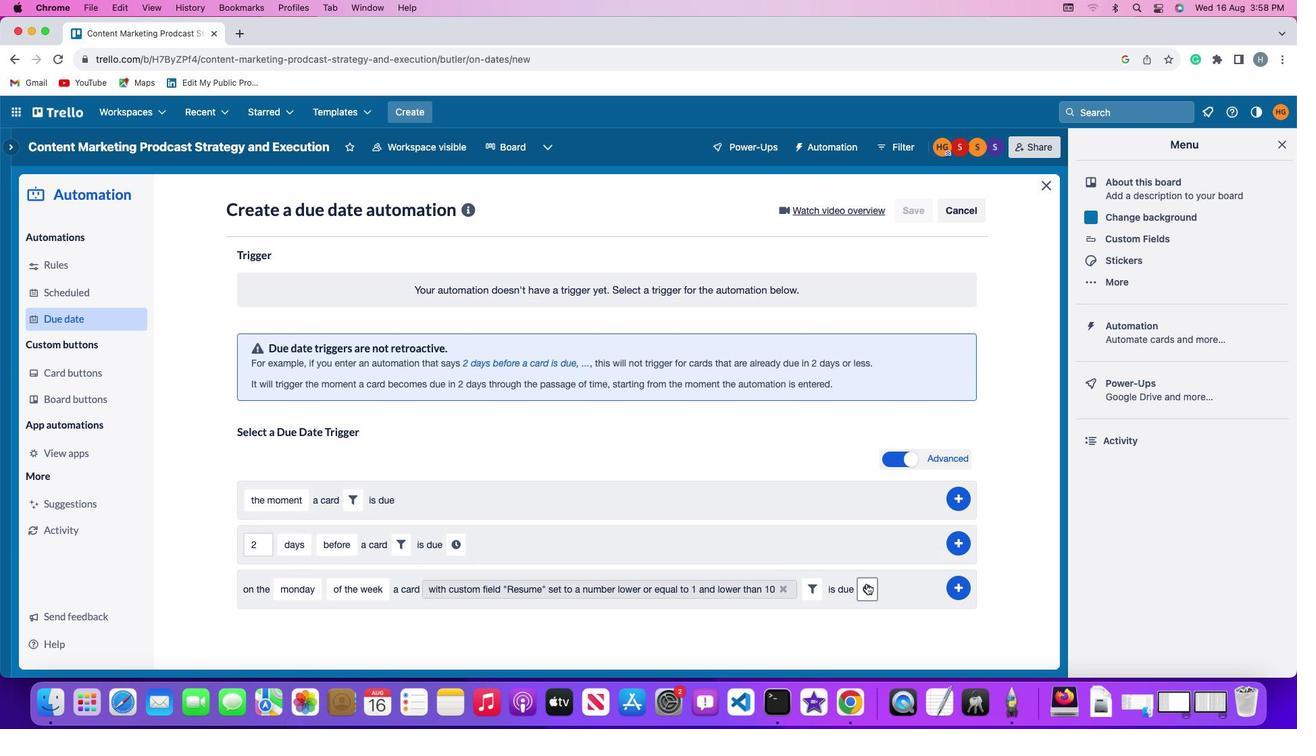 
Action: Mouse moved to (289, 621)
Screenshot: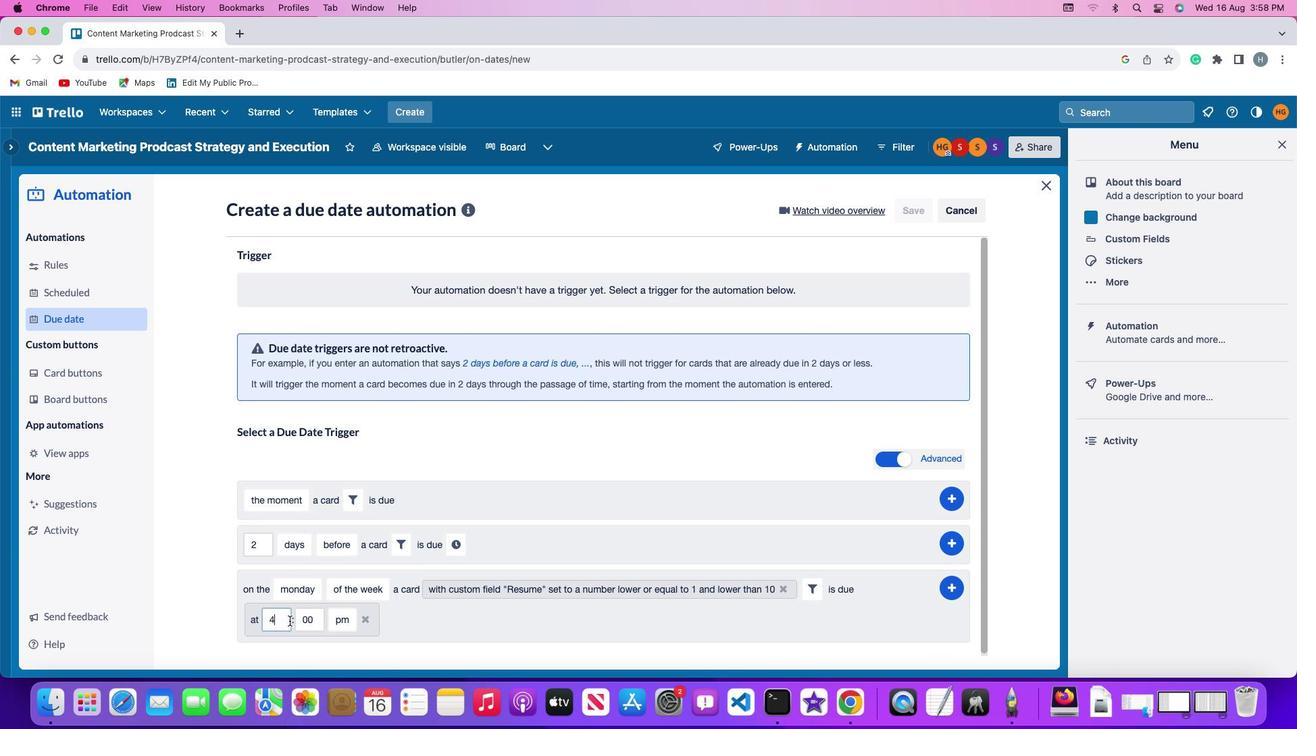 
Action: Mouse pressed left at (289, 621)
Screenshot: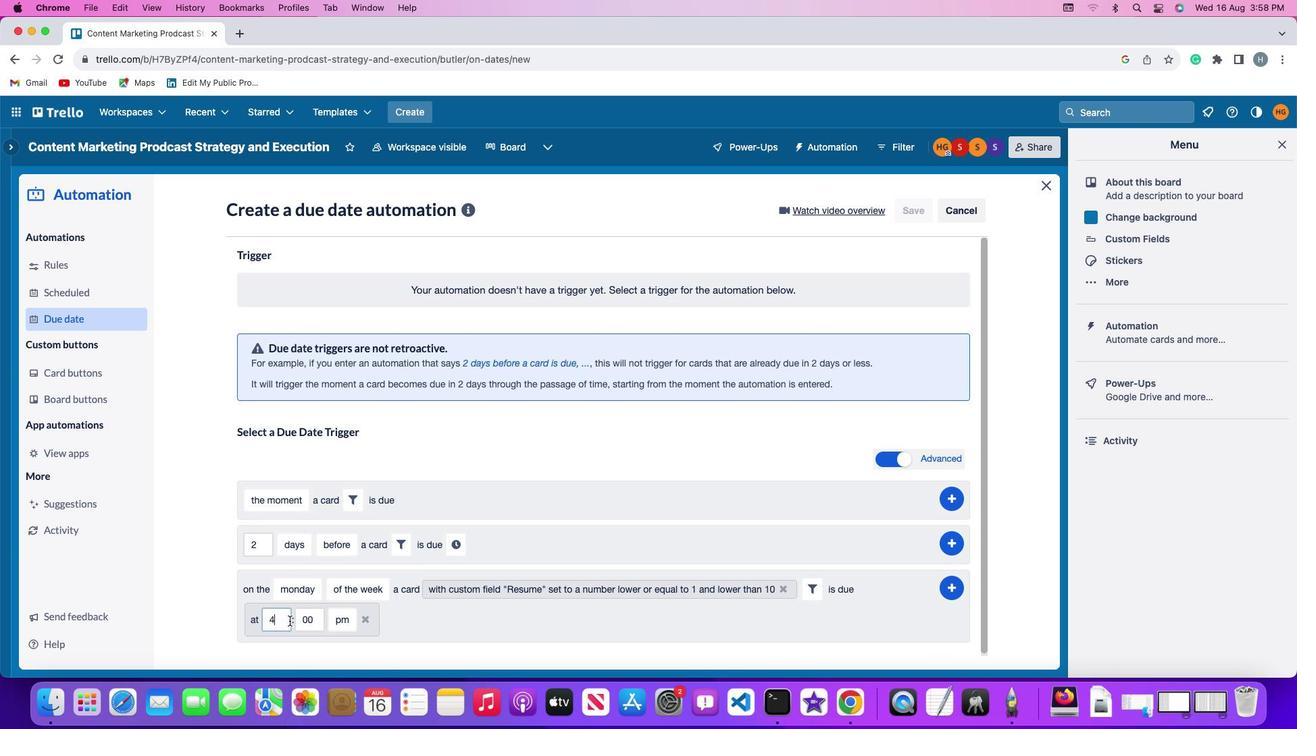 
Action: Mouse moved to (288, 620)
Screenshot: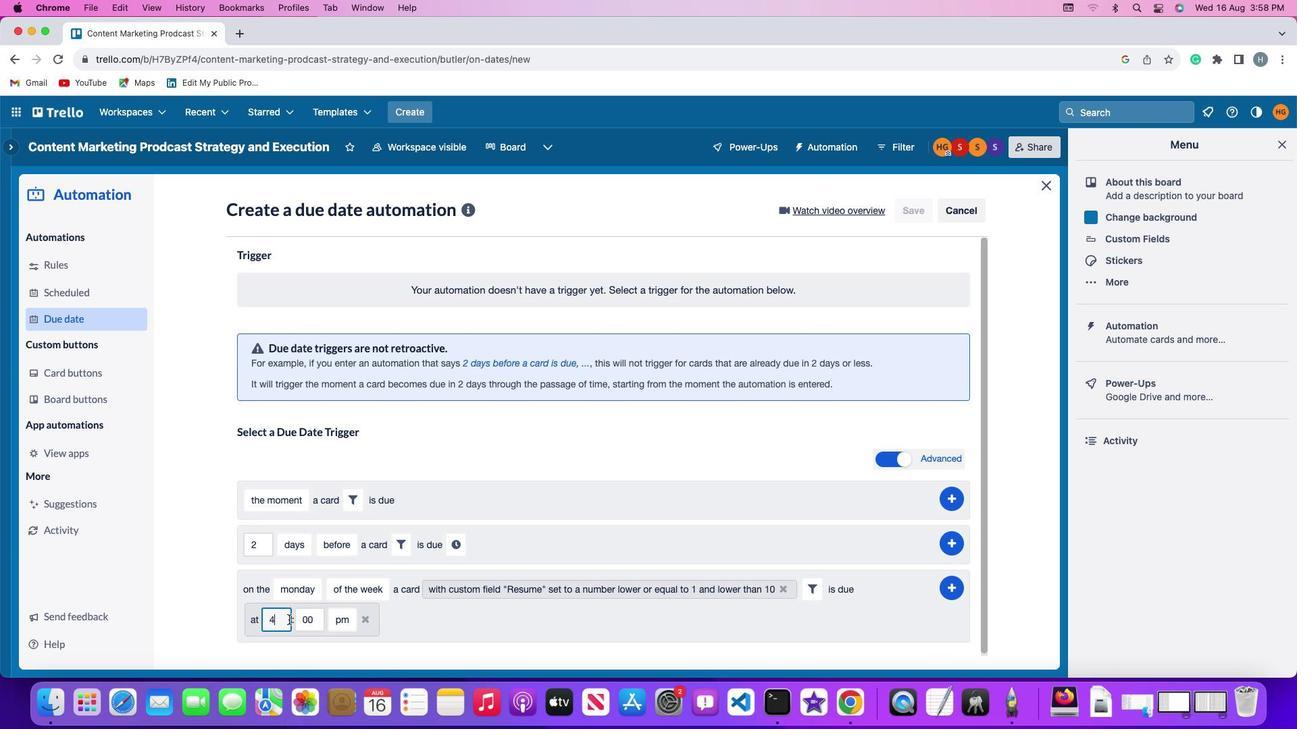 
Action: Key pressed Key.backspace'1''1'
Screenshot: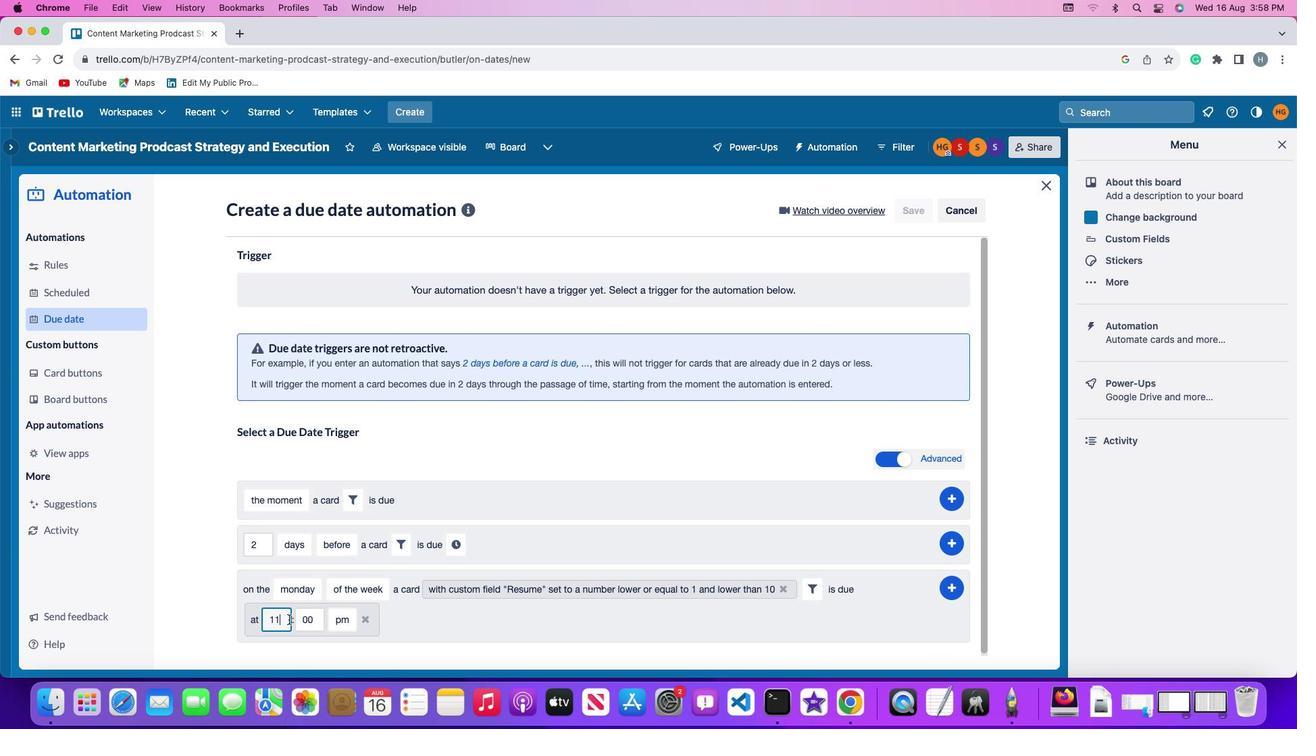 
Action: Mouse moved to (318, 622)
Screenshot: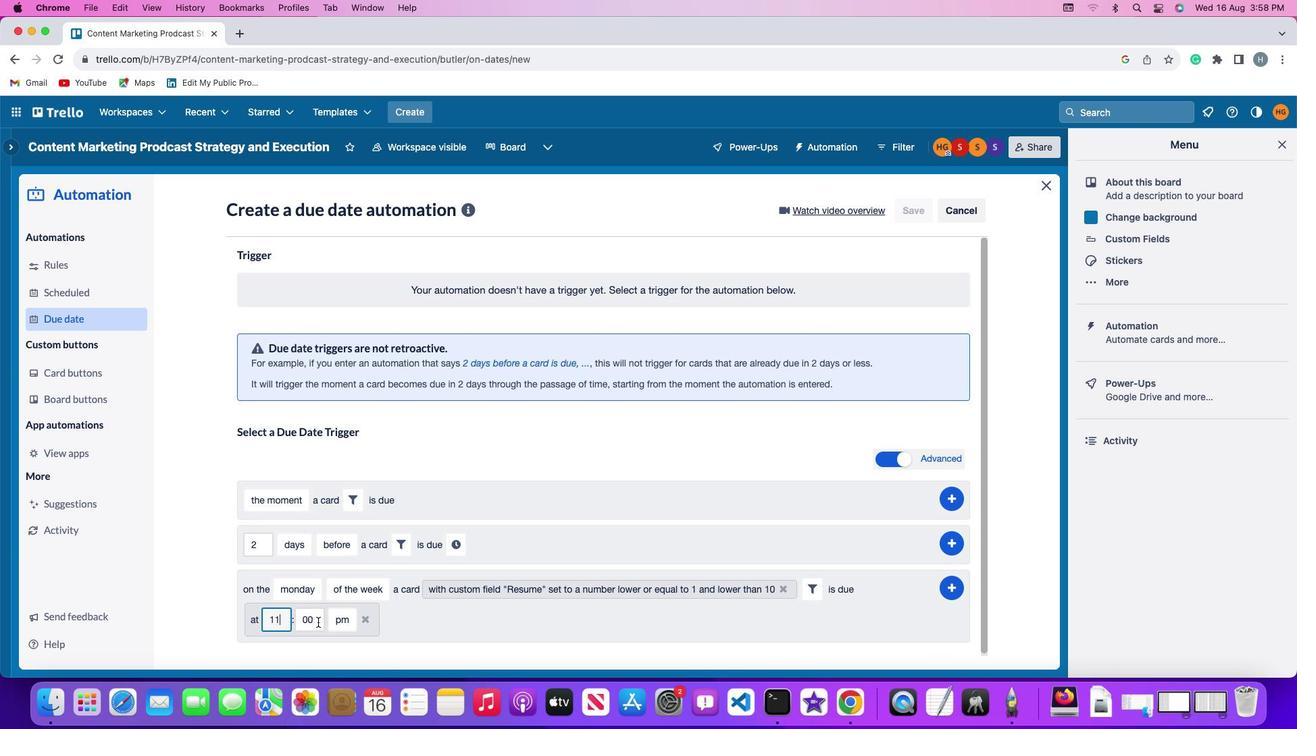 
Action: Mouse pressed left at (318, 622)
Screenshot: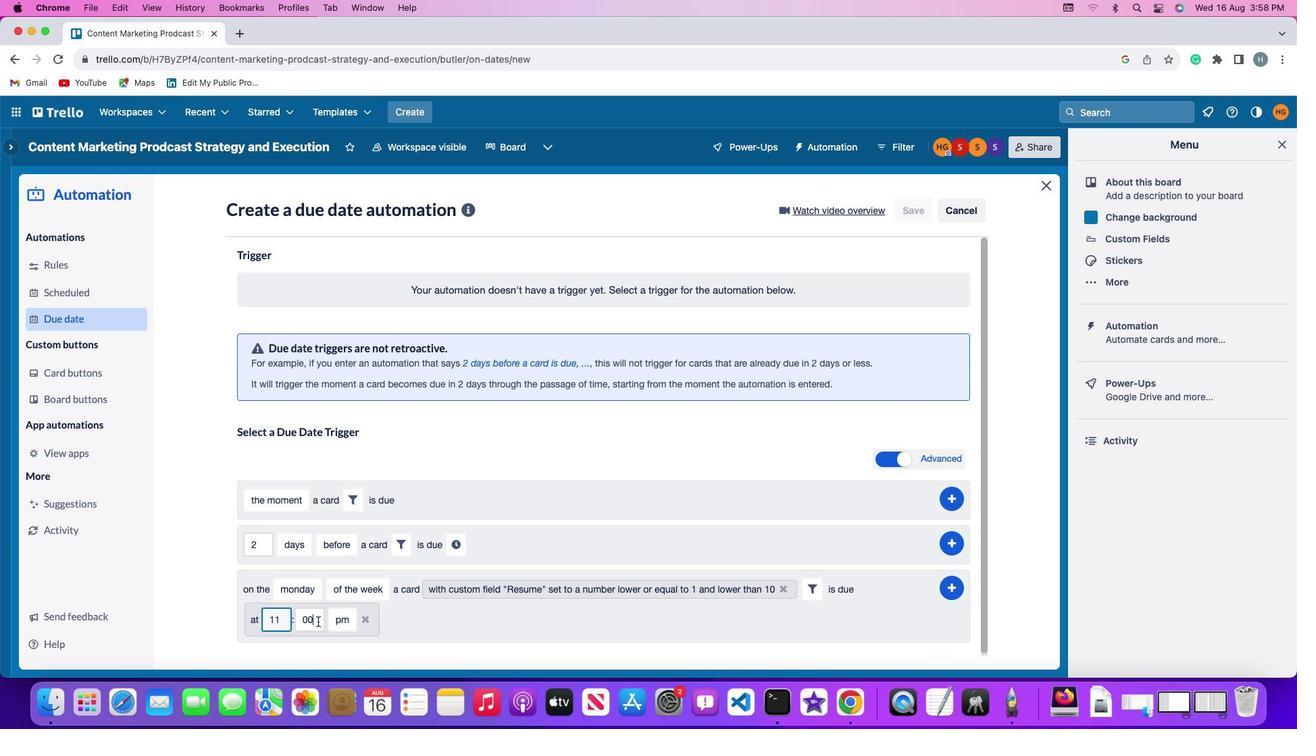 
Action: Mouse moved to (318, 622)
Screenshot: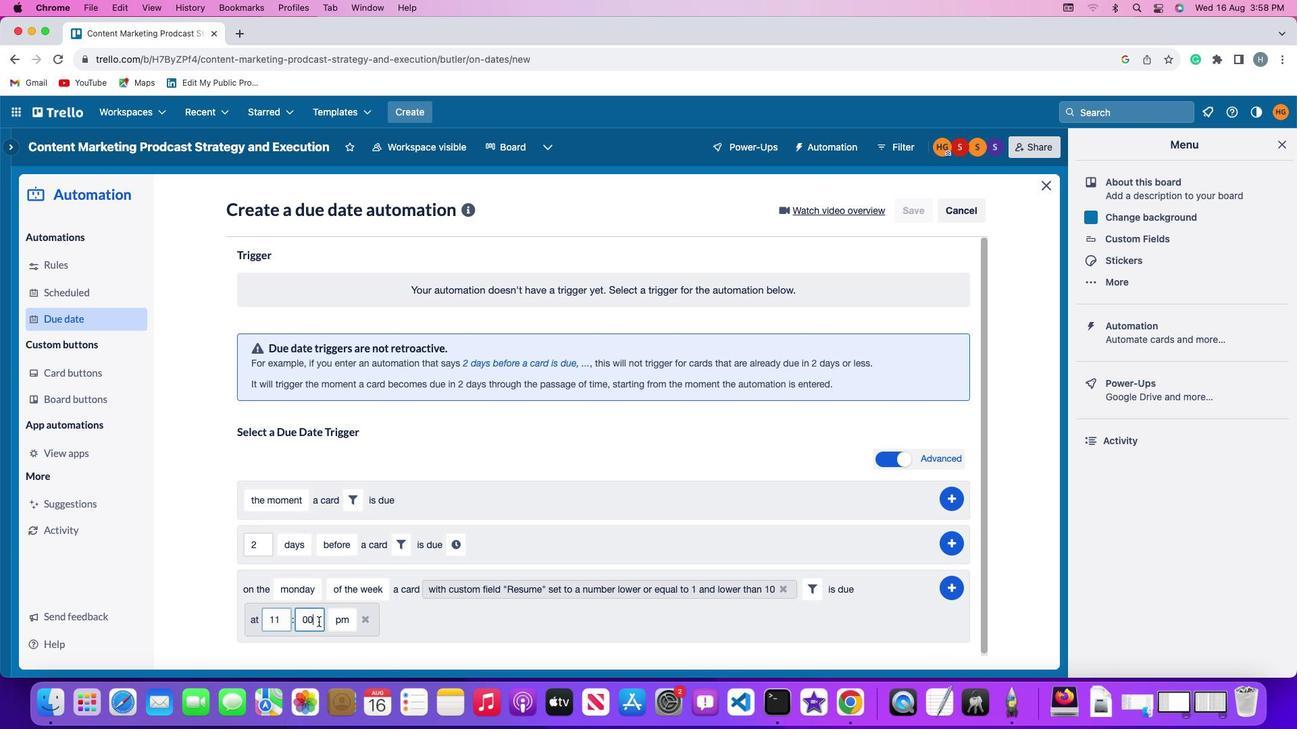 
Action: Key pressed Key.backspaceKey.backspace'0''0'
Screenshot: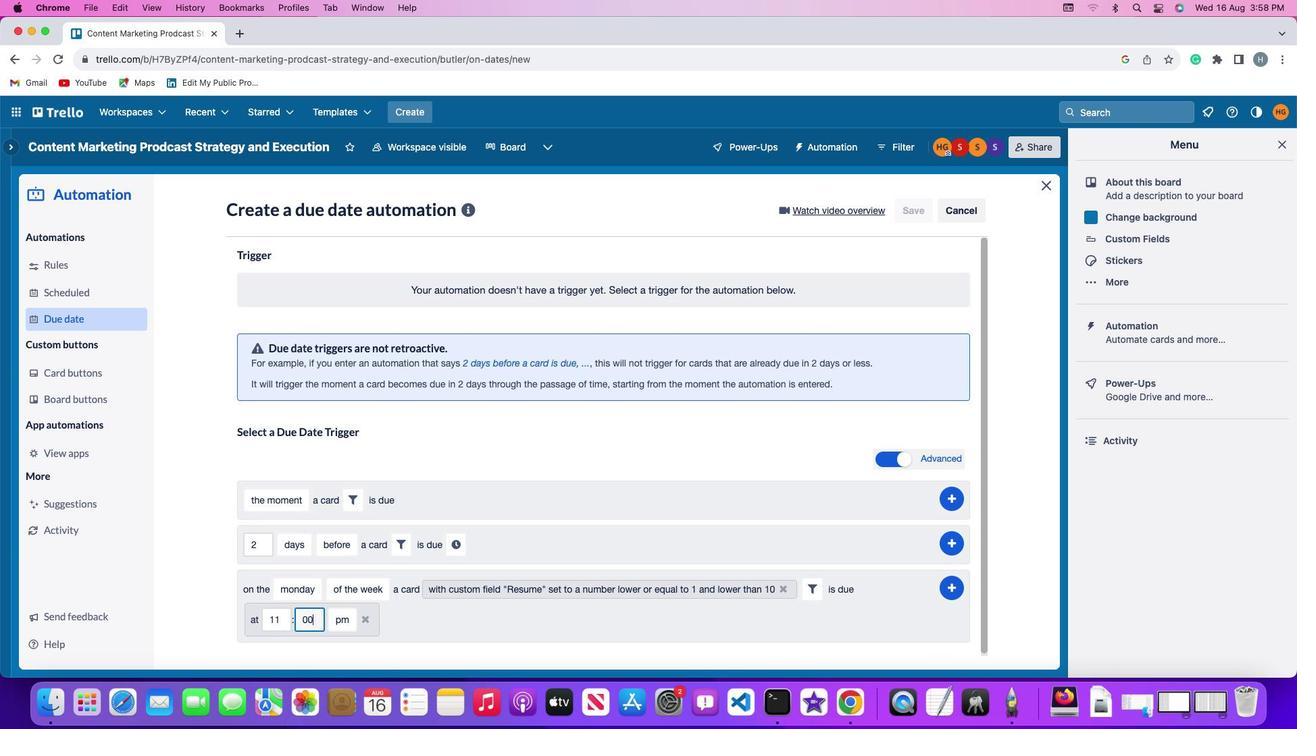 
Action: Mouse moved to (341, 621)
Screenshot: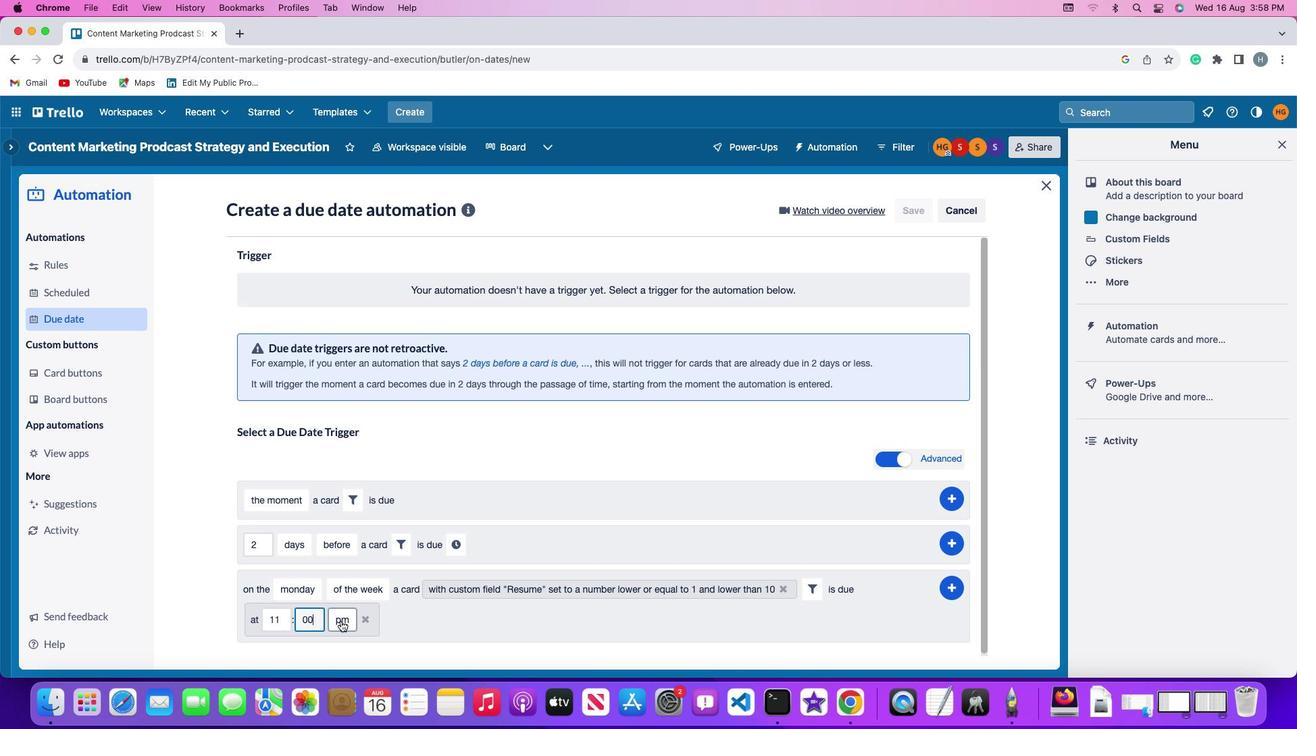 
Action: Mouse pressed left at (341, 621)
Screenshot: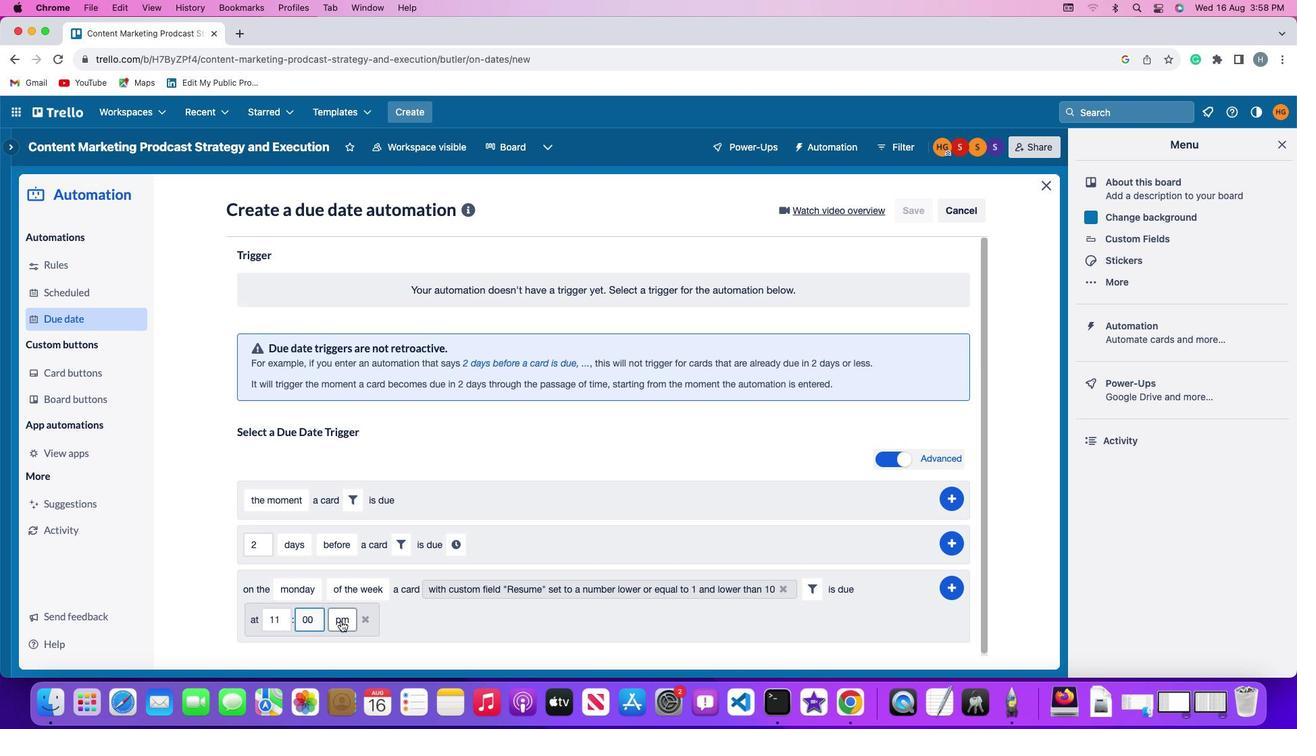 
Action: Mouse moved to (346, 564)
Screenshot: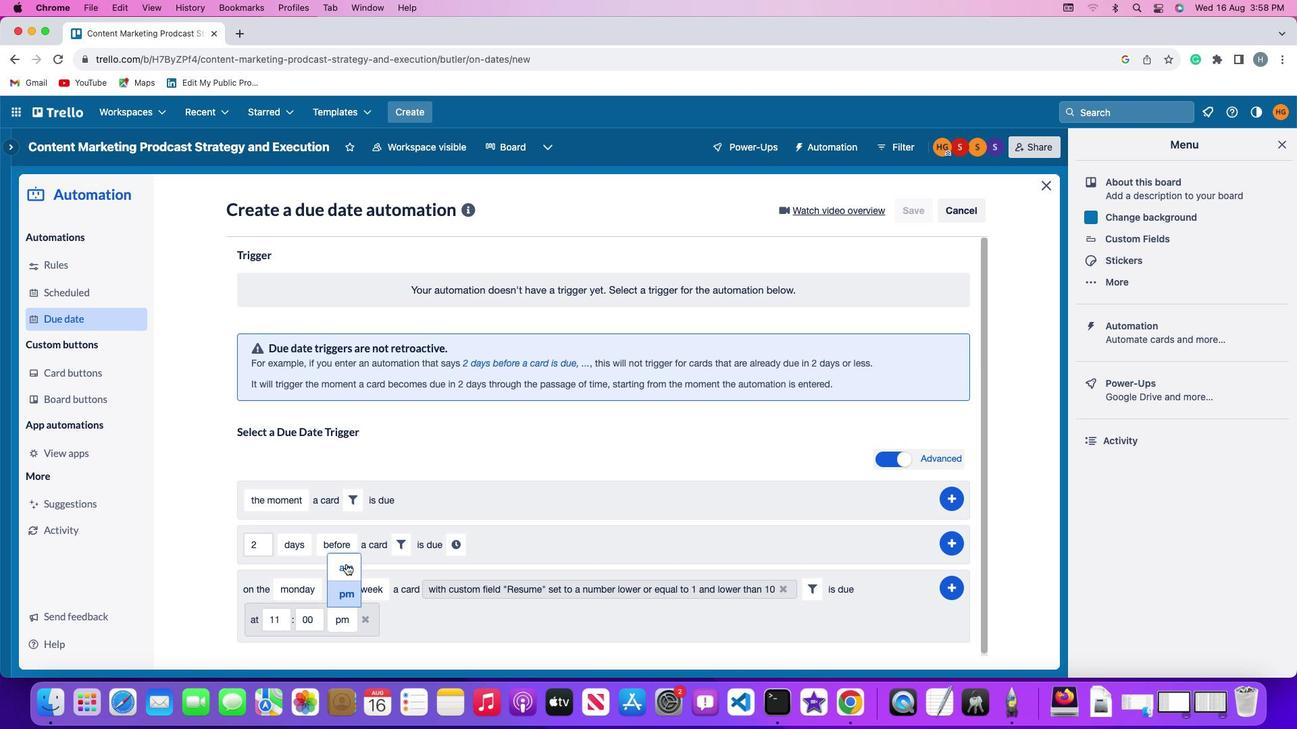 
Action: Mouse pressed left at (346, 564)
Screenshot: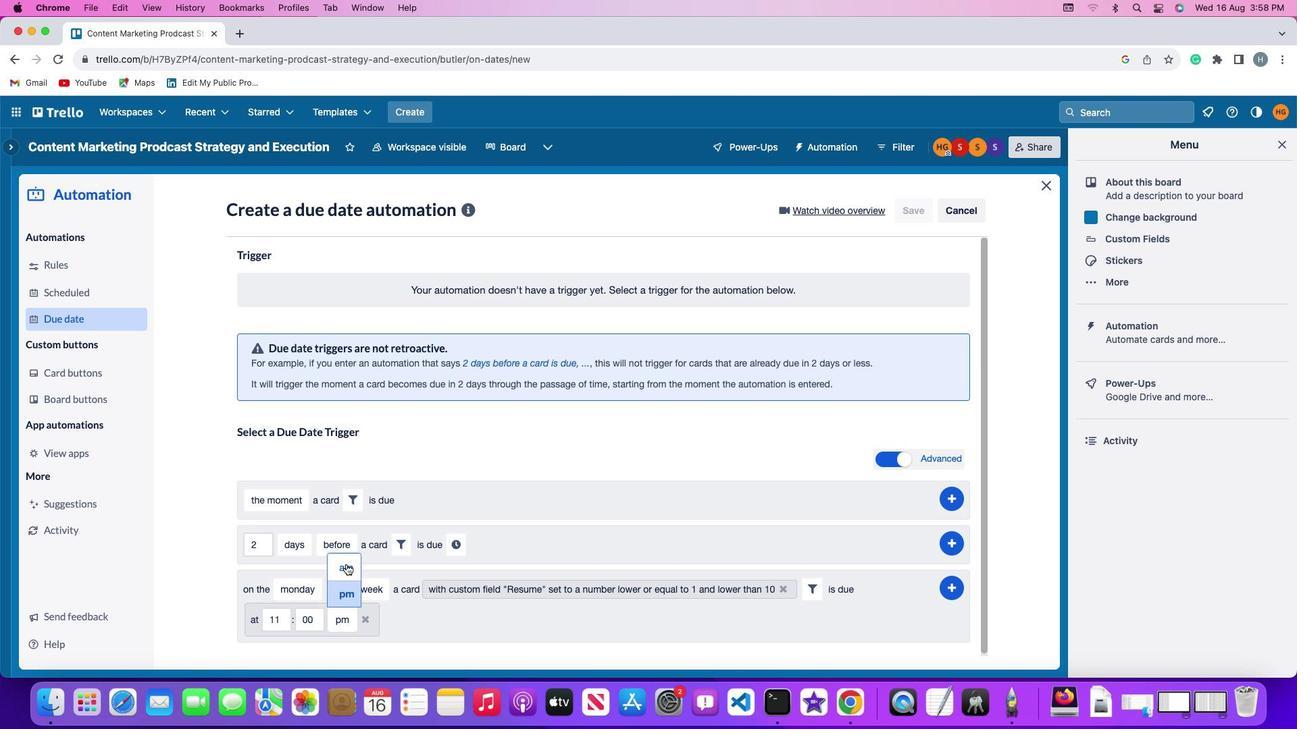 
Action: Mouse moved to (954, 585)
Screenshot: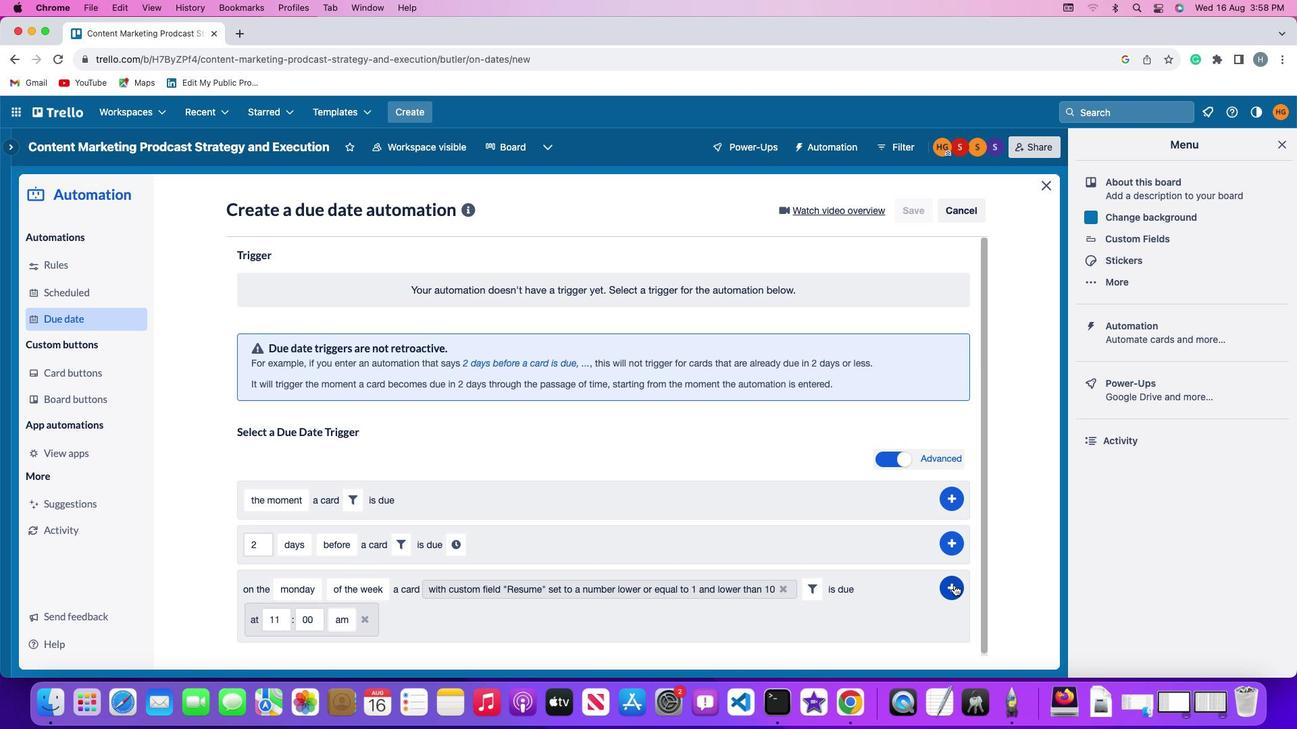 
Action: Mouse pressed left at (954, 585)
Screenshot: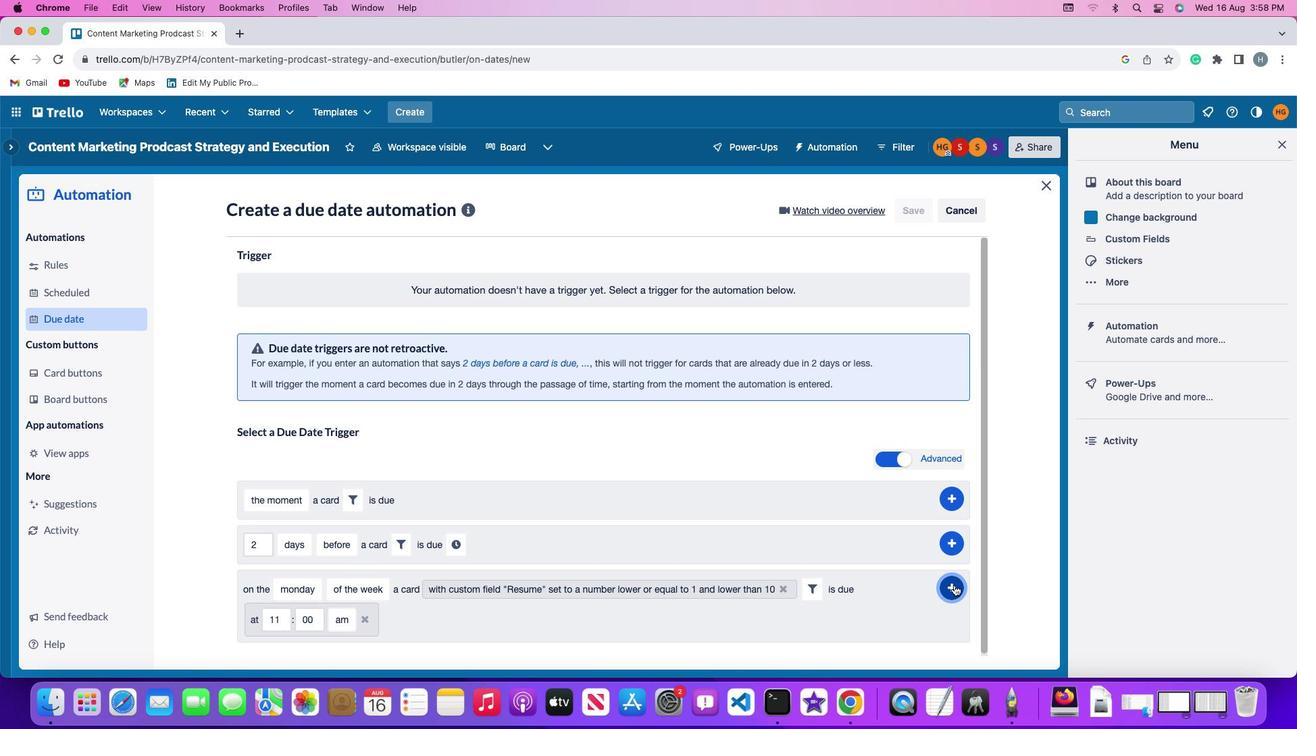 
Action: Mouse moved to (1012, 473)
Screenshot: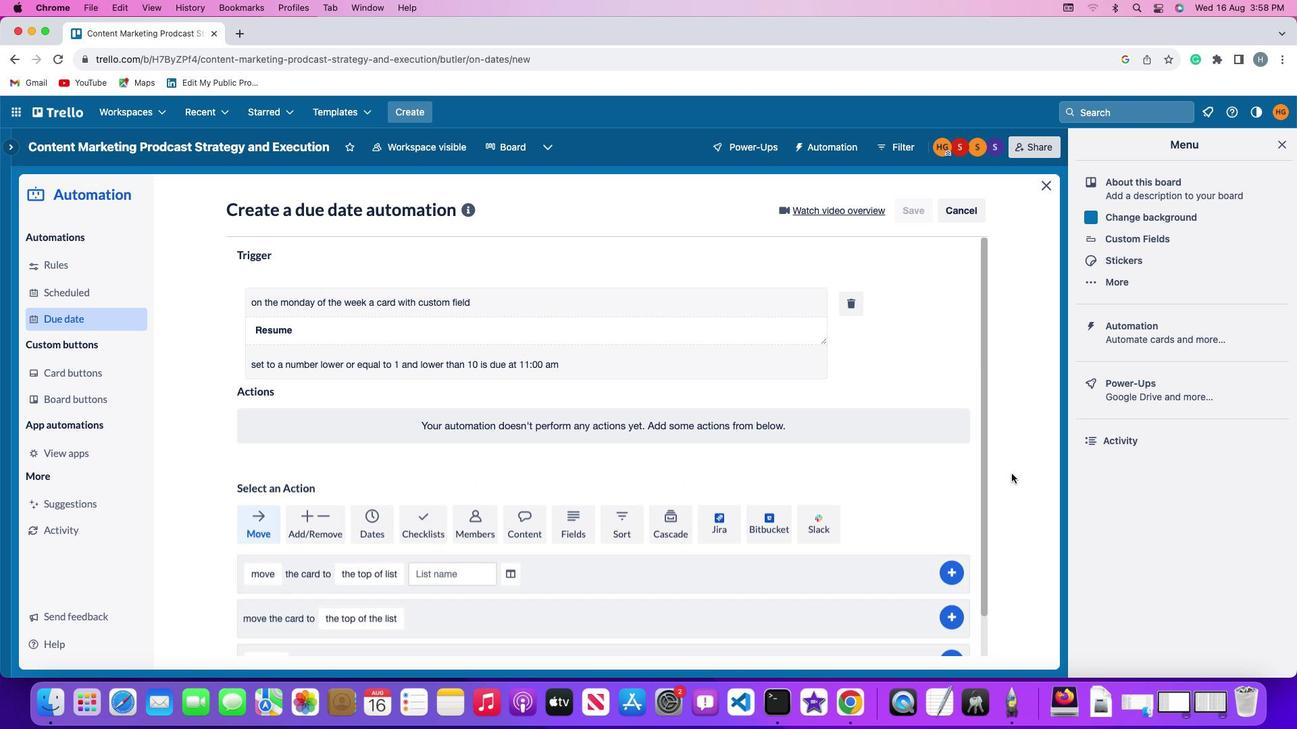 
